 Task: Find connections with filter location Dhūlia with filter topic #indiawith filter profile language French with filter current company Mitchell Martin Inc. with filter school Gossner College with filter industry Glass Product Manufacturing with filter service category Editing with filter keywords title Scrum Master
Action: Mouse moved to (181, 269)
Screenshot: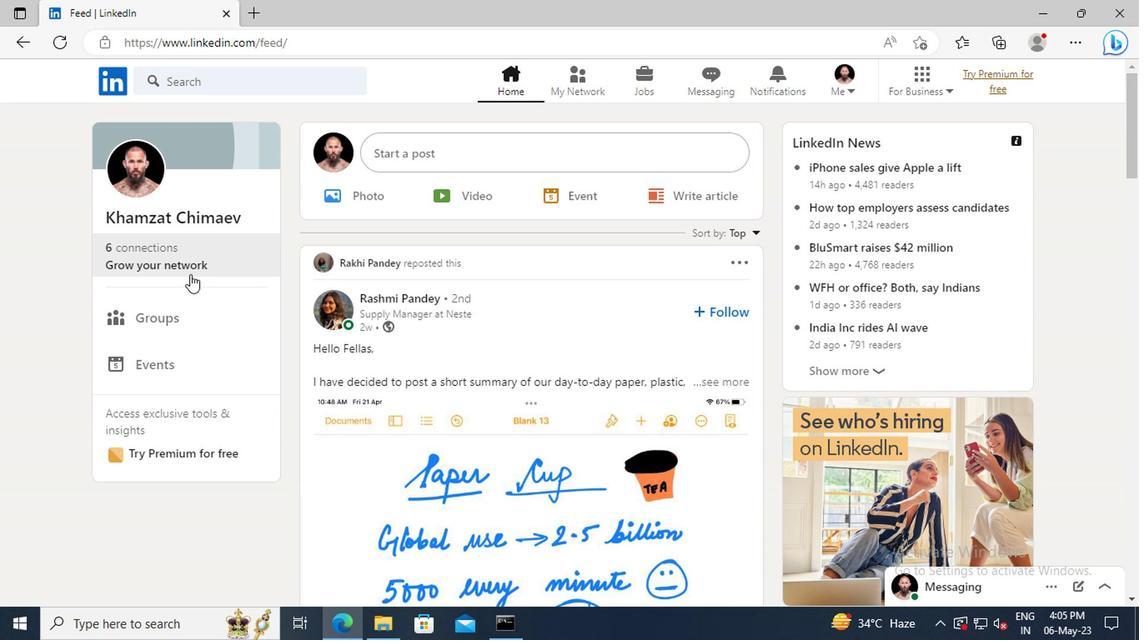 
Action: Mouse pressed left at (181, 269)
Screenshot: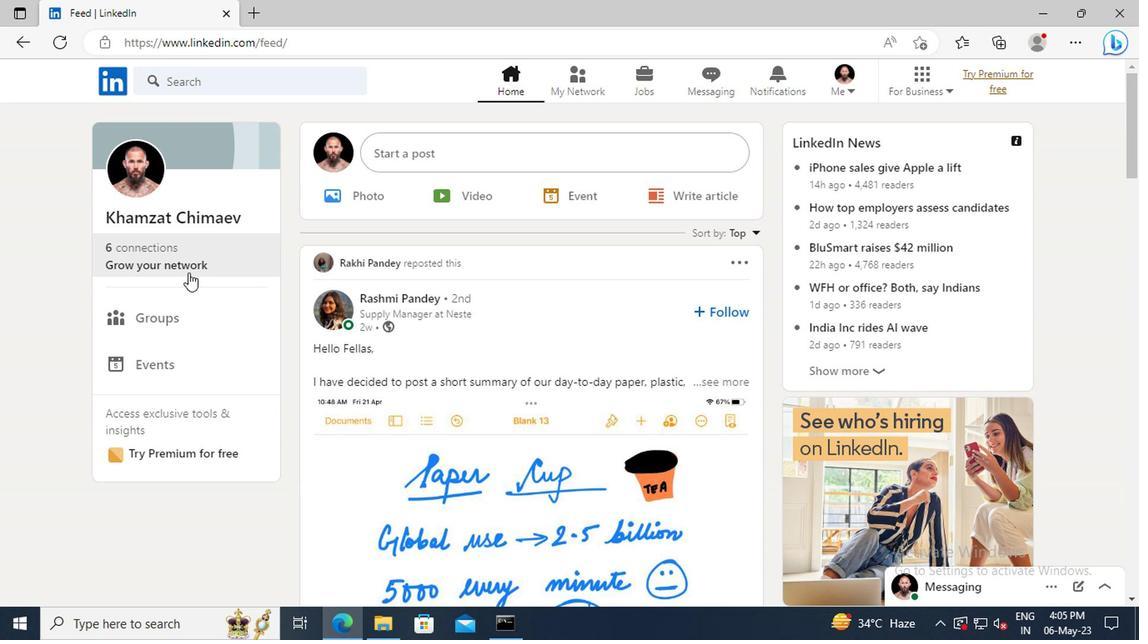 
Action: Mouse moved to (185, 180)
Screenshot: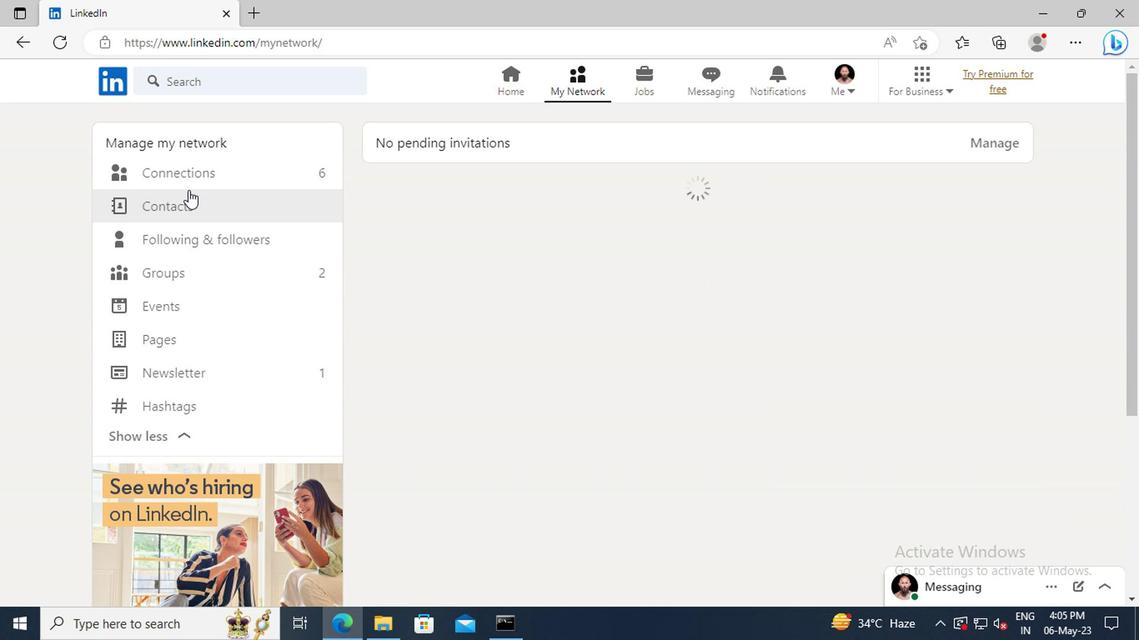 
Action: Mouse pressed left at (185, 180)
Screenshot: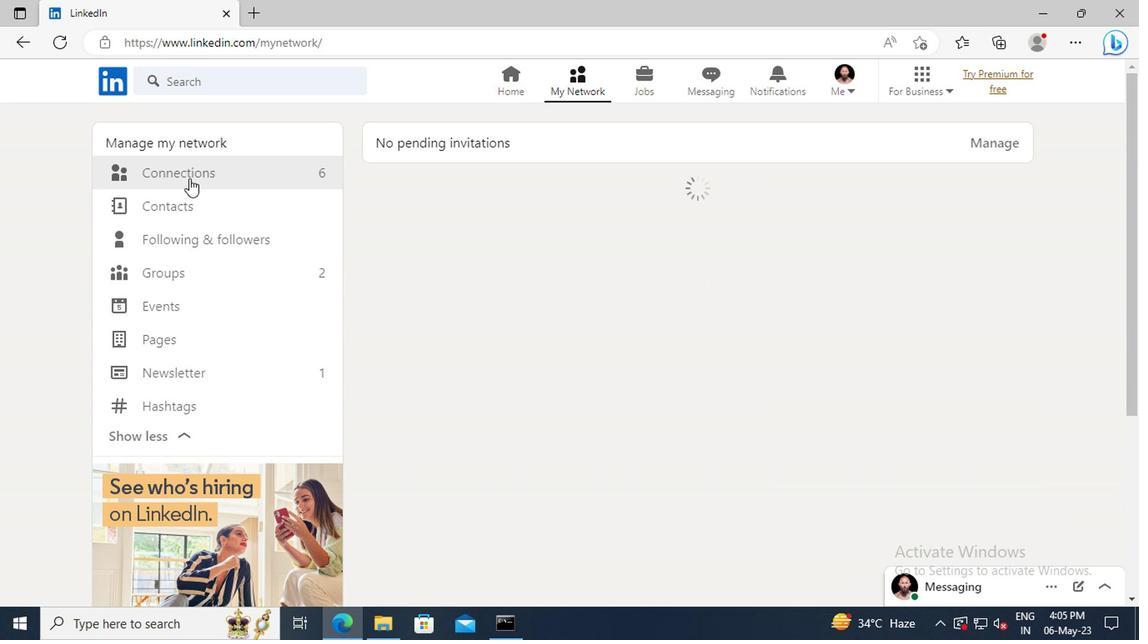 
Action: Mouse moved to (674, 180)
Screenshot: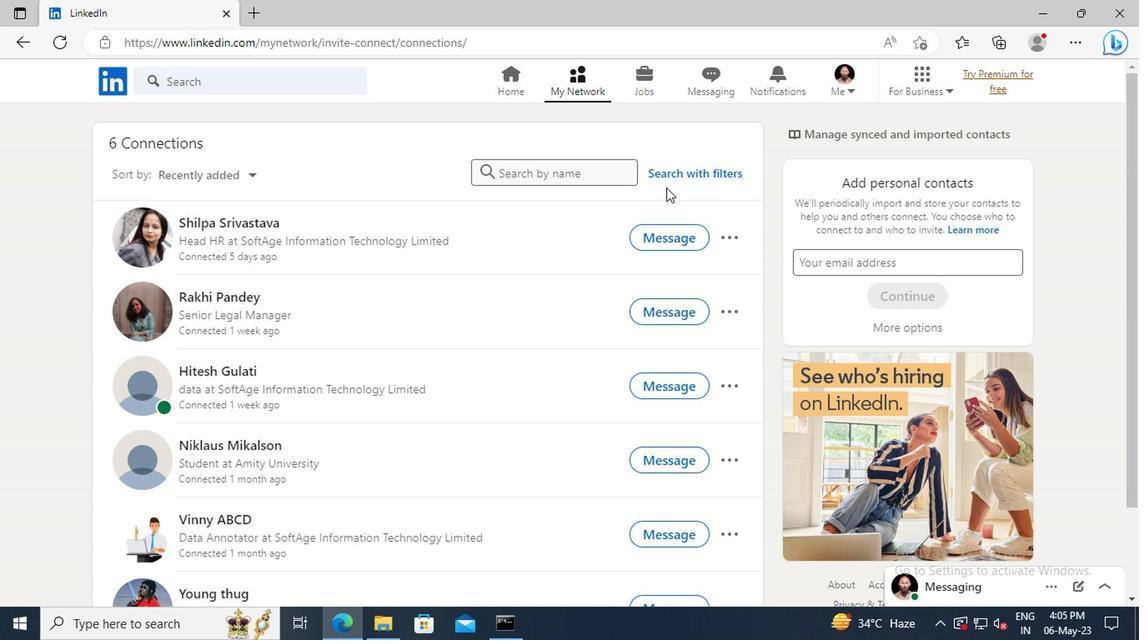 
Action: Mouse pressed left at (674, 180)
Screenshot: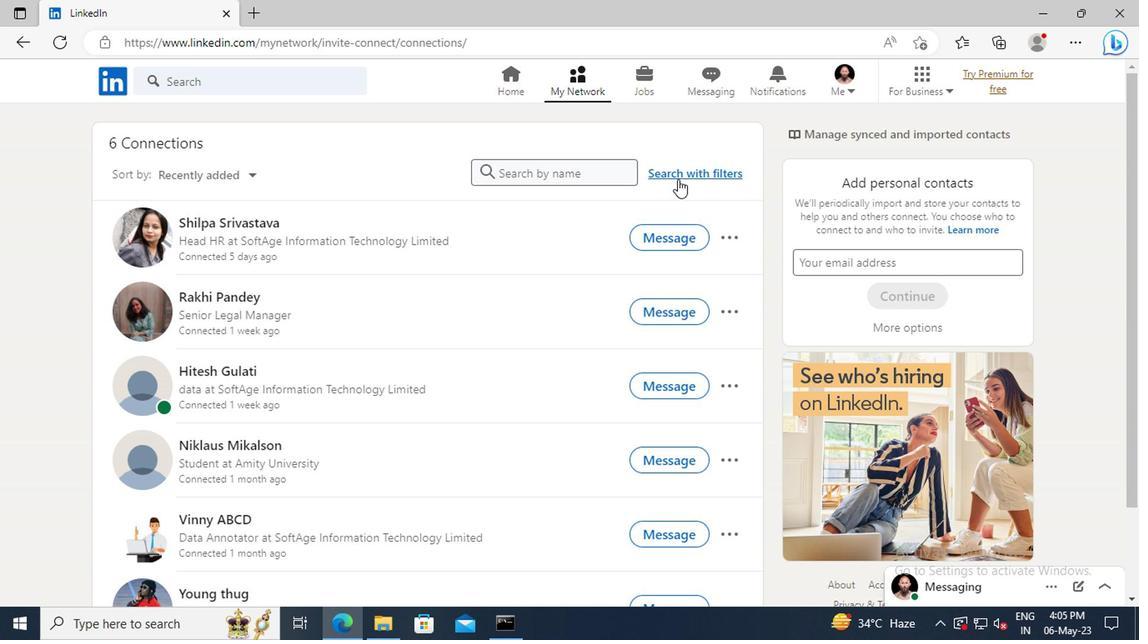 
Action: Mouse moved to (618, 131)
Screenshot: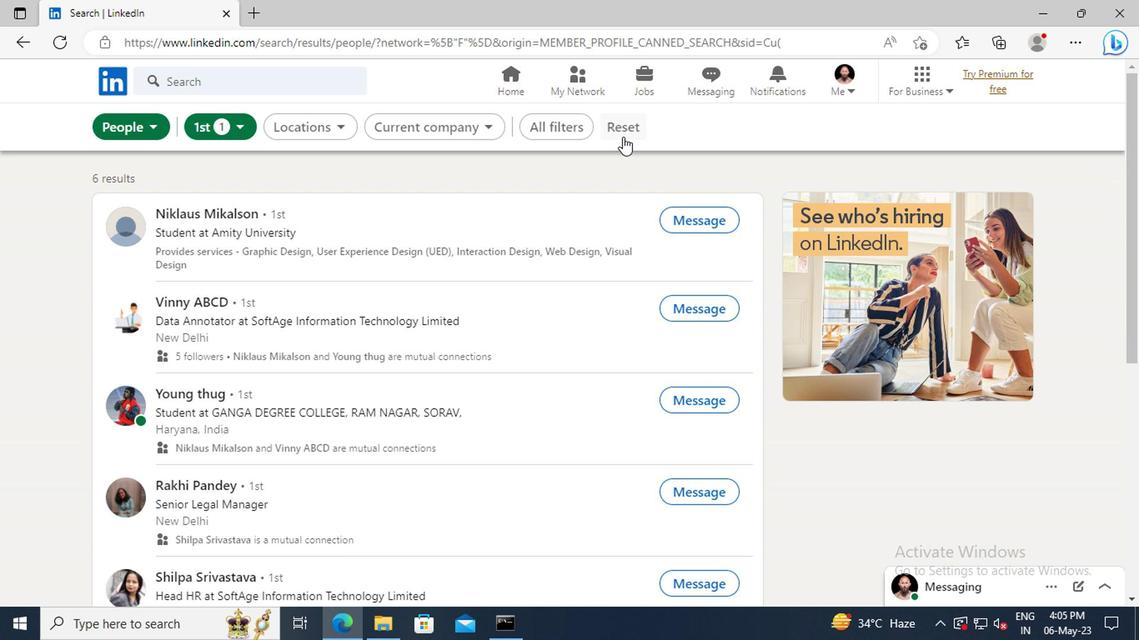 
Action: Mouse pressed left at (618, 131)
Screenshot: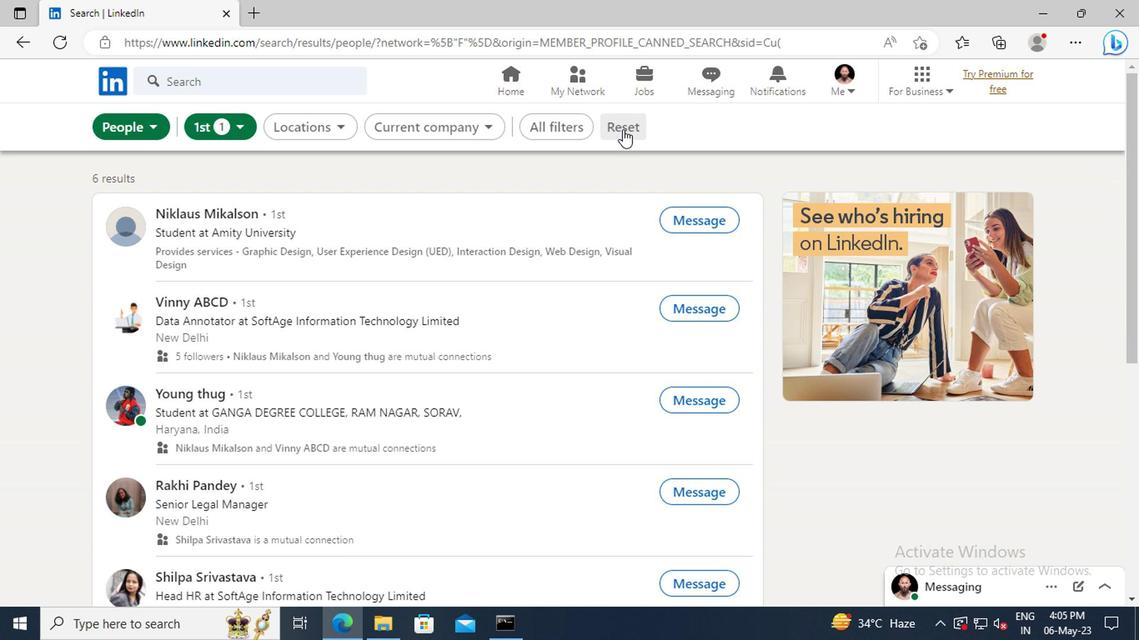
Action: Mouse moved to (599, 130)
Screenshot: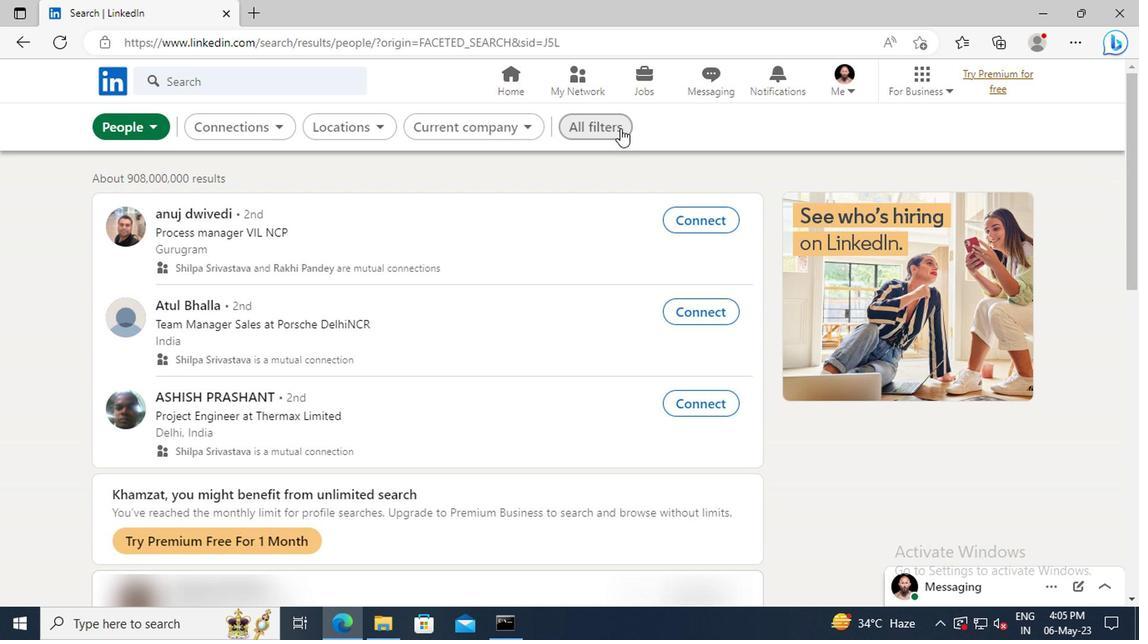 
Action: Mouse pressed left at (599, 130)
Screenshot: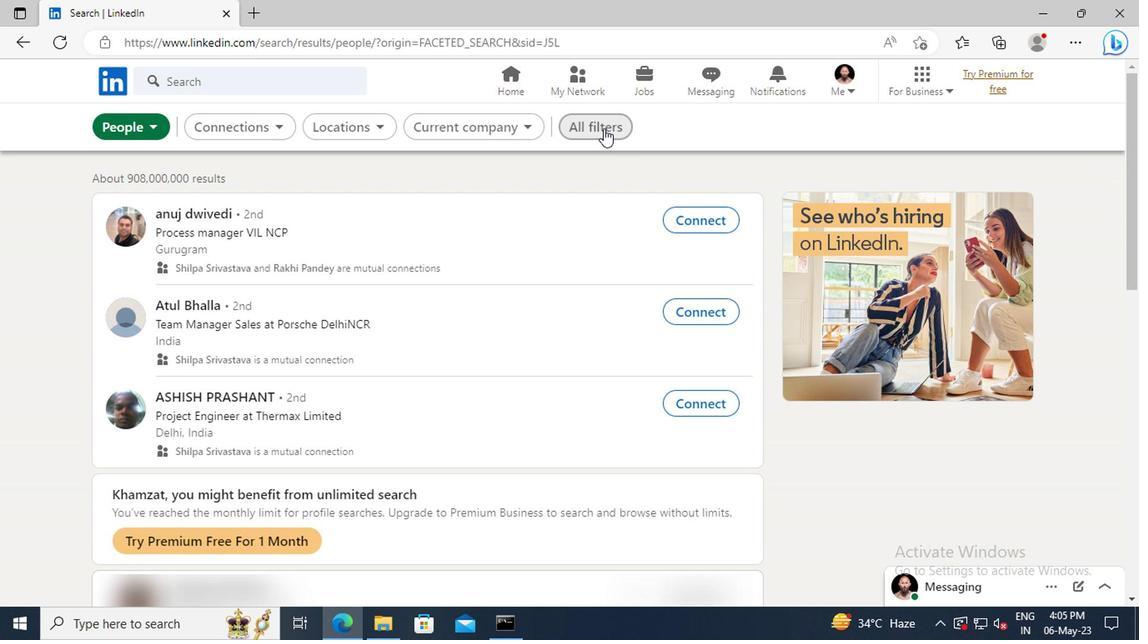 
Action: Mouse moved to (917, 331)
Screenshot: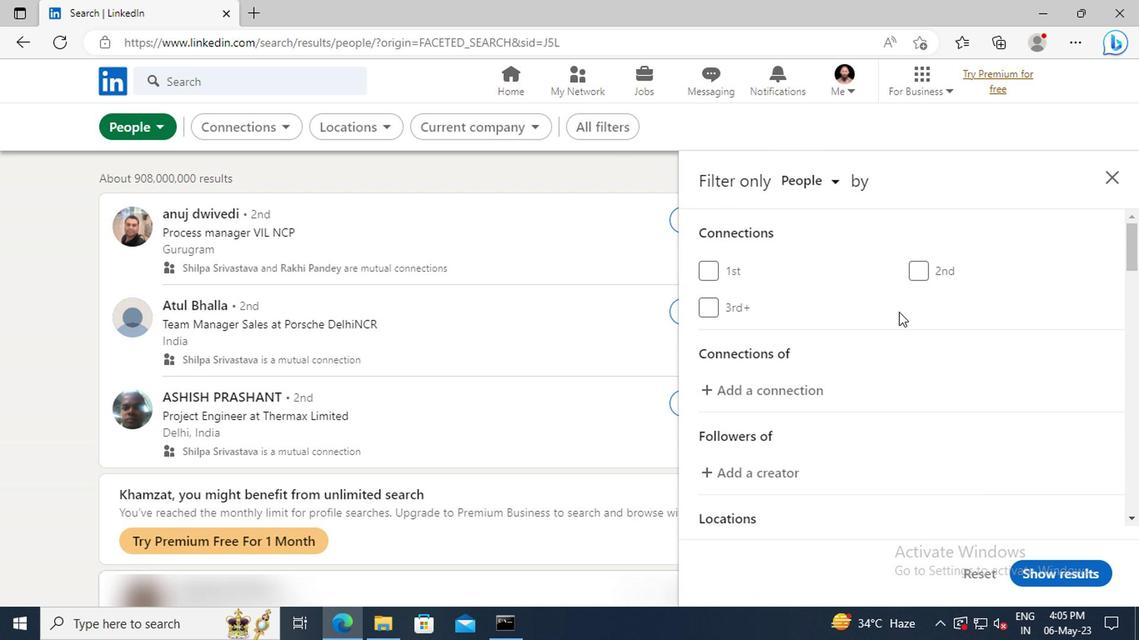 
Action: Mouse scrolled (917, 329) with delta (0, -1)
Screenshot: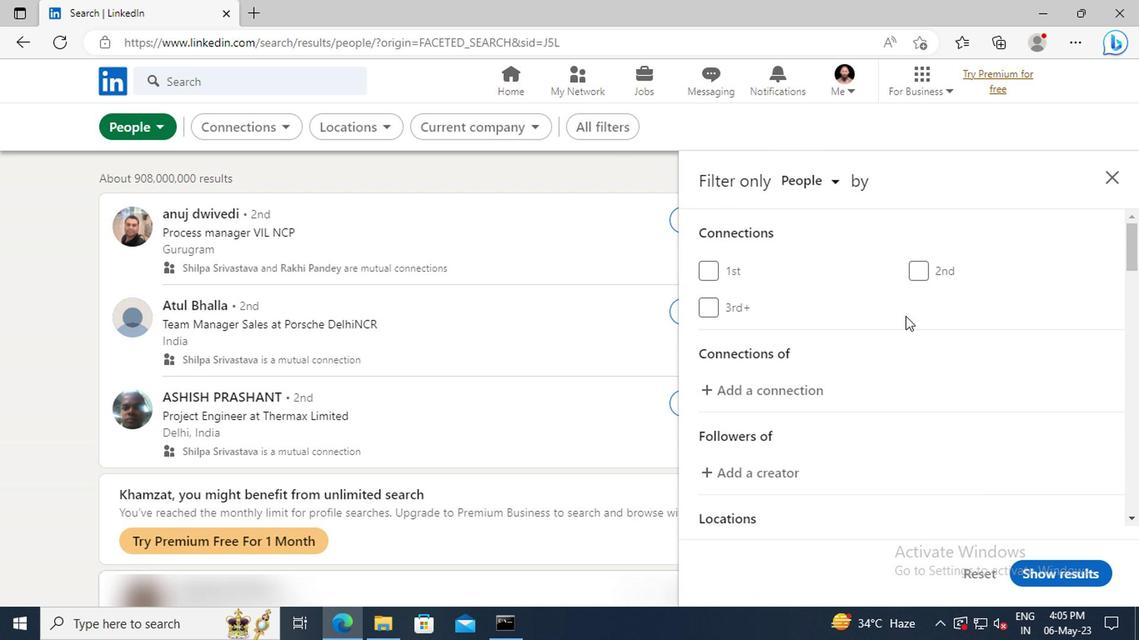 
Action: Mouse moved to (918, 331)
Screenshot: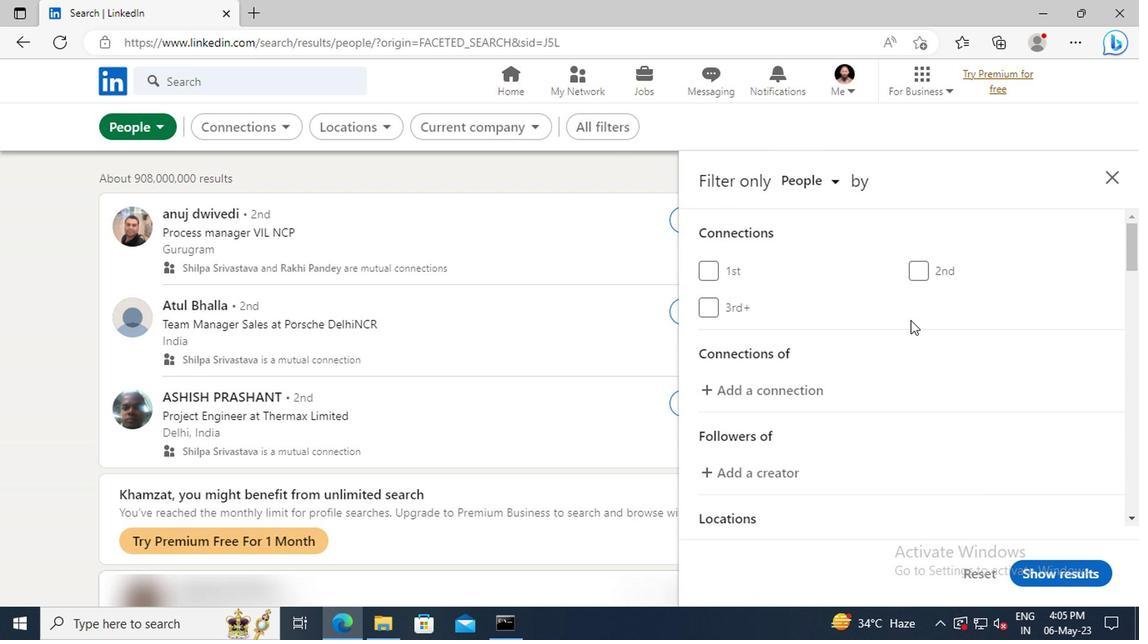 
Action: Mouse scrolled (918, 331) with delta (0, 0)
Screenshot: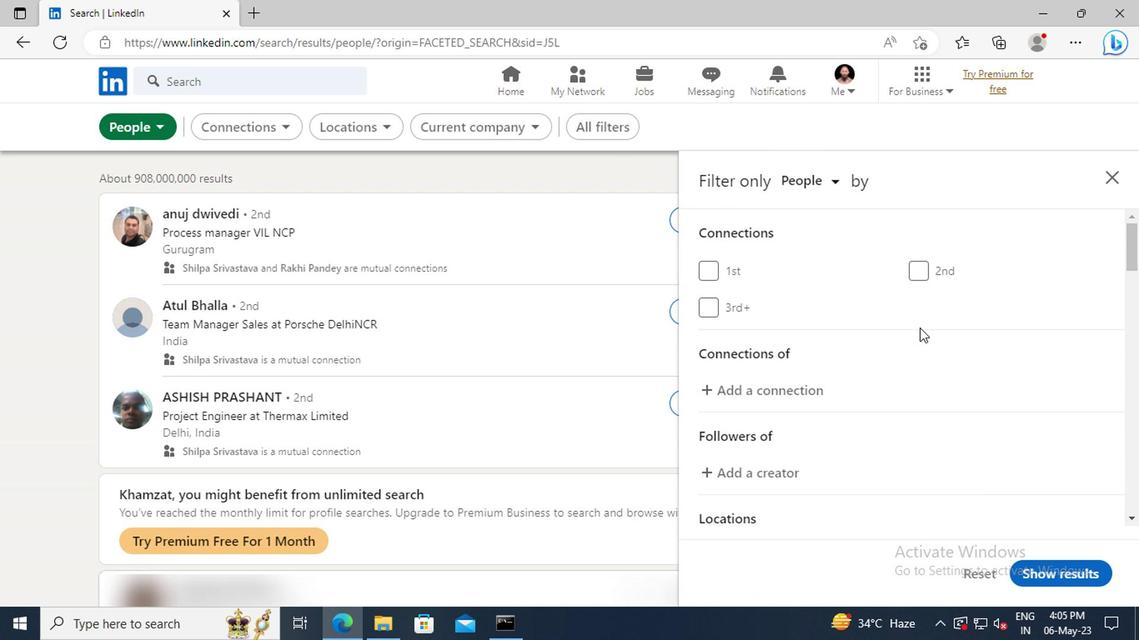 
Action: Mouse scrolled (918, 331) with delta (0, 0)
Screenshot: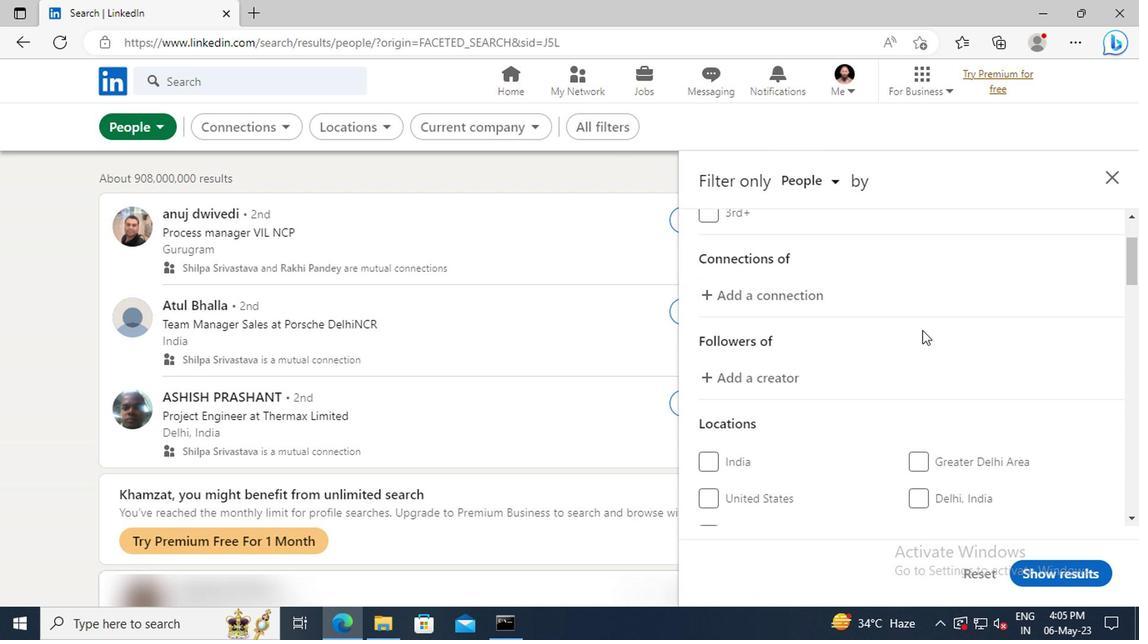 
Action: Mouse scrolled (918, 331) with delta (0, 0)
Screenshot: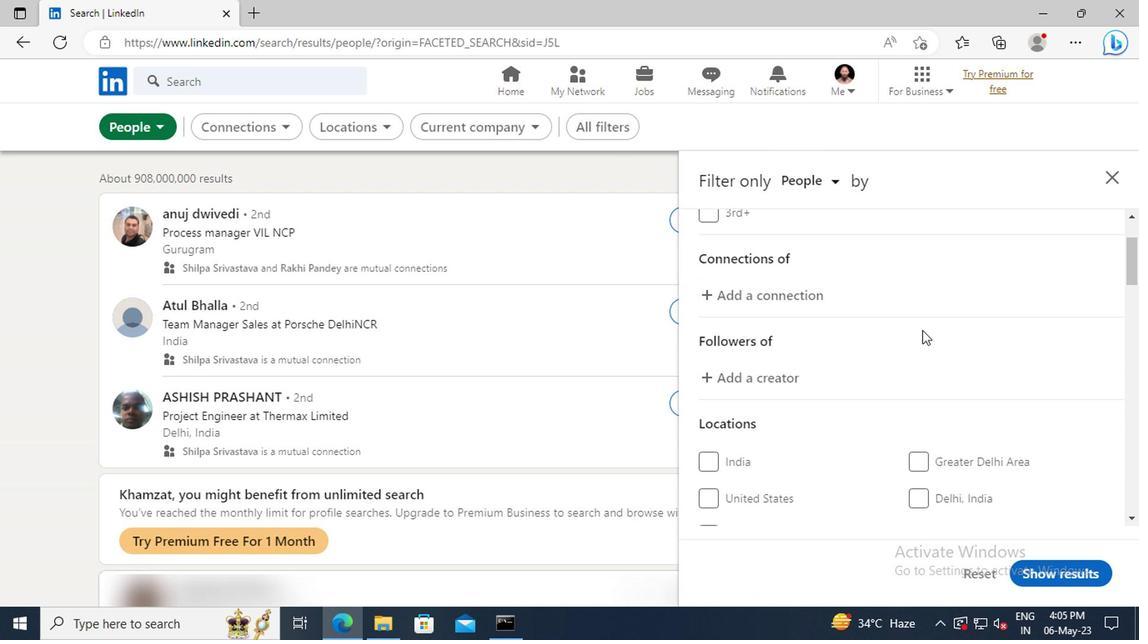 
Action: Mouse scrolled (918, 331) with delta (0, 0)
Screenshot: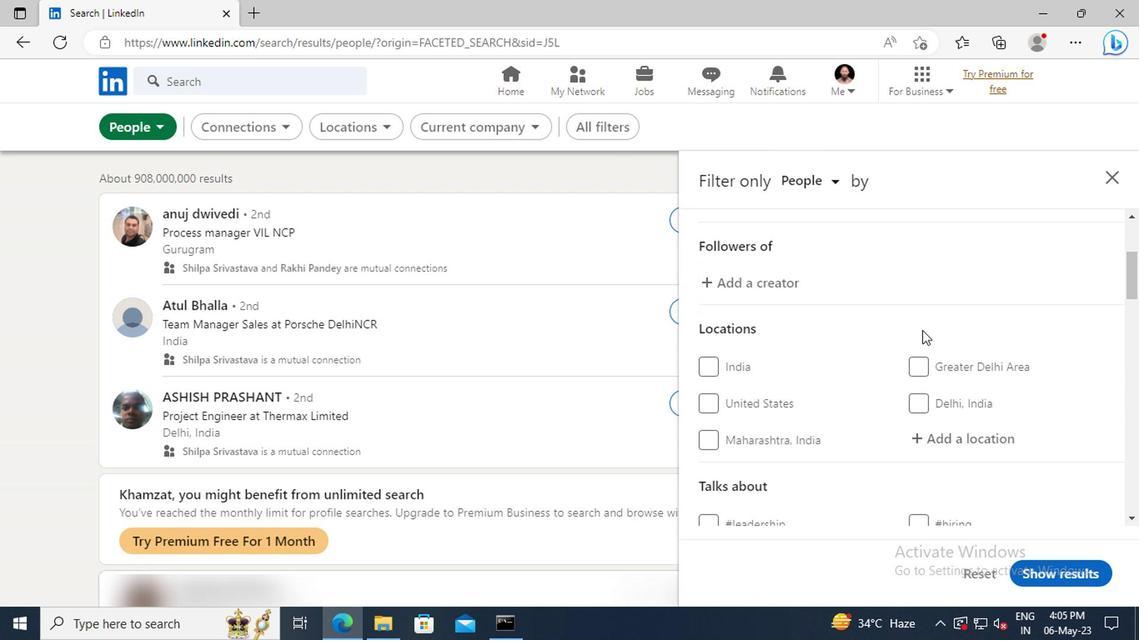 
Action: Mouse scrolled (918, 331) with delta (0, 0)
Screenshot: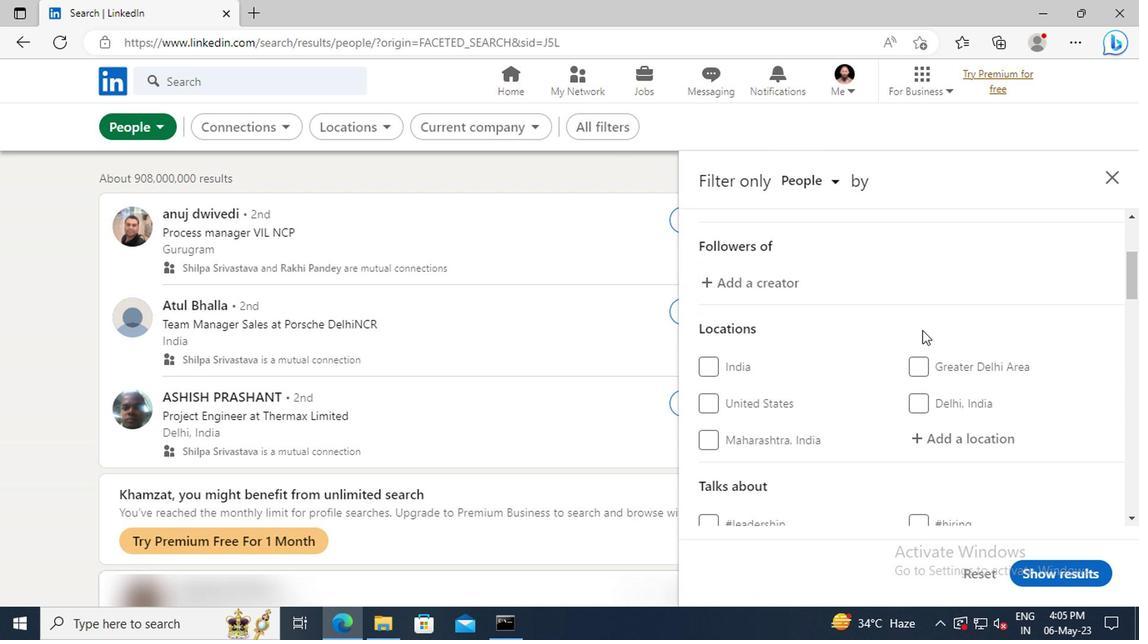 
Action: Mouse moved to (921, 348)
Screenshot: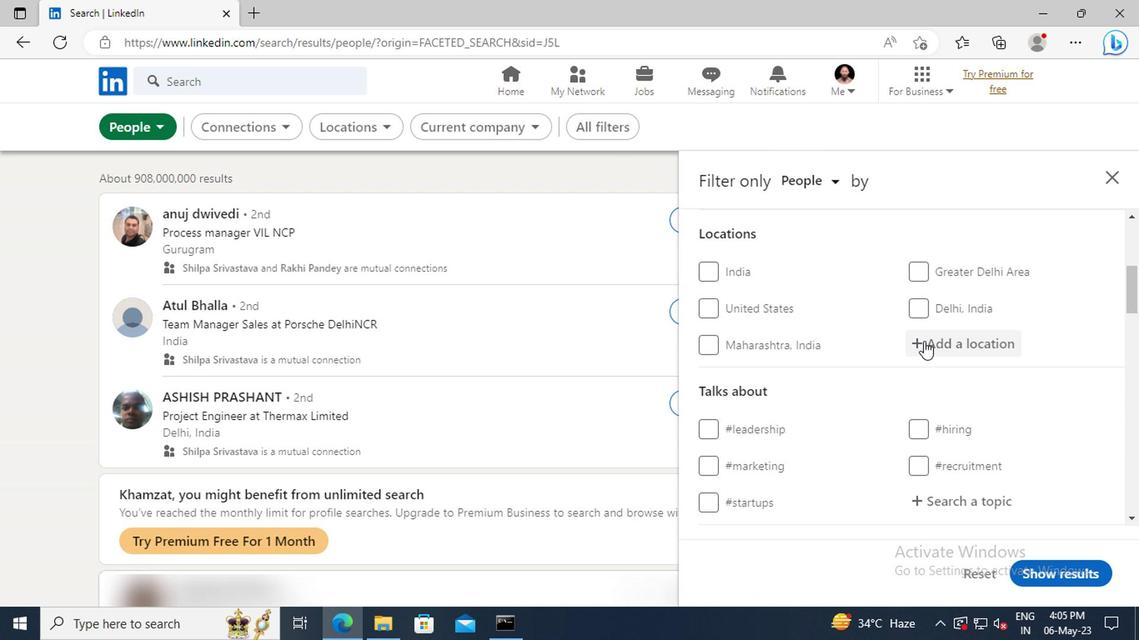 
Action: Mouse pressed left at (921, 348)
Screenshot: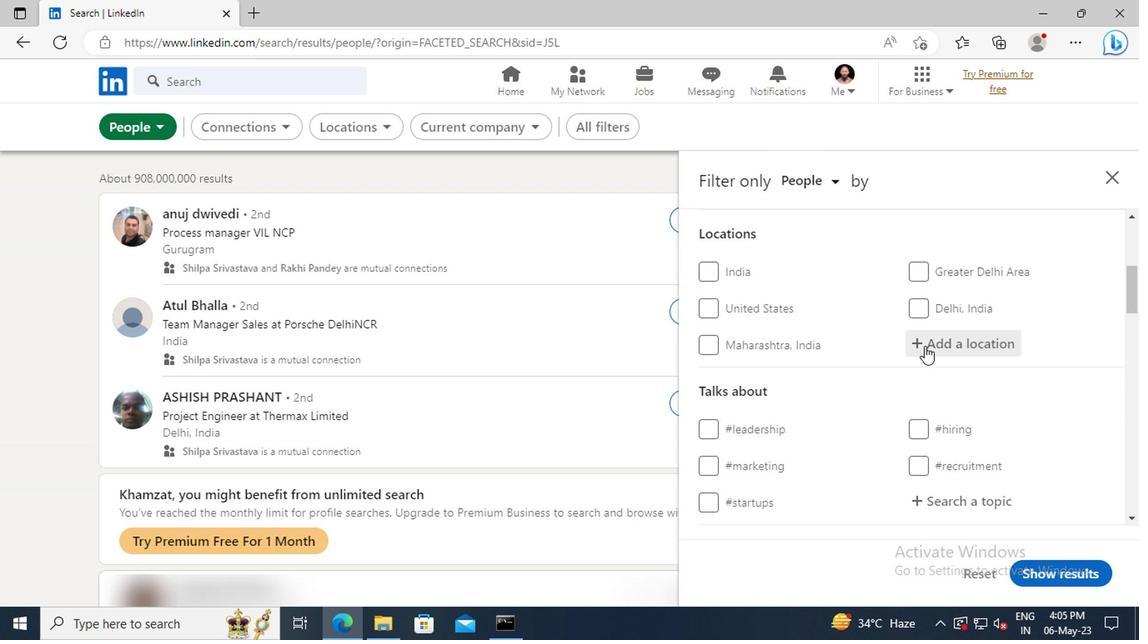 
Action: Key pressed <Key.shift>DHULIA<Key.enter>
Screenshot: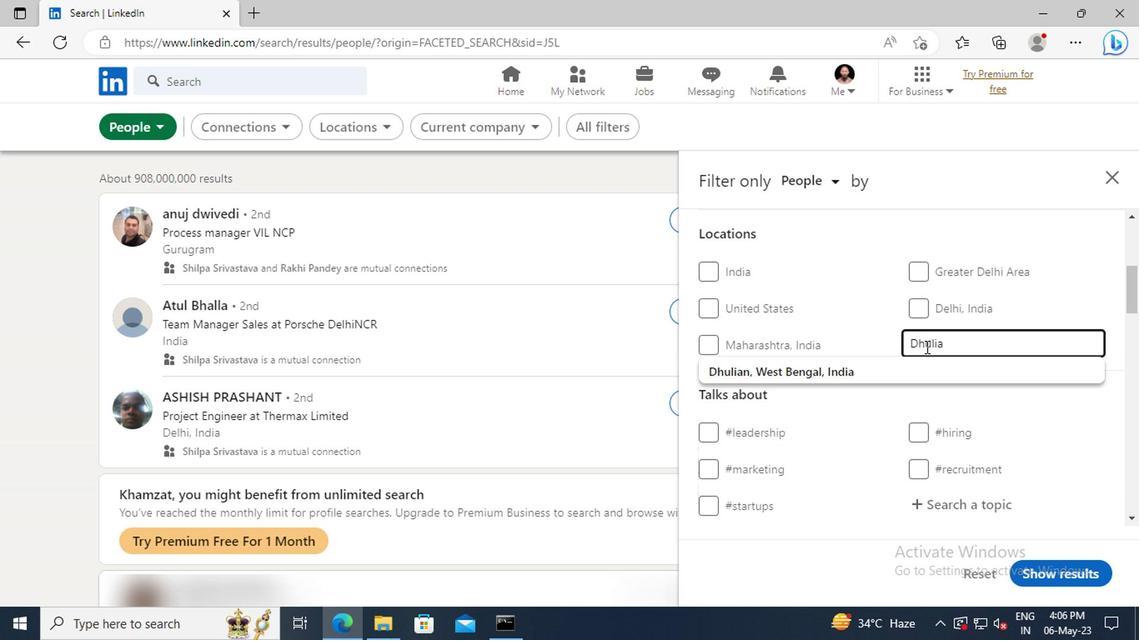 
Action: Mouse scrolled (921, 347) with delta (0, 0)
Screenshot: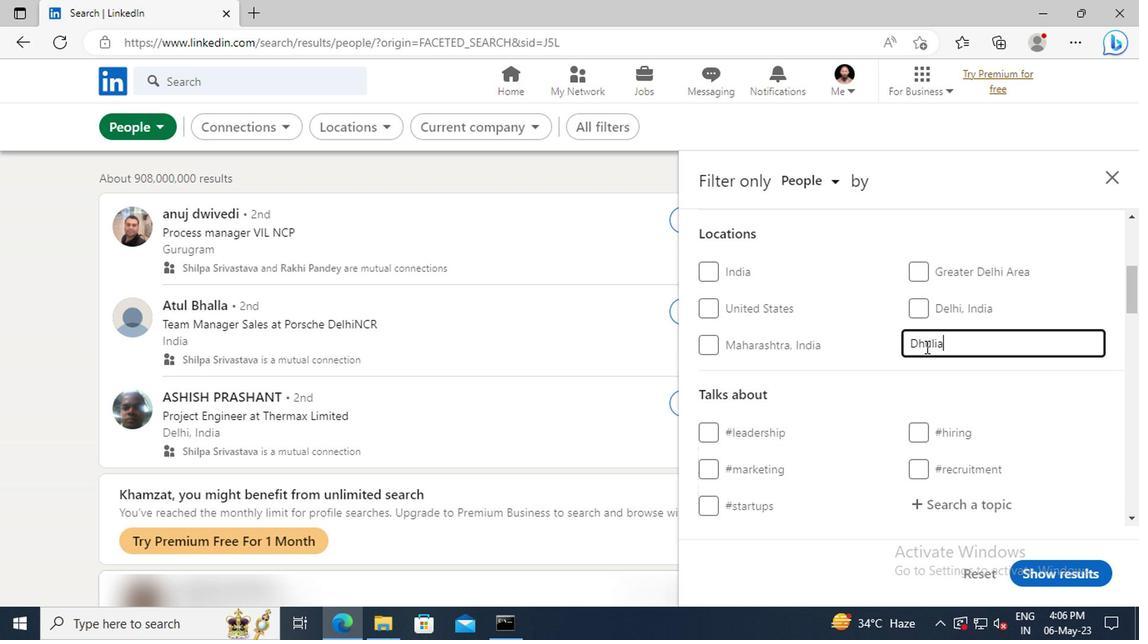 
Action: Mouse scrolled (921, 347) with delta (0, 0)
Screenshot: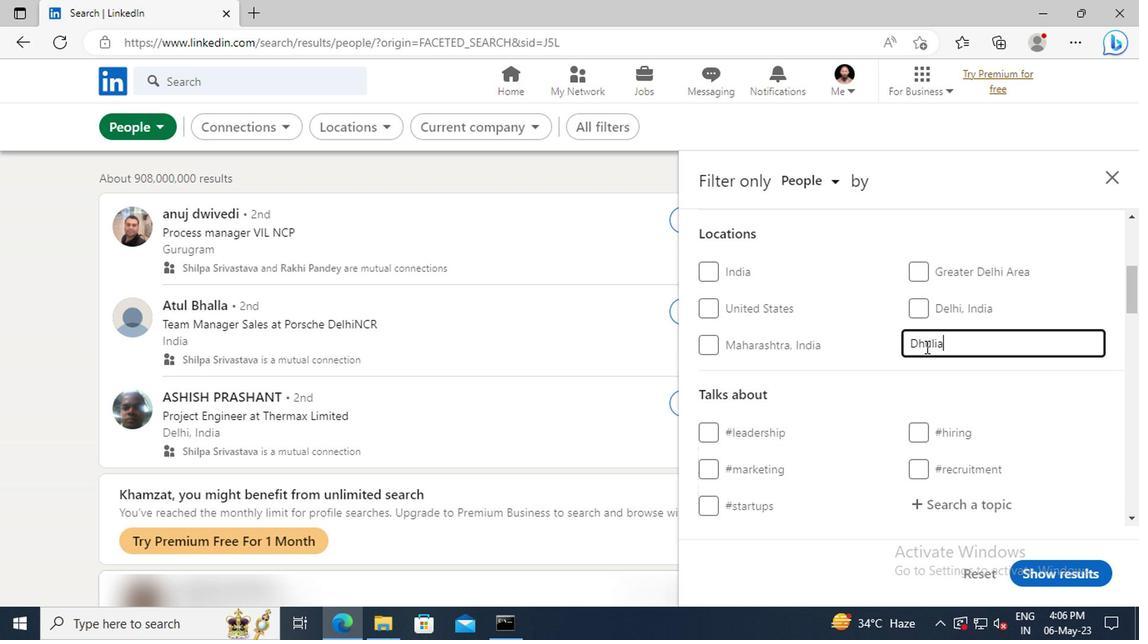 
Action: Mouse scrolled (921, 347) with delta (0, 0)
Screenshot: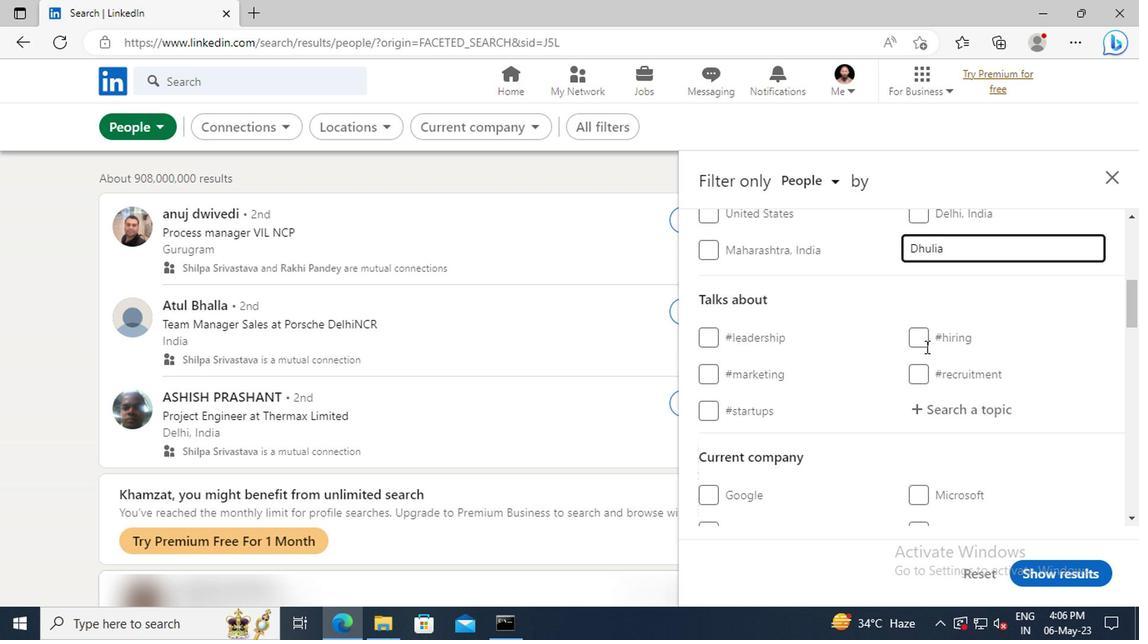 
Action: Mouse moved to (926, 360)
Screenshot: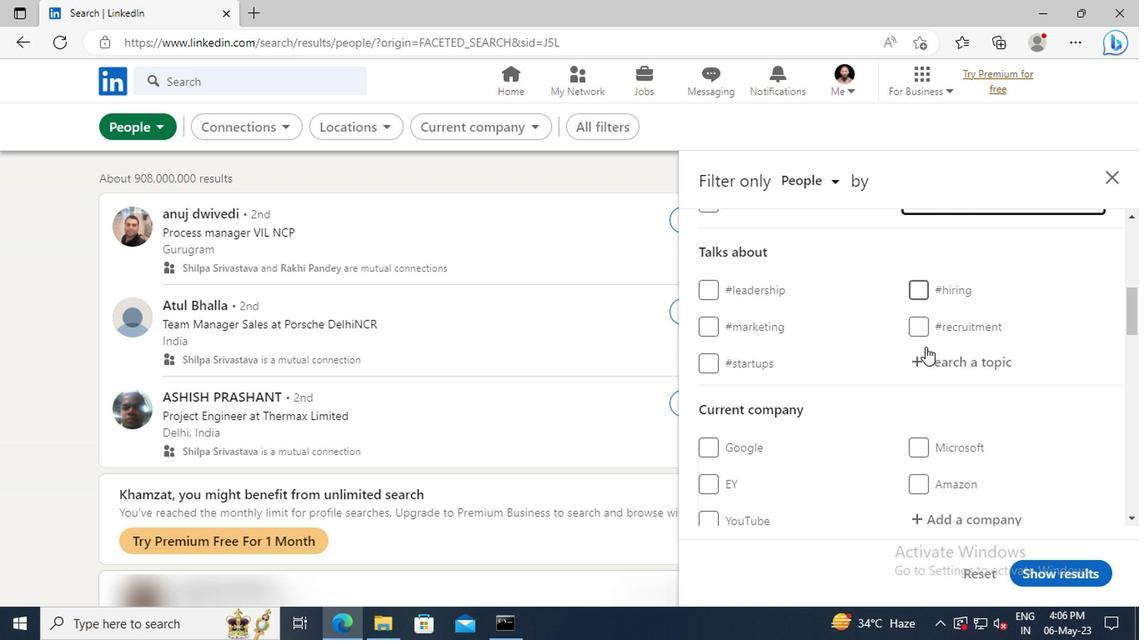 
Action: Mouse pressed left at (926, 360)
Screenshot: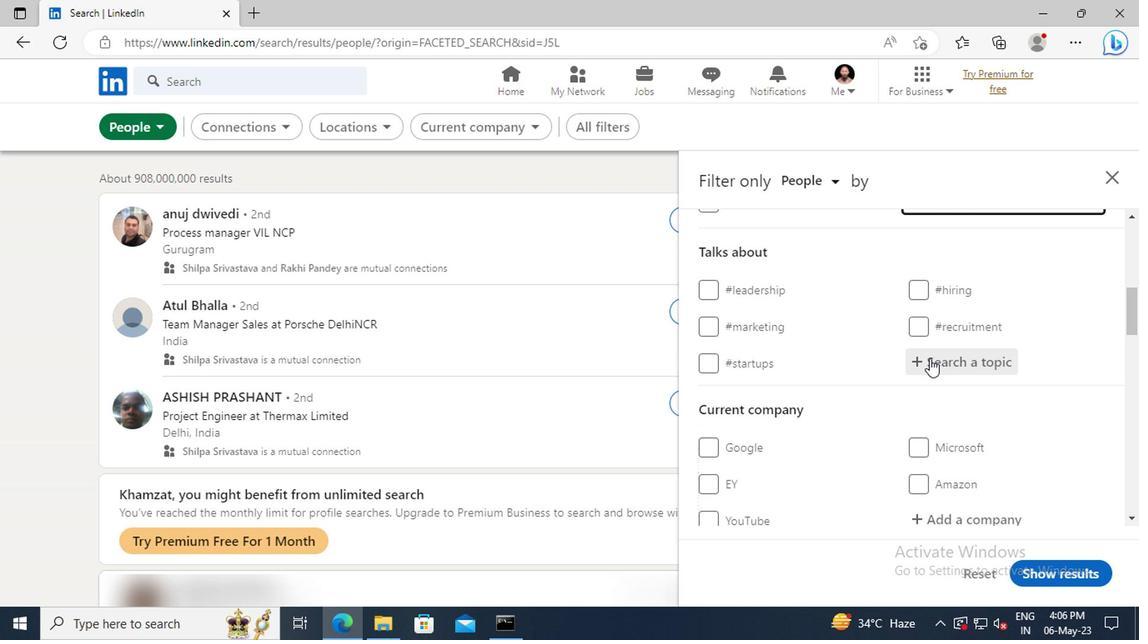 
Action: Mouse moved to (926, 361)
Screenshot: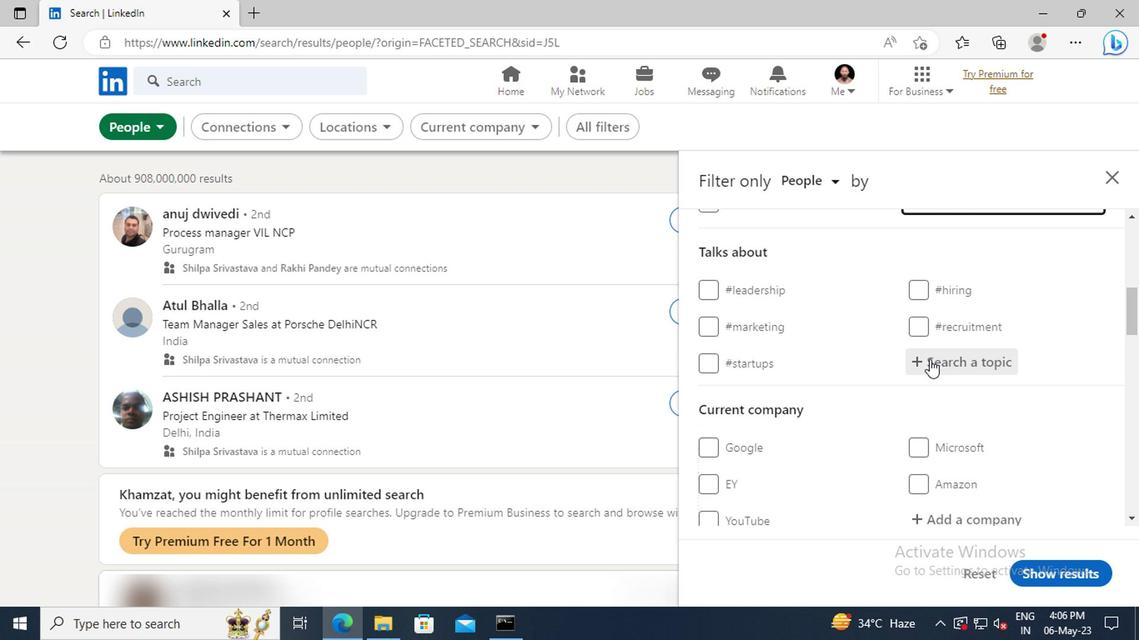 
Action: Key pressed INDIA
Screenshot: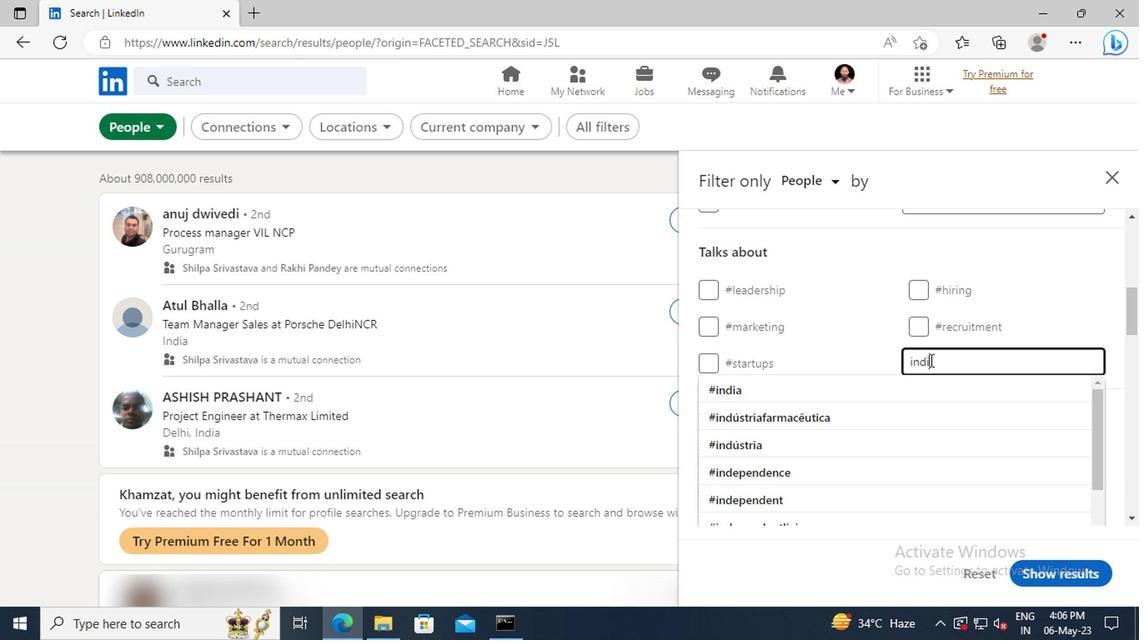 
Action: Mouse moved to (936, 382)
Screenshot: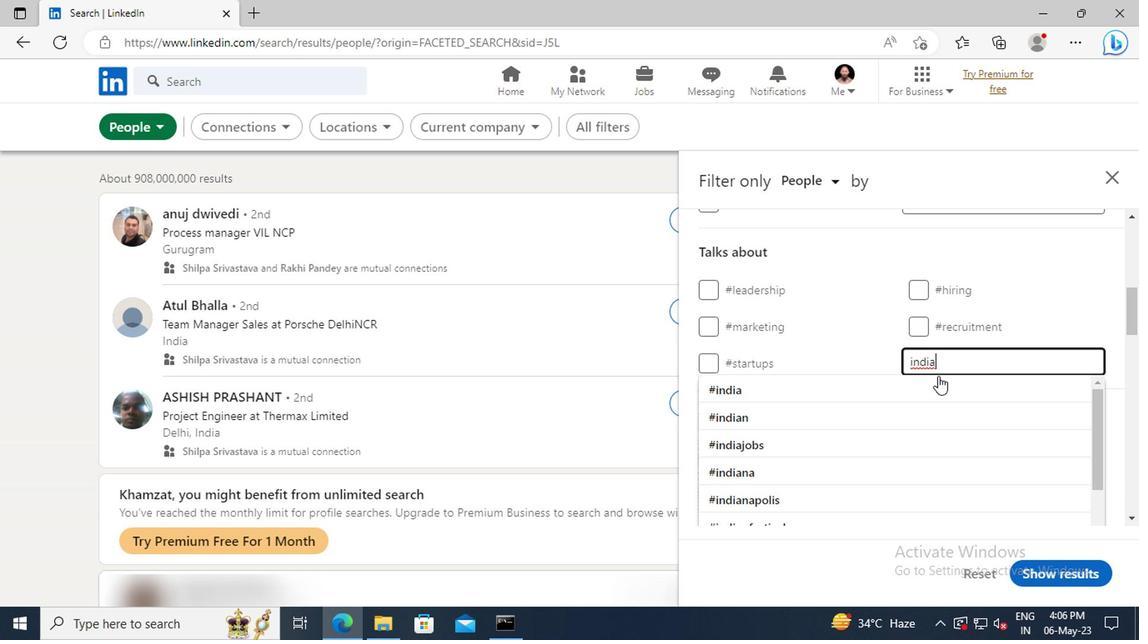 
Action: Mouse pressed left at (936, 382)
Screenshot: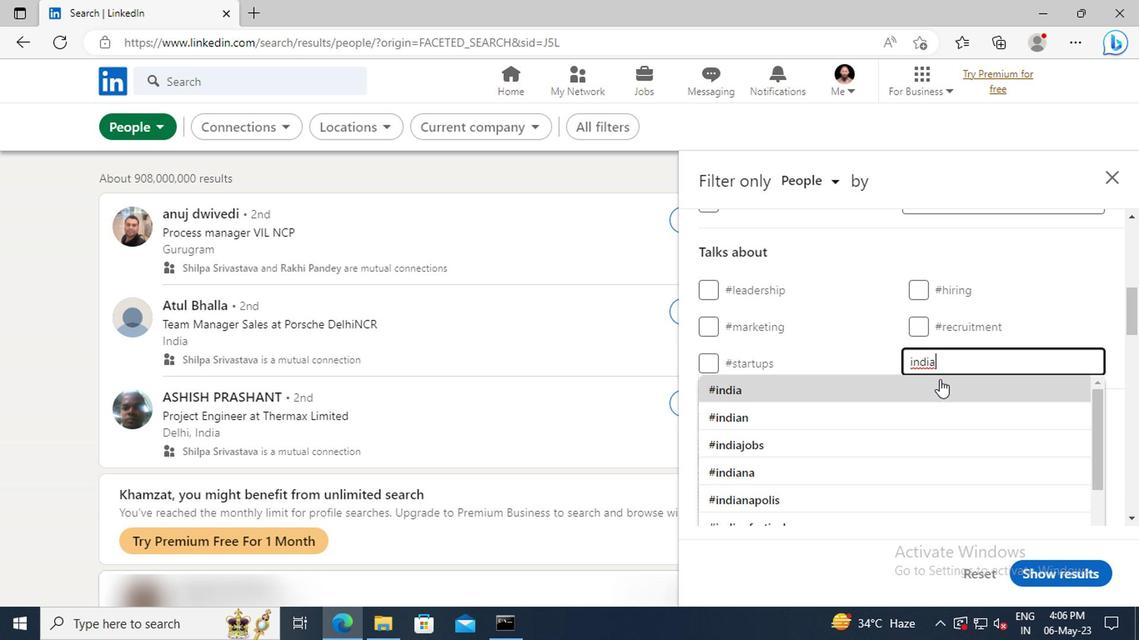 
Action: Mouse scrolled (936, 381) with delta (0, -1)
Screenshot: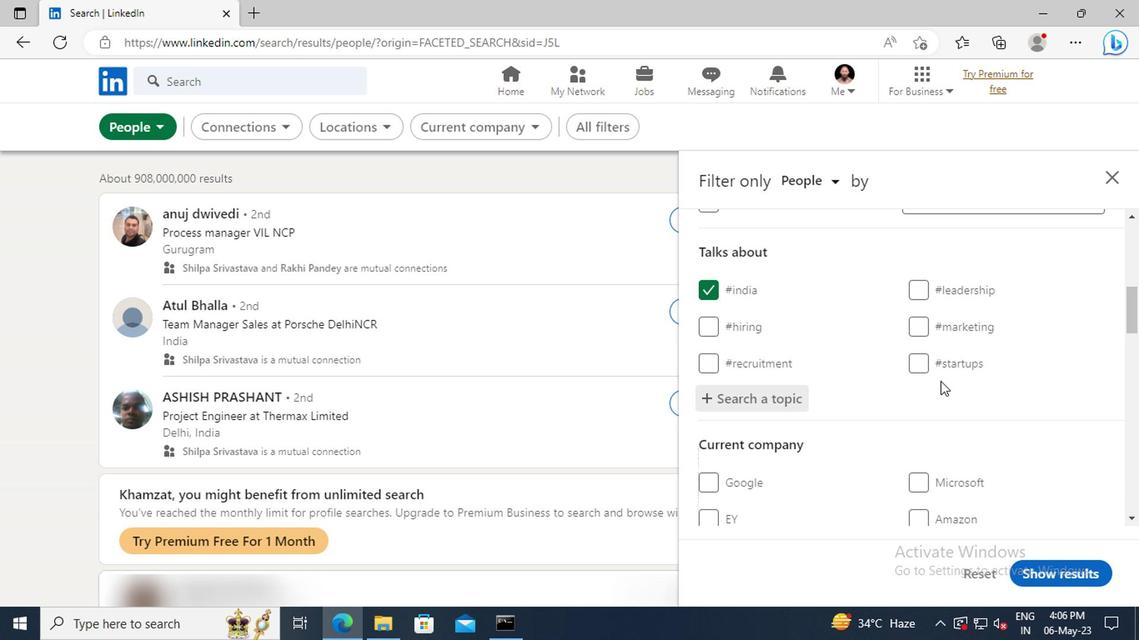 
Action: Mouse scrolled (936, 381) with delta (0, -1)
Screenshot: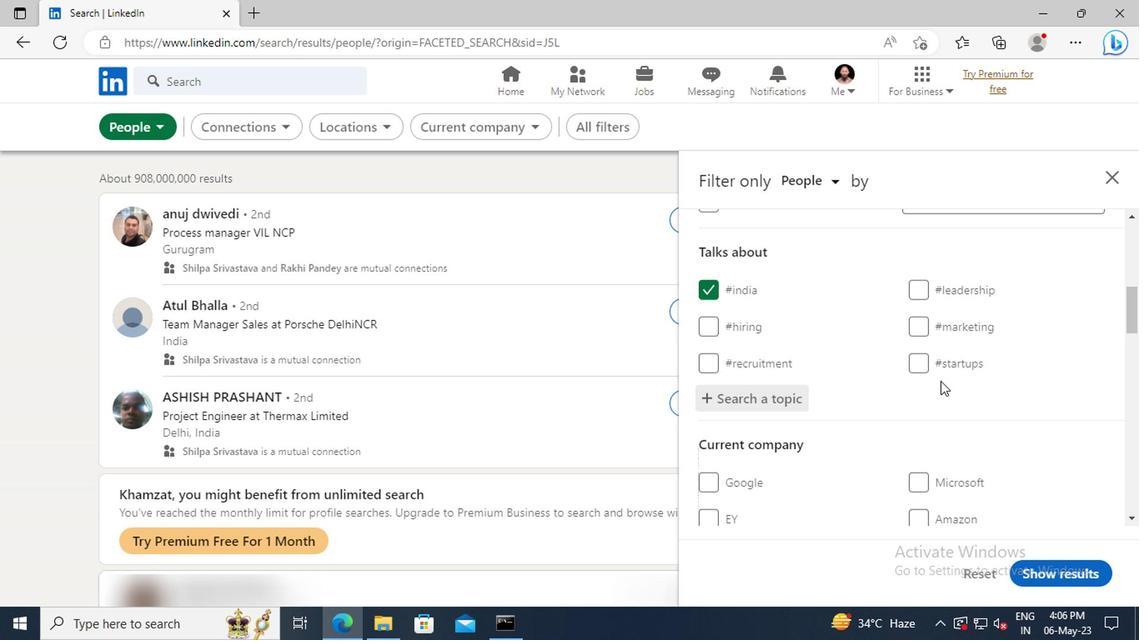 
Action: Mouse scrolled (936, 381) with delta (0, -1)
Screenshot: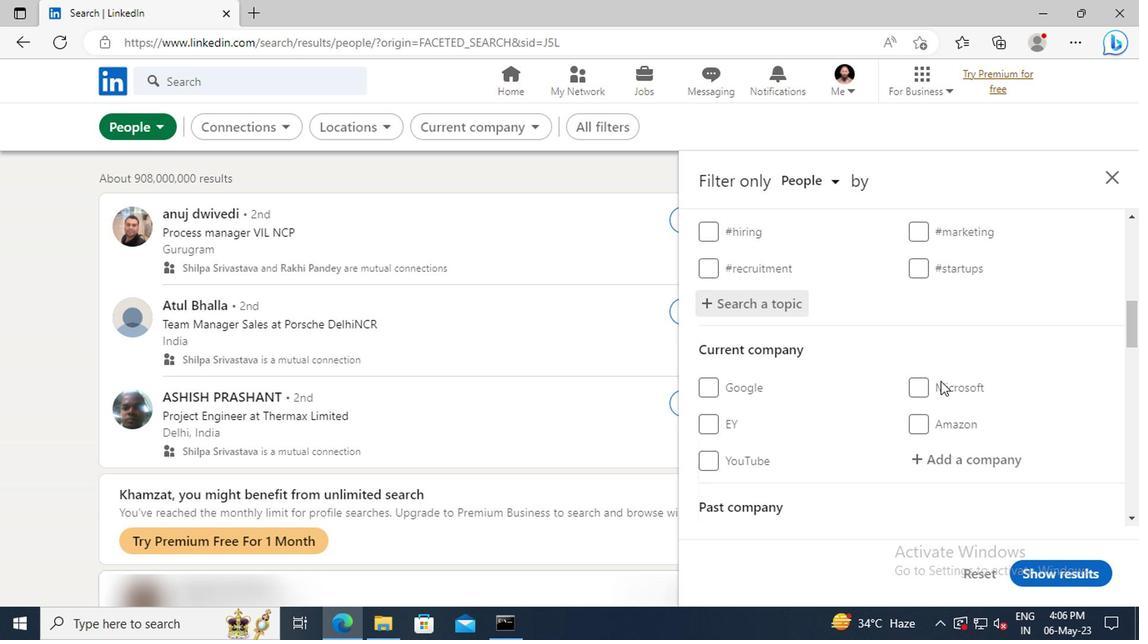 
Action: Mouse scrolled (936, 381) with delta (0, -1)
Screenshot: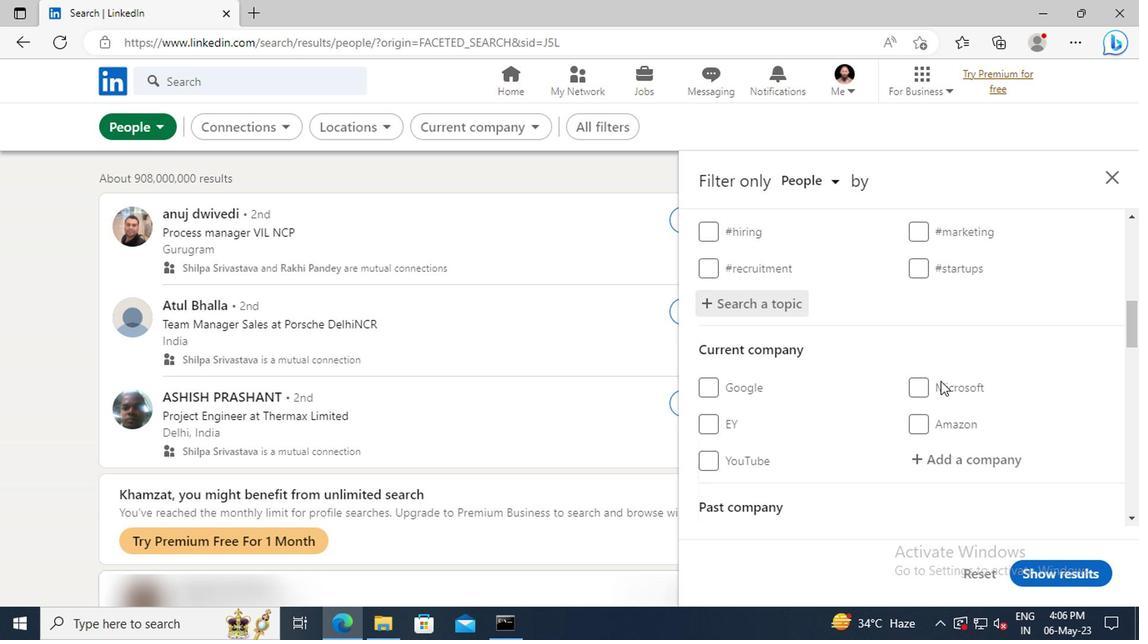 
Action: Mouse scrolled (936, 381) with delta (0, -1)
Screenshot: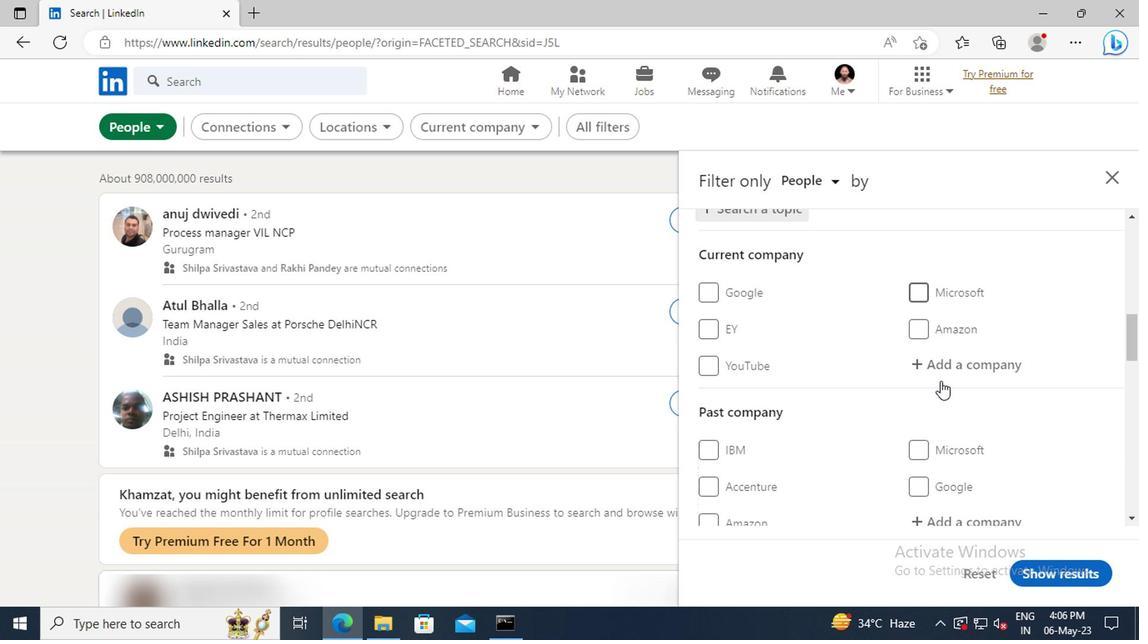 
Action: Mouse scrolled (936, 381) with delta (0, -1)
Screenshot: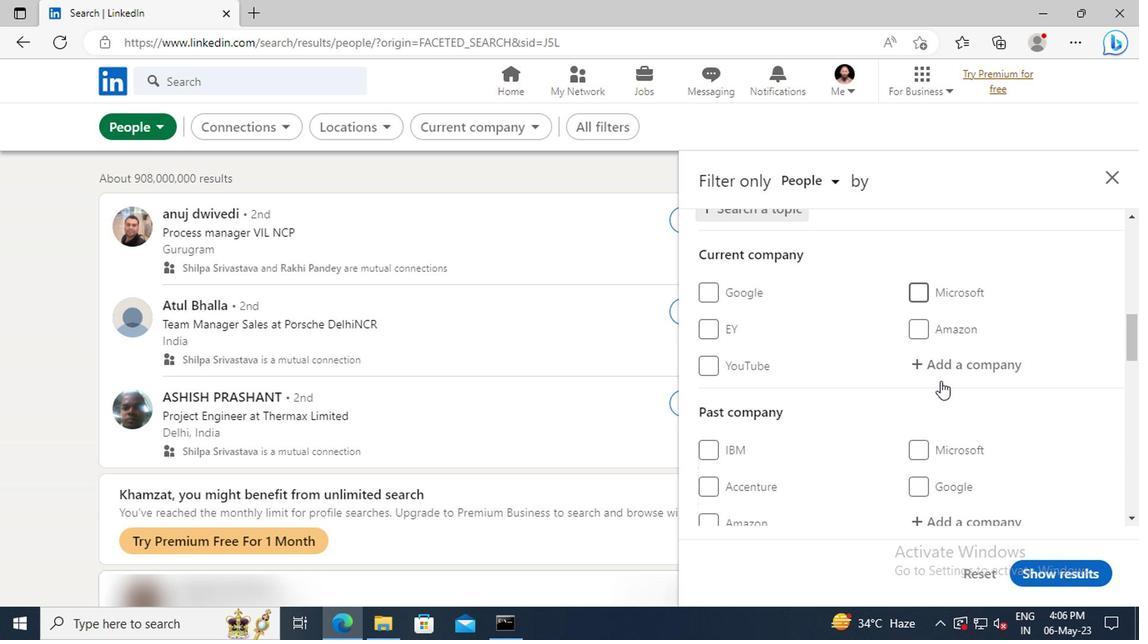 
Action: Mouse scrolled (936, 381) with delta (0, -1)
Screenshot: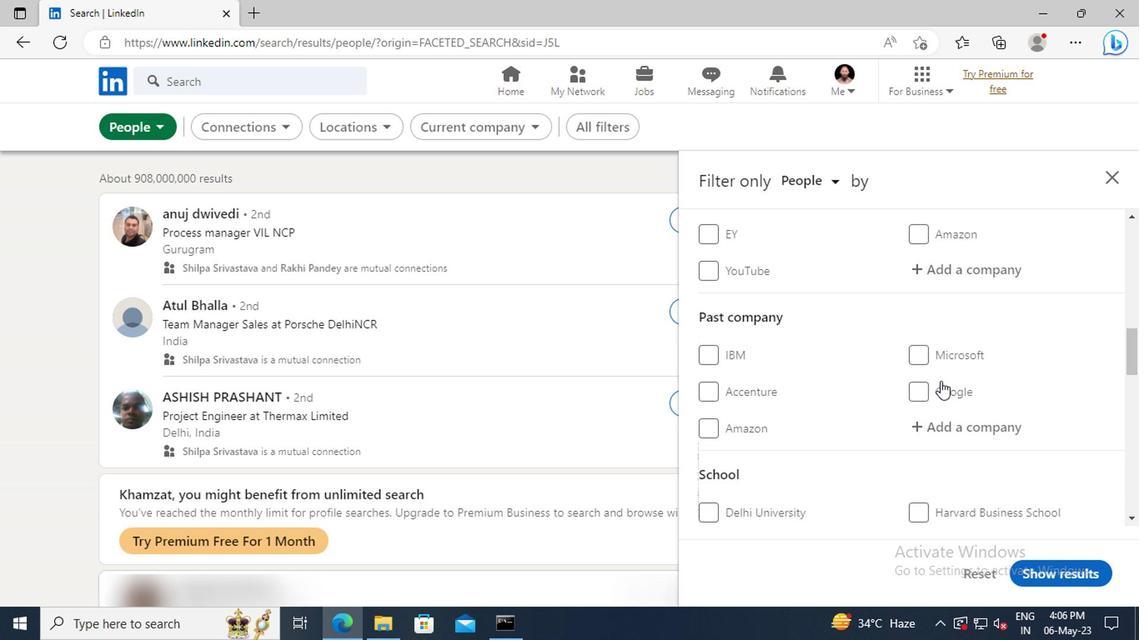 
Action: Mouse scrolled (936, 381) with delta (0, -1)
Screenshot: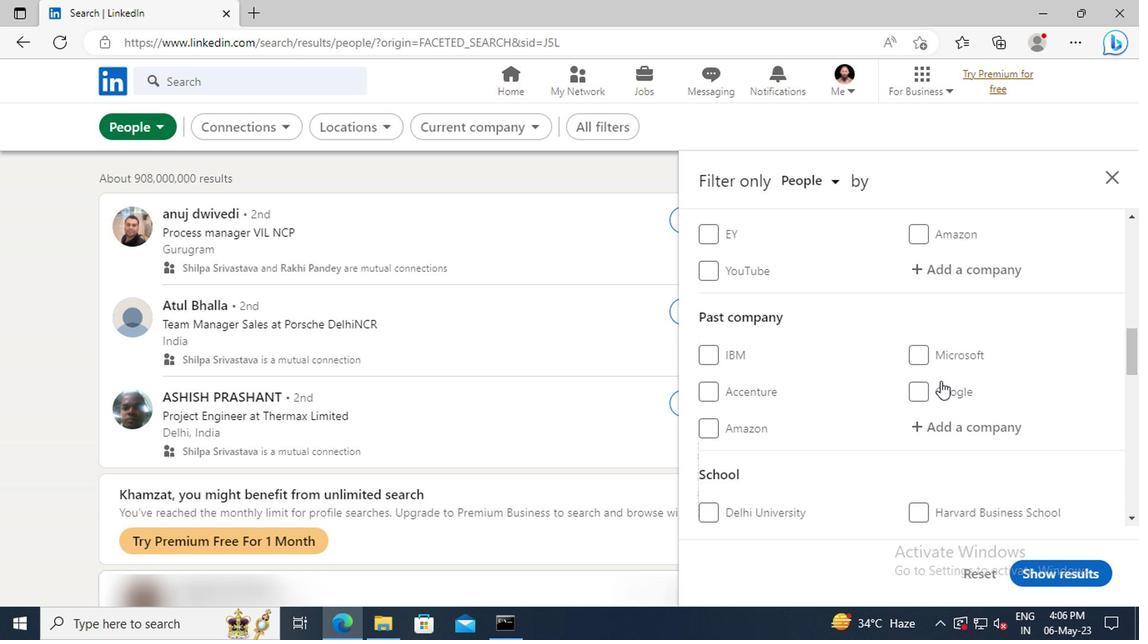 
Action: Mouse scrolled (936, 381) with delta (0, -1)
Screenshot: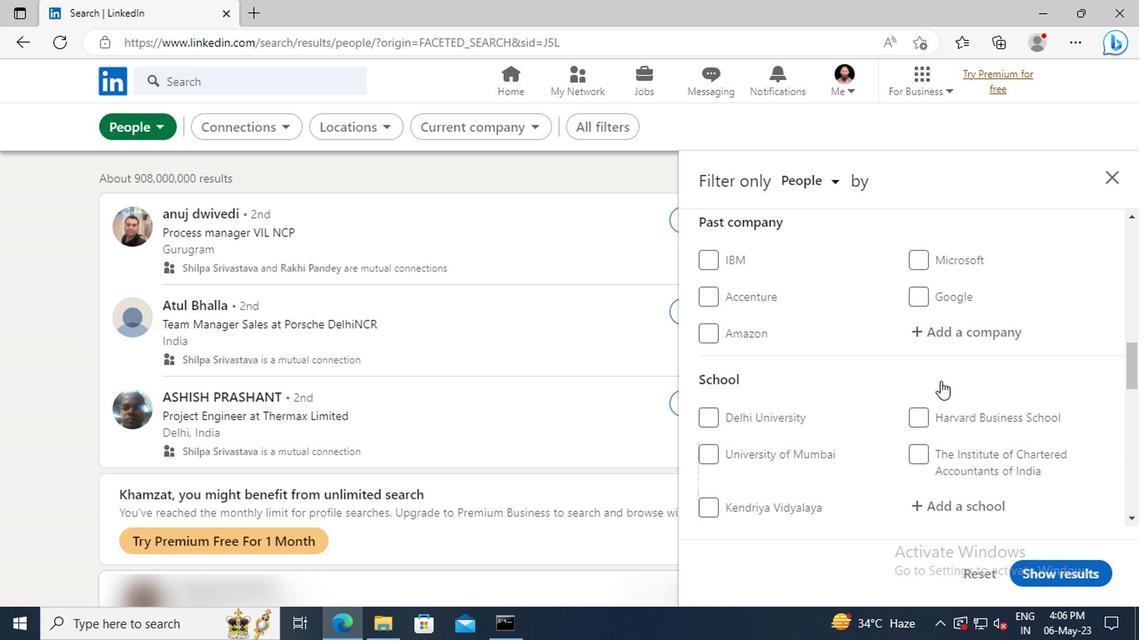 
Action: Mouse scrolled (936, 381) with delta (0, -1)
Screenshot: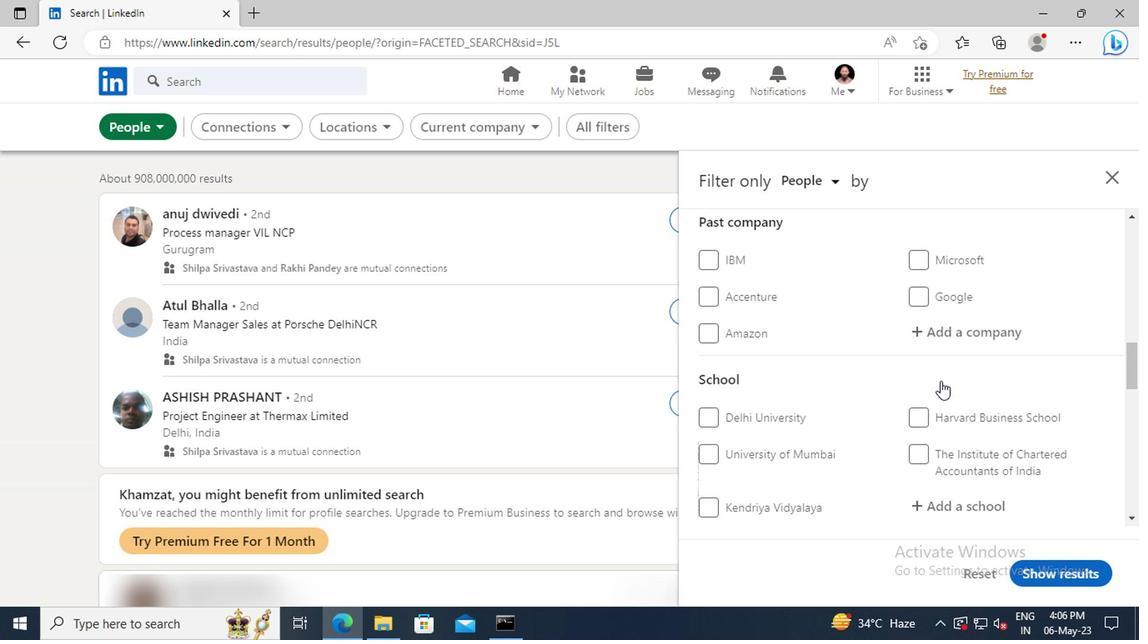 
Action: Mouse scrolled (936, 381) with delta (0, -1)
Screenshot: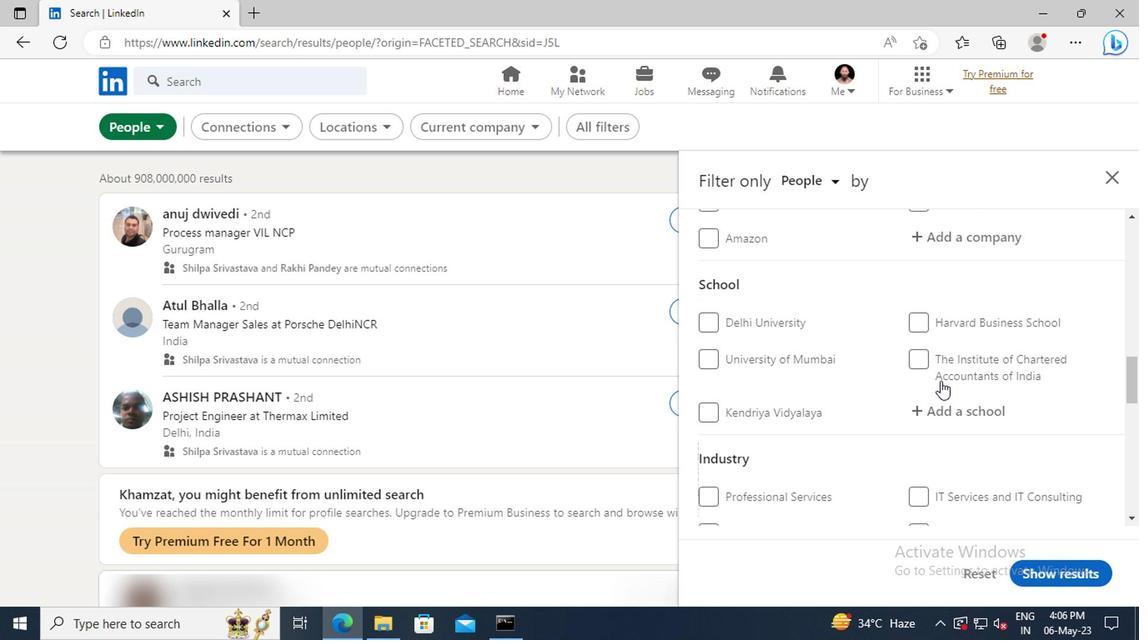 
Action: Mouse scrolled (936, 381) with delta (0, -1)
Screenshot: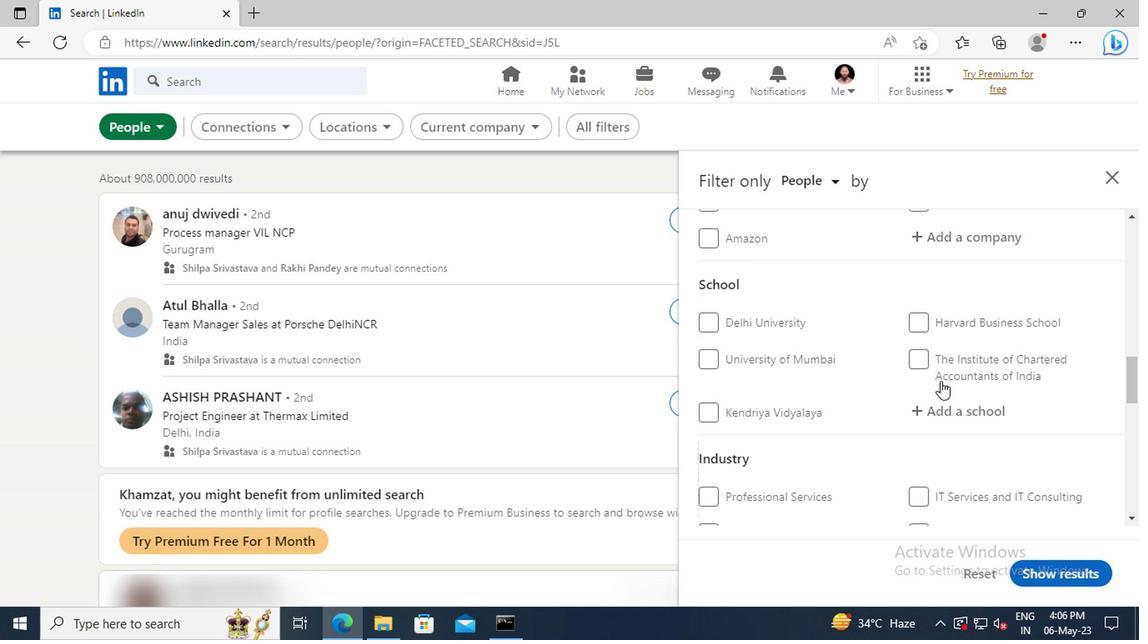 
Action: Mouse scrolled (936, 381) with delta (0, -1)
Screenshot: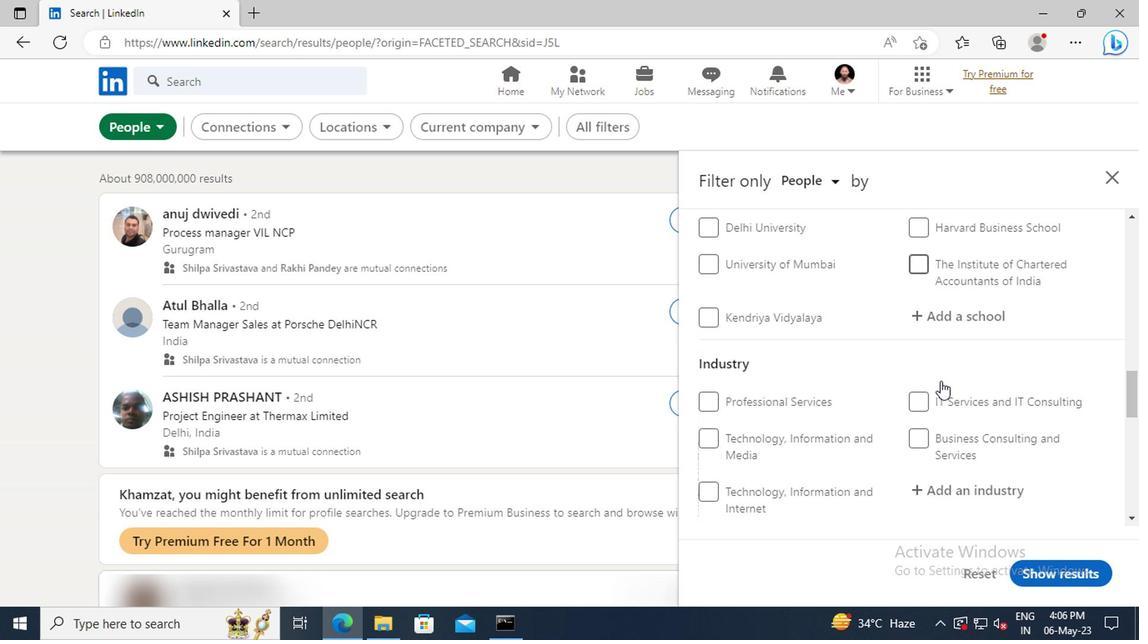 
Action: Mouse scrolled (936, 381) with delta (0, -1)
Screenshot: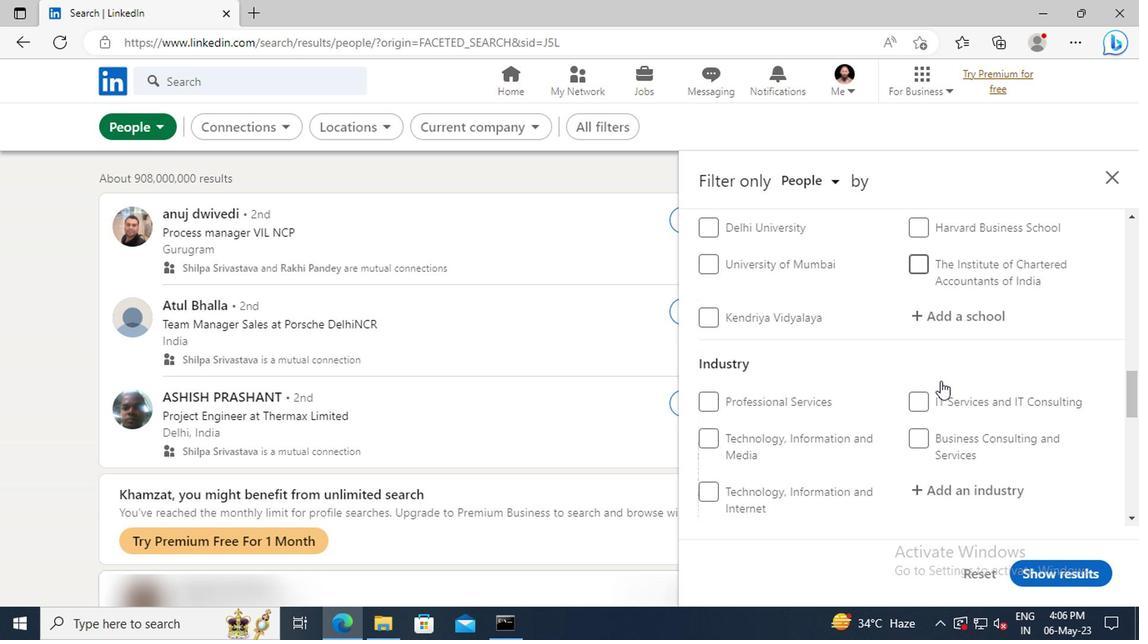 
Action: Mouse scrolled (936, 381) with delta (0, -1)
Screenshot: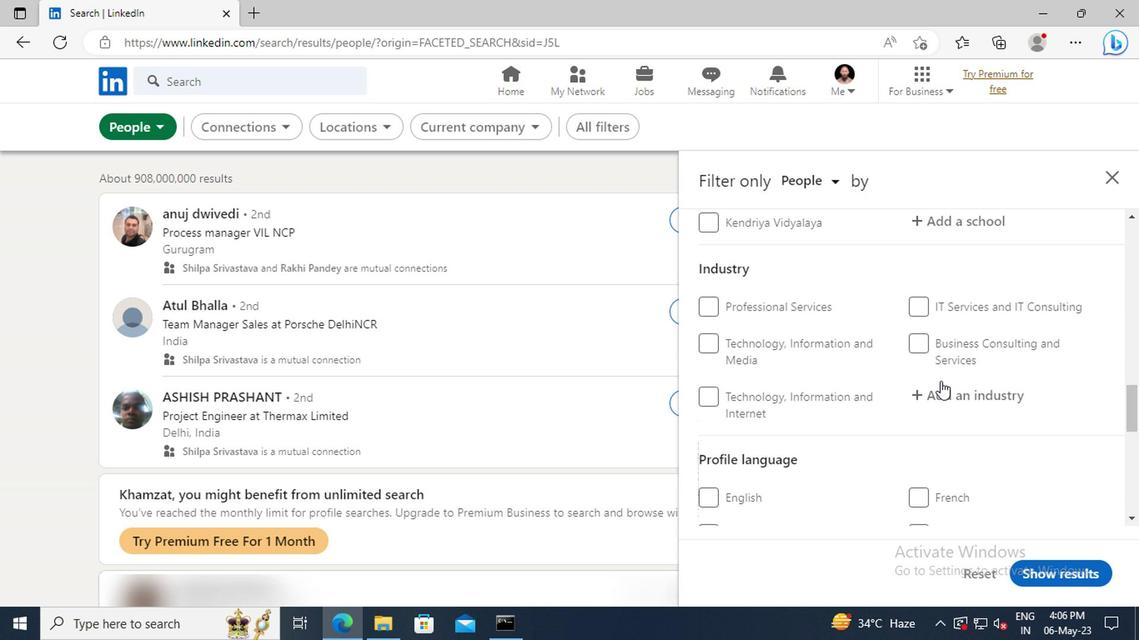 
Action: Mouse scrolled (936, 381) with delta (0, -1)
Screenshot: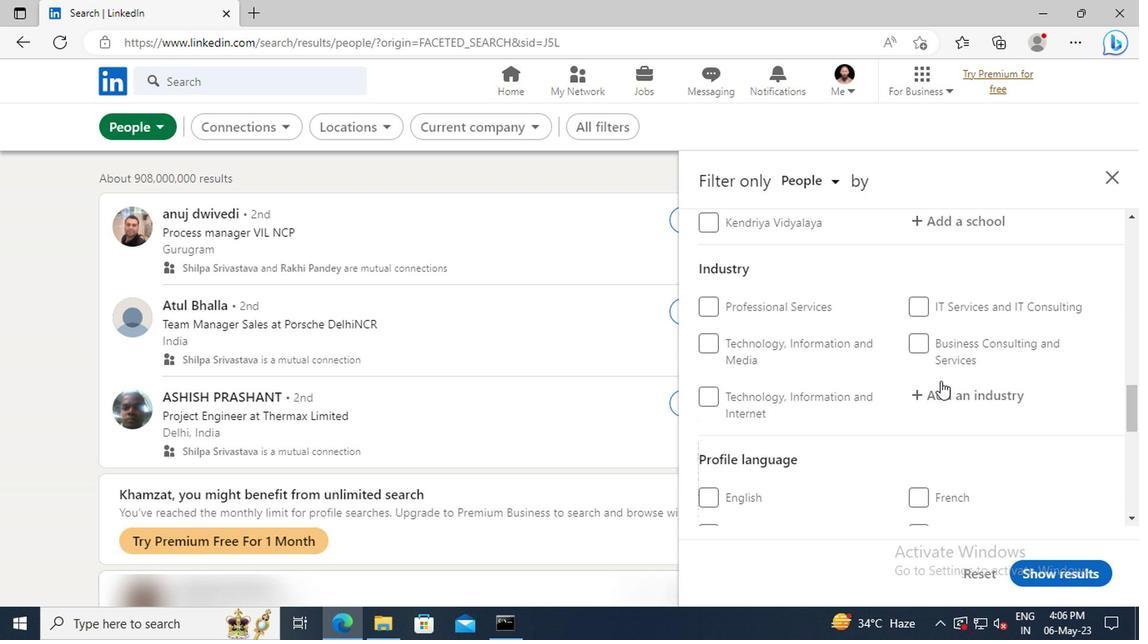 
Action: Mouse moved to (922, 407)
Screenshot: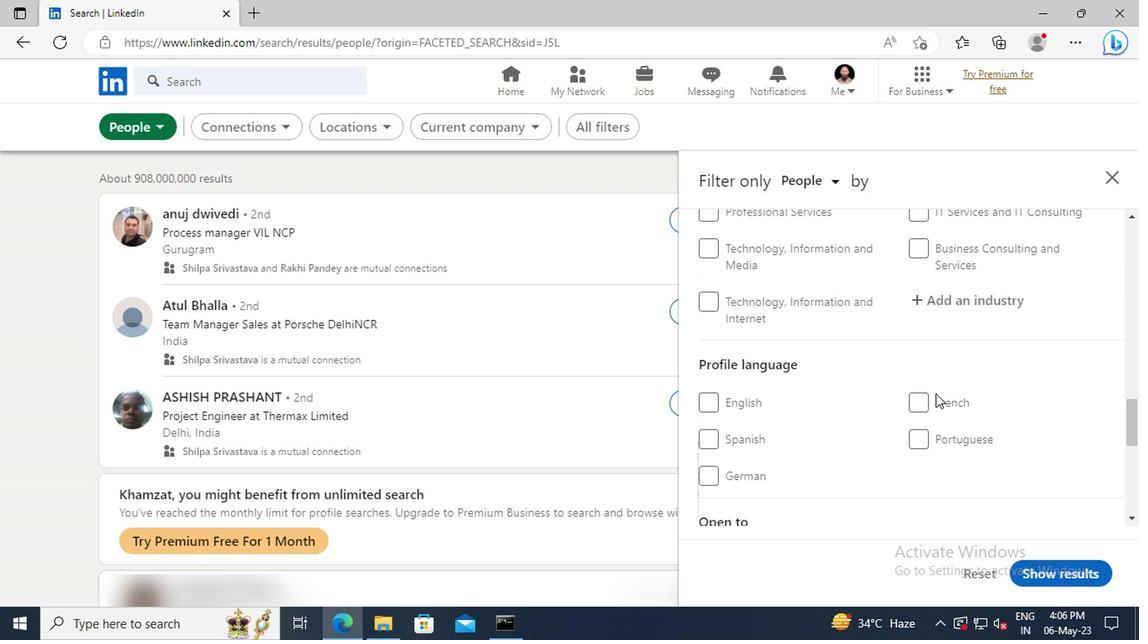 
Action: Mouse pressed left at (922, 407)
Screenshot: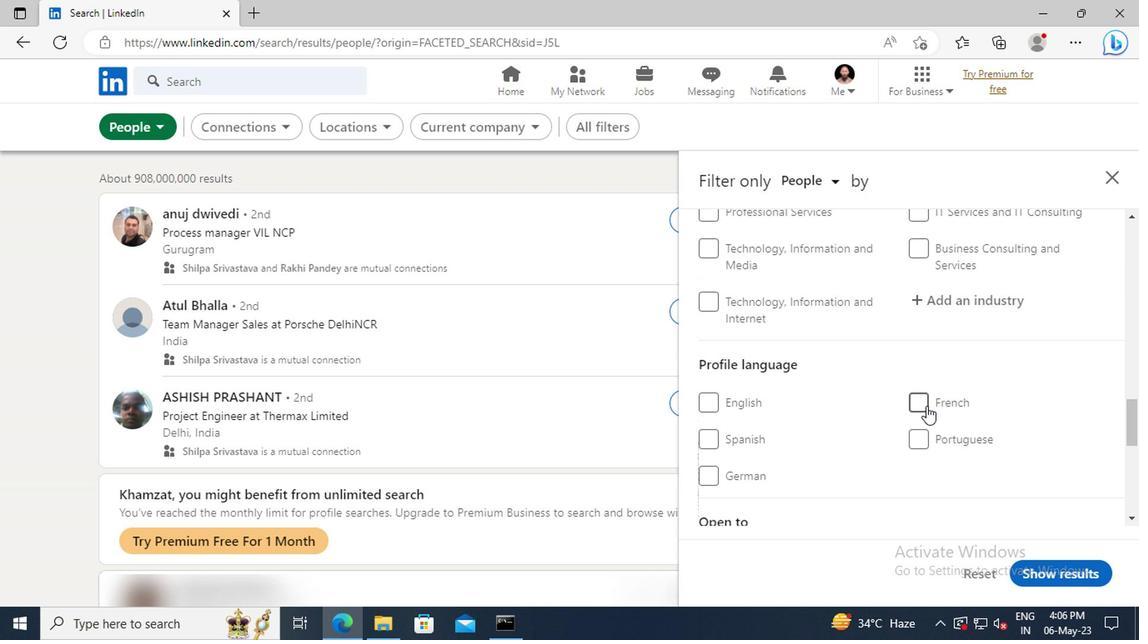 
Action: Mouse moved to (934, 393)
Screenshot: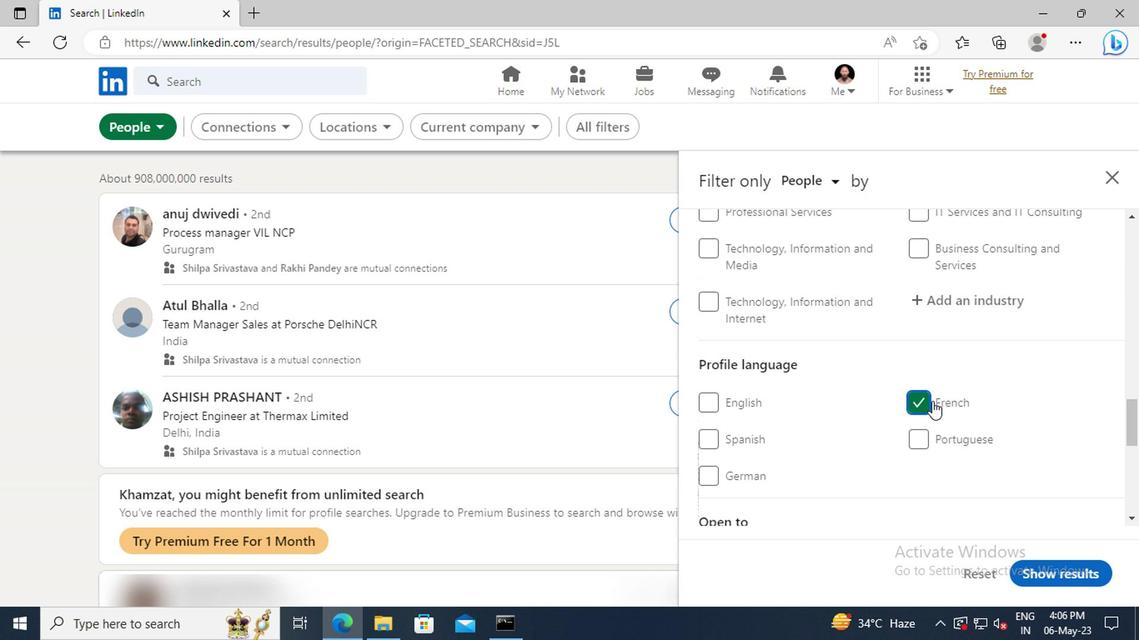 
Action: Mouse scrolled (934, 393) with delta (0, 0)
Screenshot: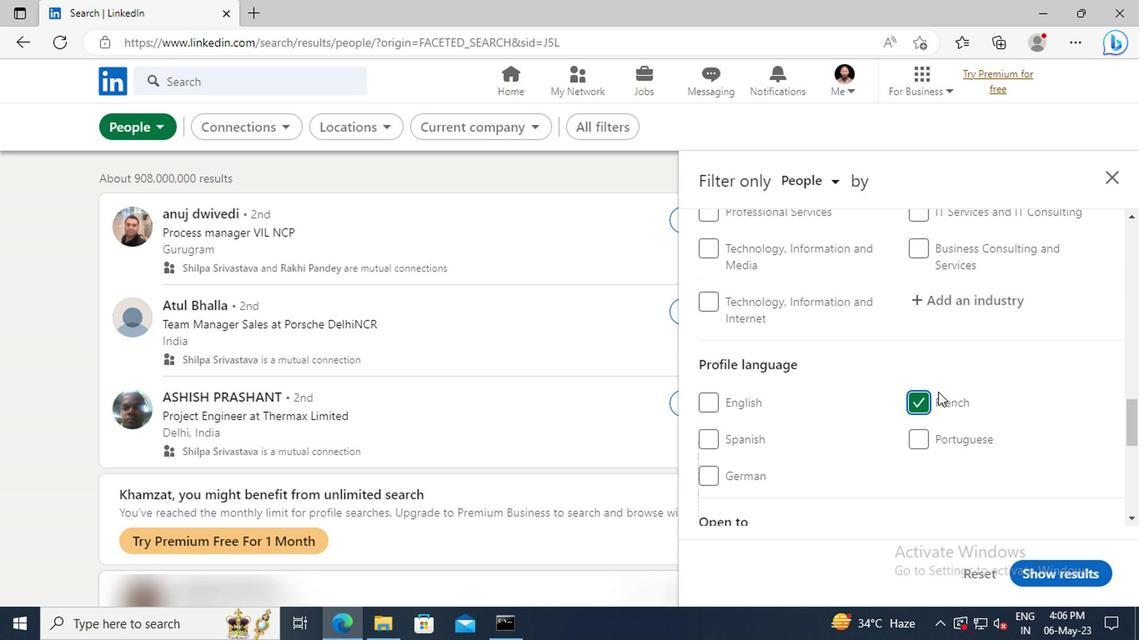 
Action: Mouse scrolled (934, 393) with delta (0, 0)
Screenshot: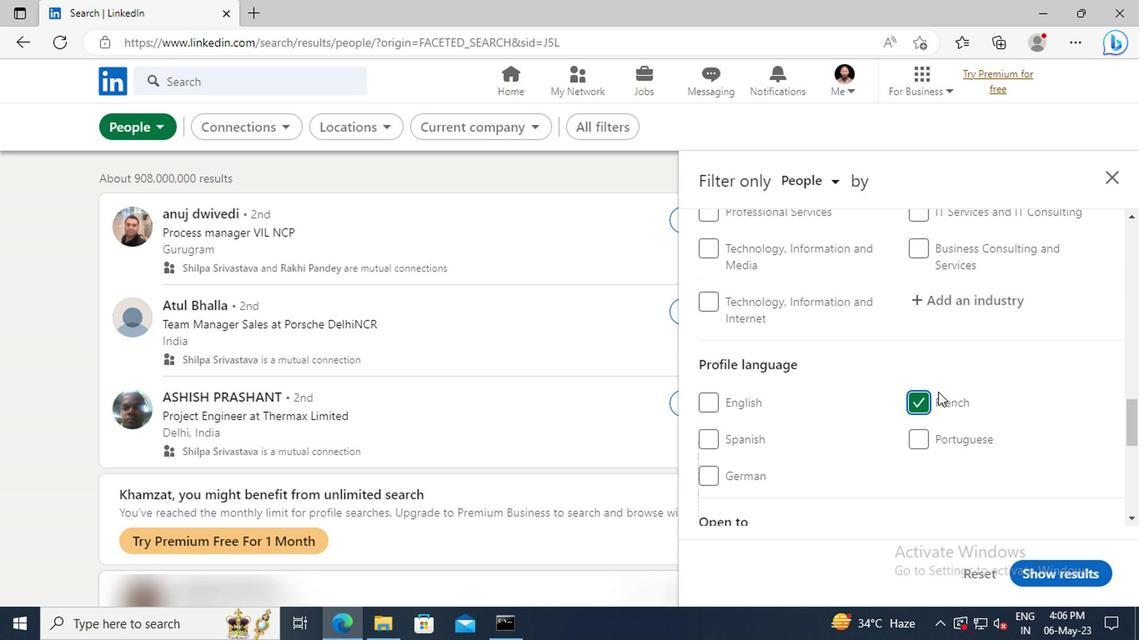 
Action: Mouse scrolled (934, 393) with delta (0, 0)
Screenshot: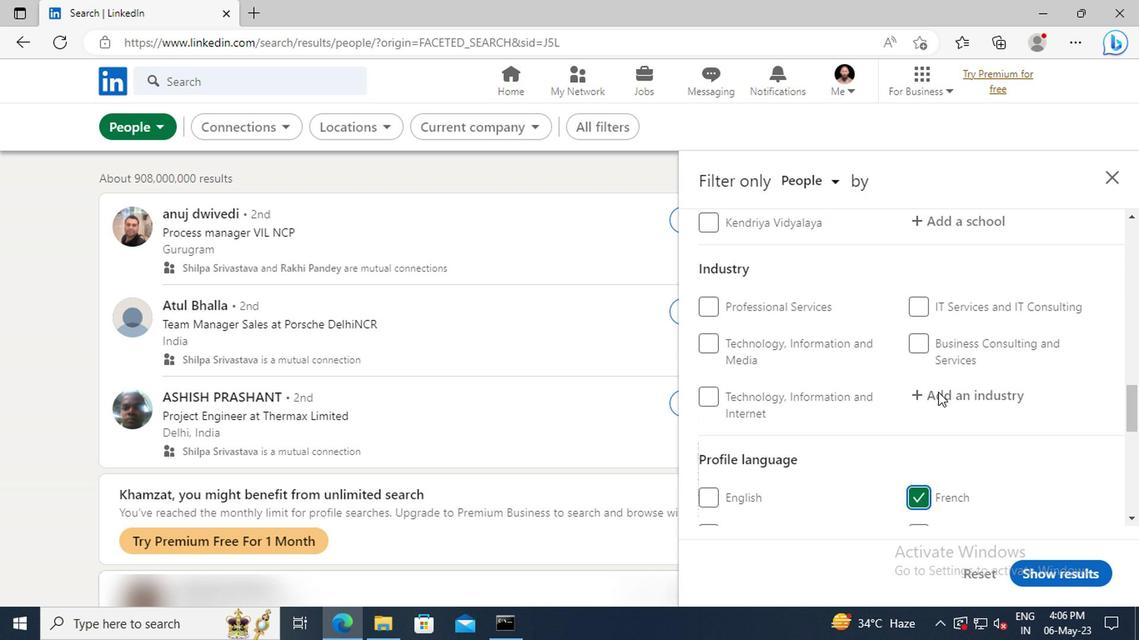 
Action: Mouse scrolled (934, 393) with delta (0, 0)
Screenshot: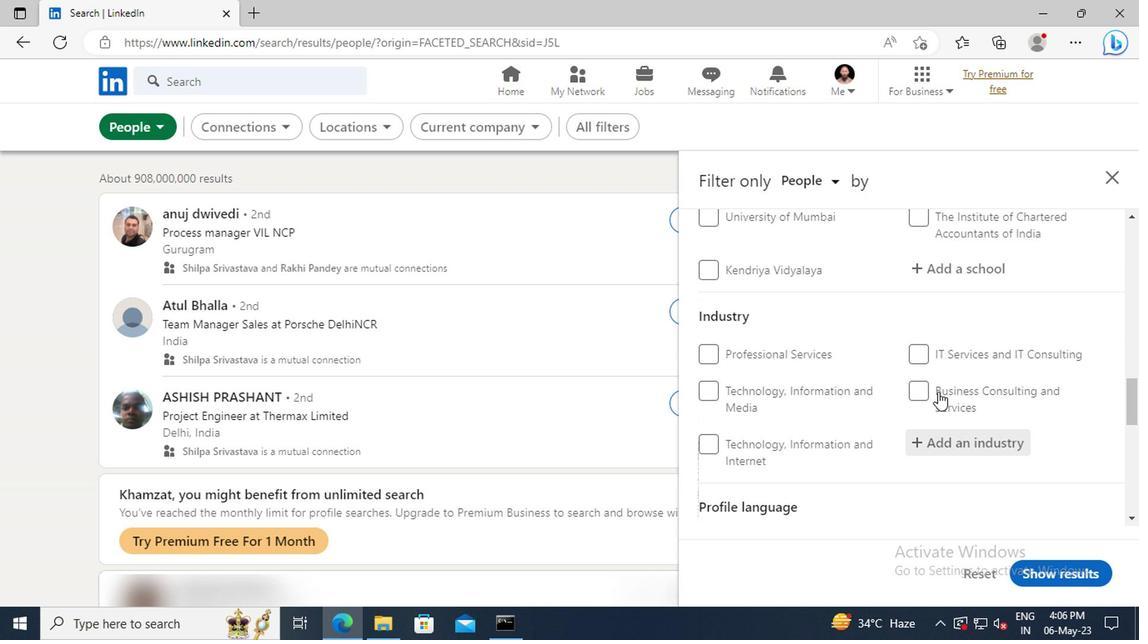 
Action: Mouse scrolled (934, 393) with delta (0, 0)
Screenshot: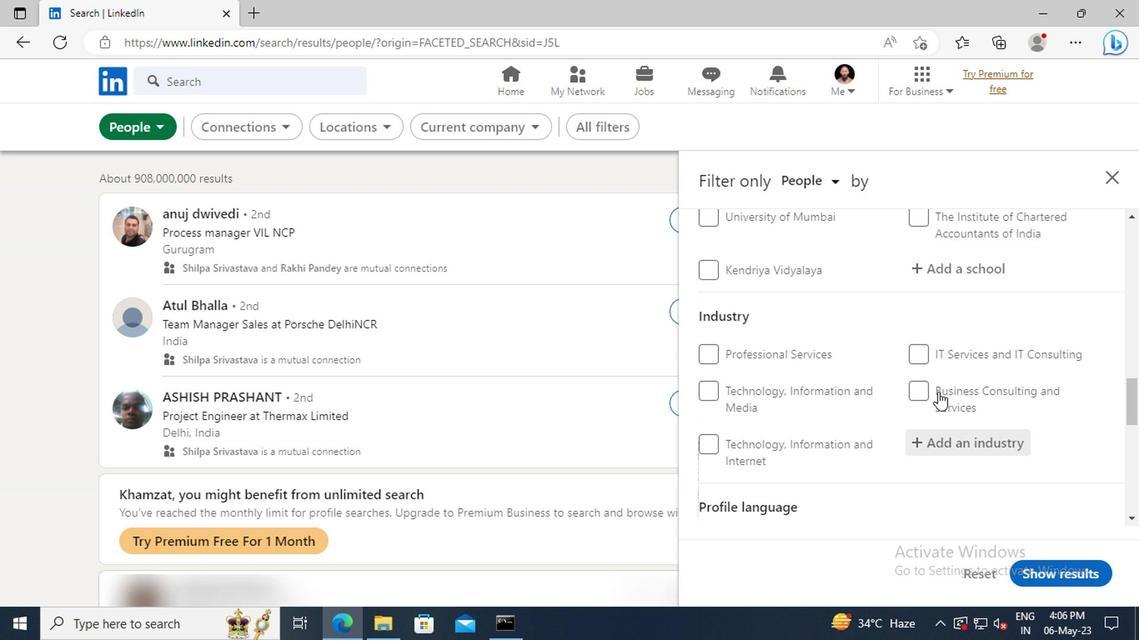 
Action: Mouse scrolled (934, 393) with delta (0, 0)
Screenshot: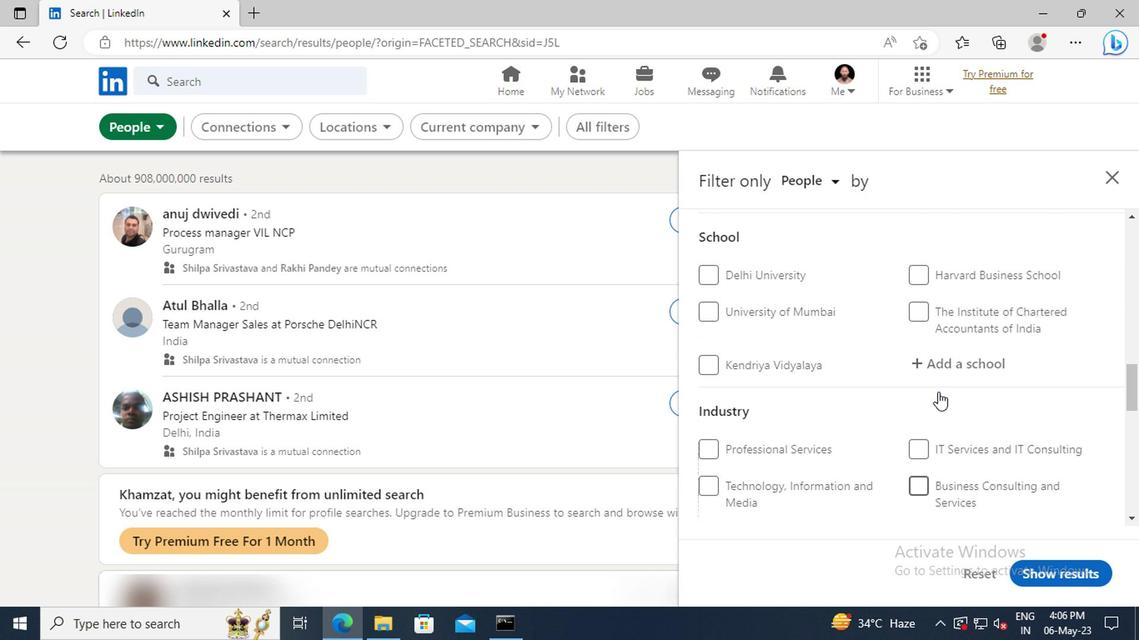 
Action: Mouse scrolled (934, 393) with delta (0, 0)
Screenshot: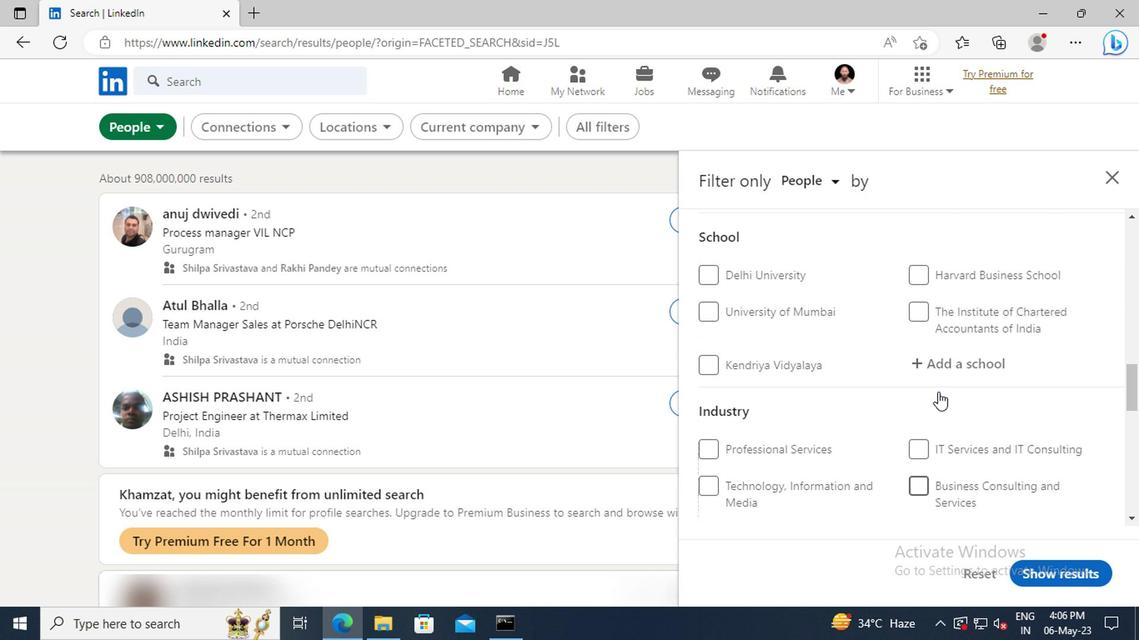 
Action: Mouse scrolled (934, 393) with delta (0, 0)
Screenshot: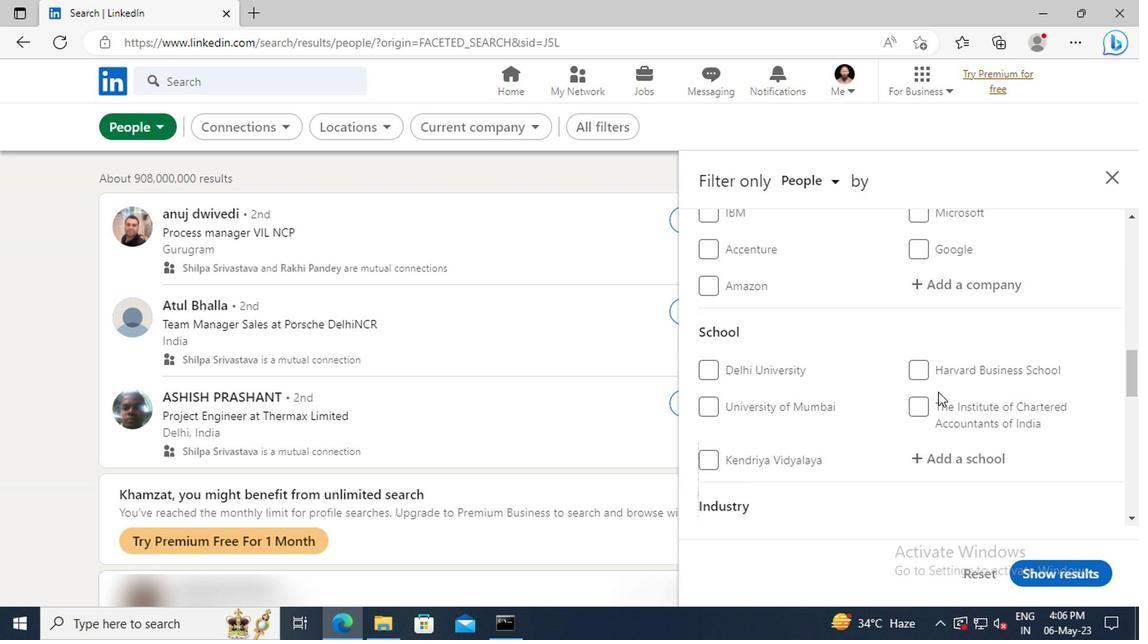 
Action: Mouse scrolled (934, 393) with delta (0, 0)
Screenshot: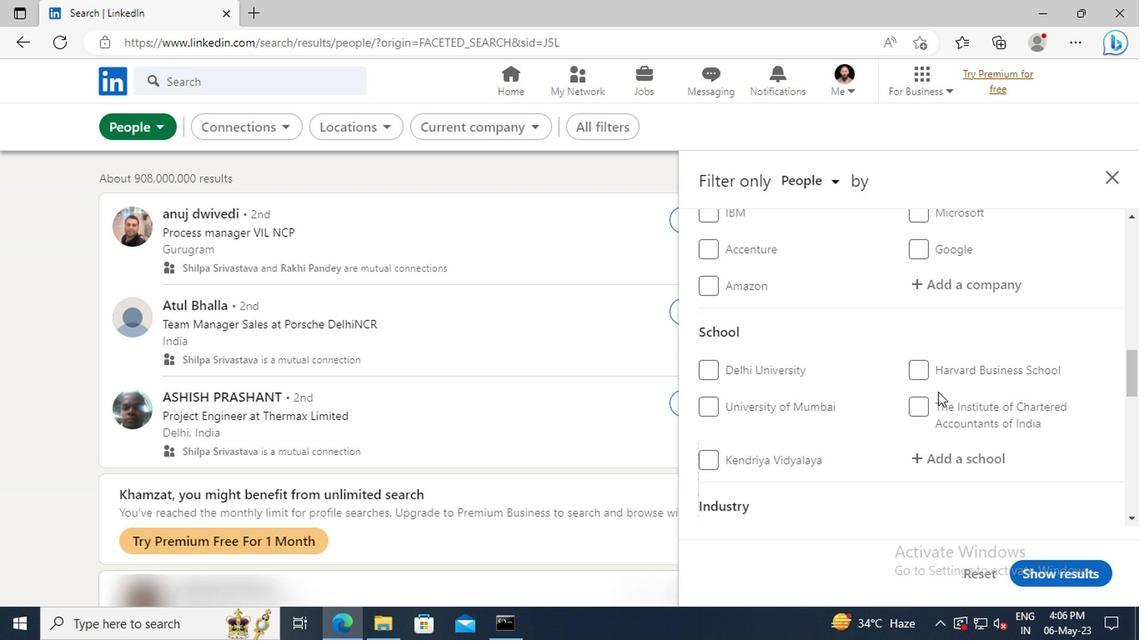 
Action: Mouse scrolled (934, 393) with delta (0, 0)
Screenshot: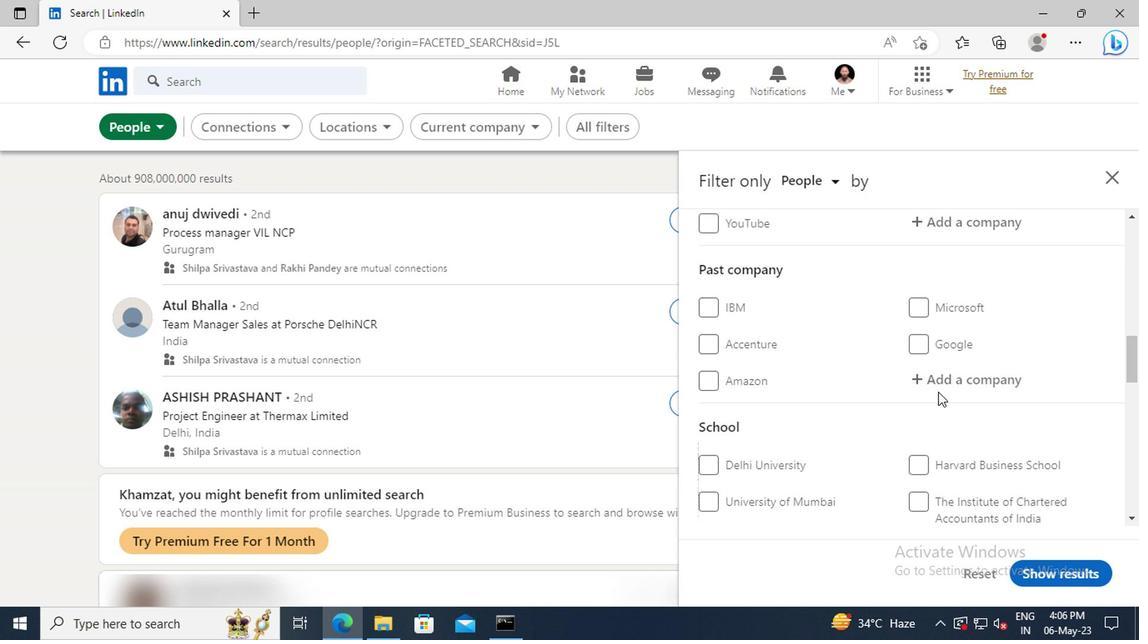 
Action: Mouse scrolled (934, 393) with delta (0, 0)
Screenshot: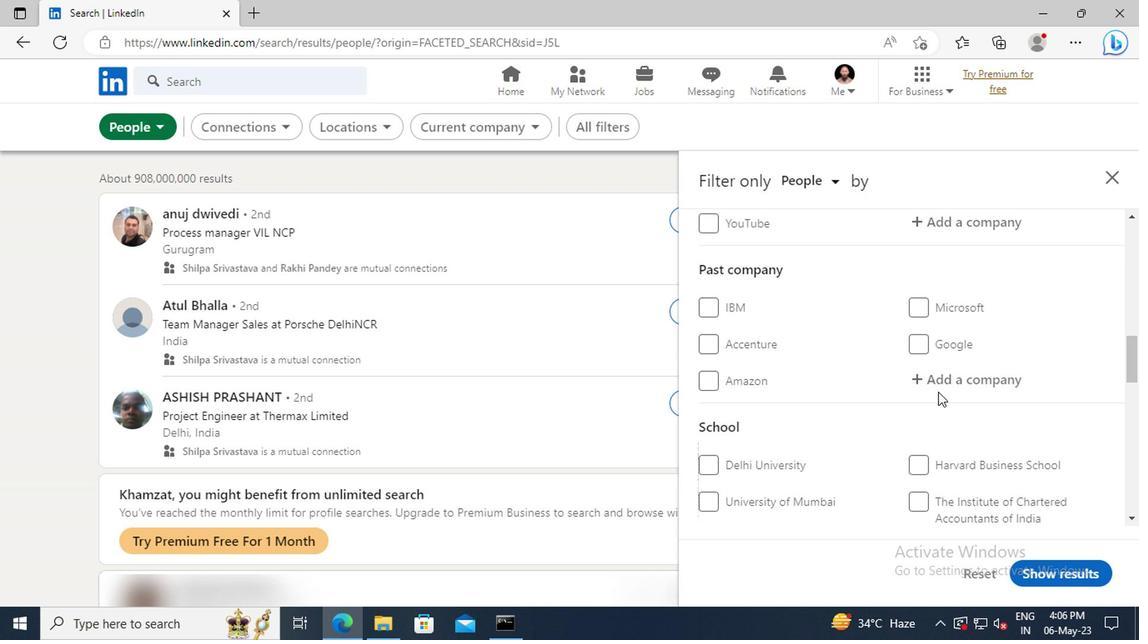 
Action: Mouse scrolled (934, 393) with delta (0, 0)
Screenshot: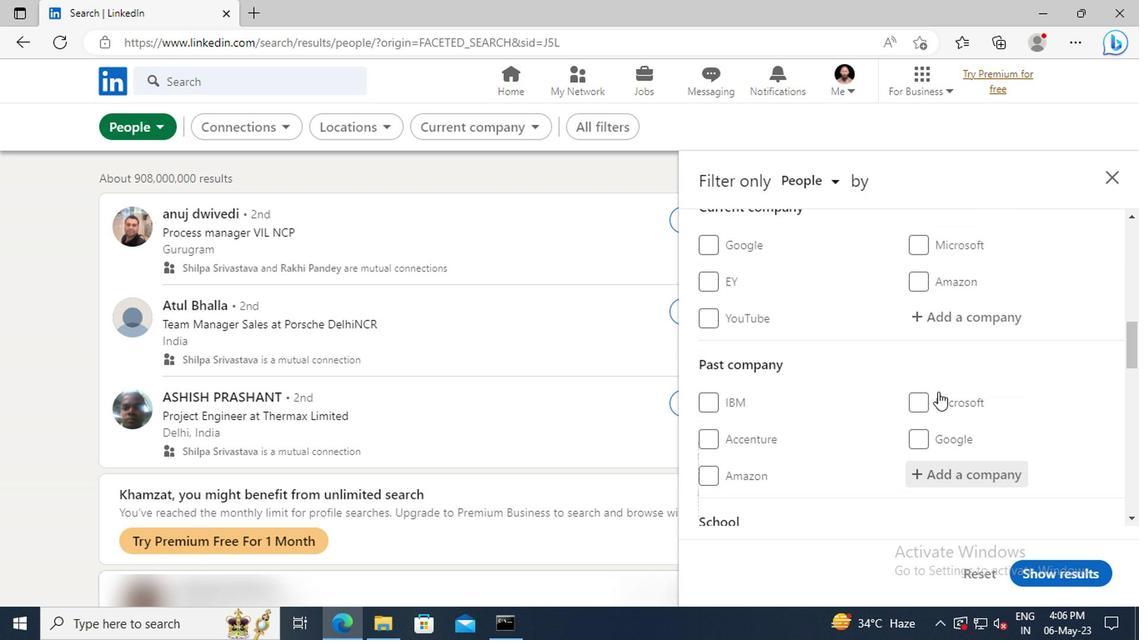 
Action: Mouse moved to (934, 369)
Screenshot: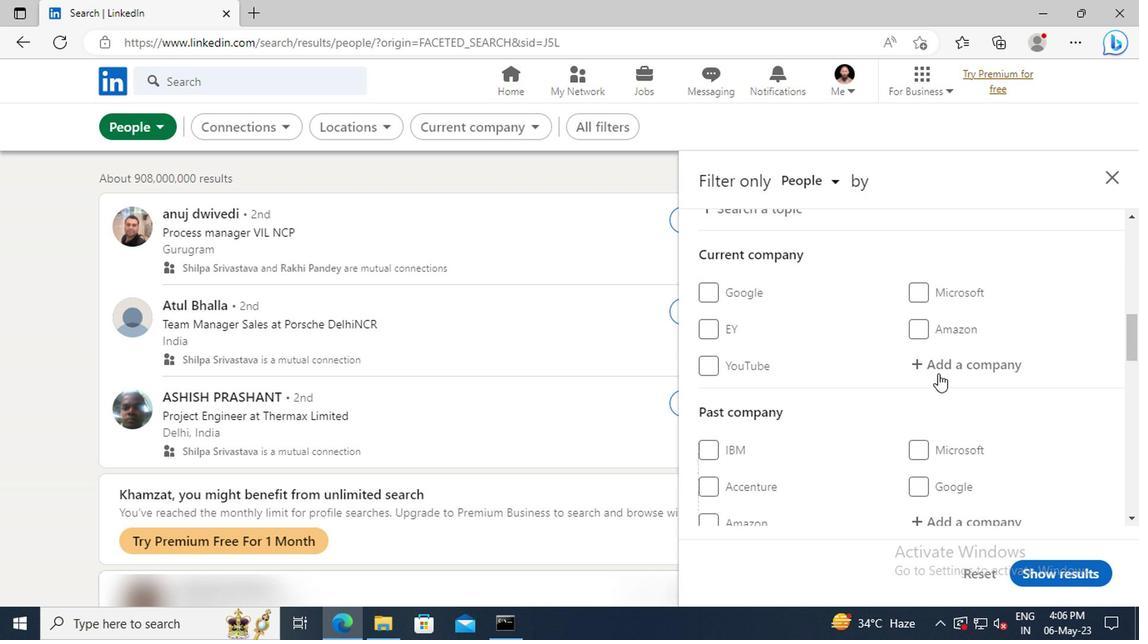 
Action: Mouse pressed left at (934, 369)
Screenshot: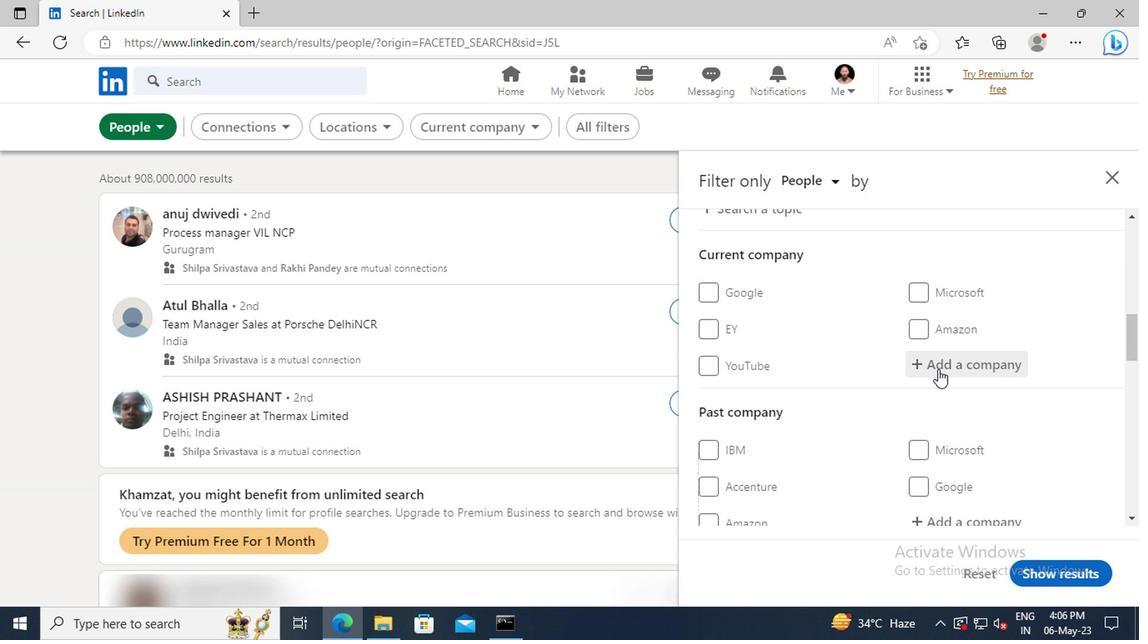 
Action: Key pressed <Key.shift>MITCHELL<Key.space><Key.shift>MAR
Screenshot: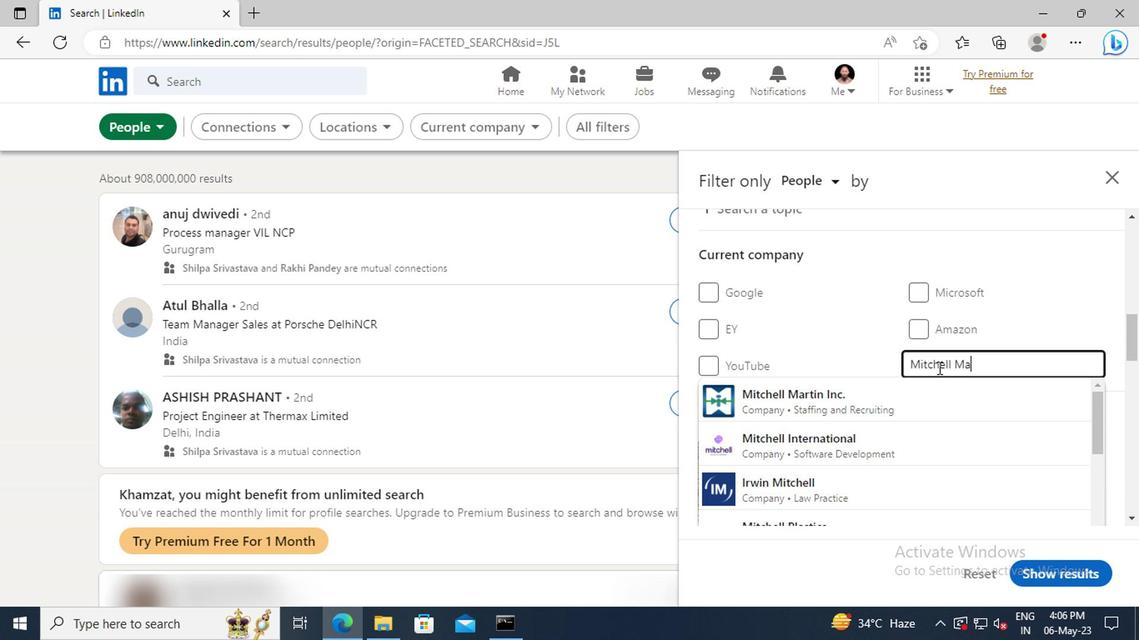 
Action: Mouse moved to (941, 393)
Screenshot: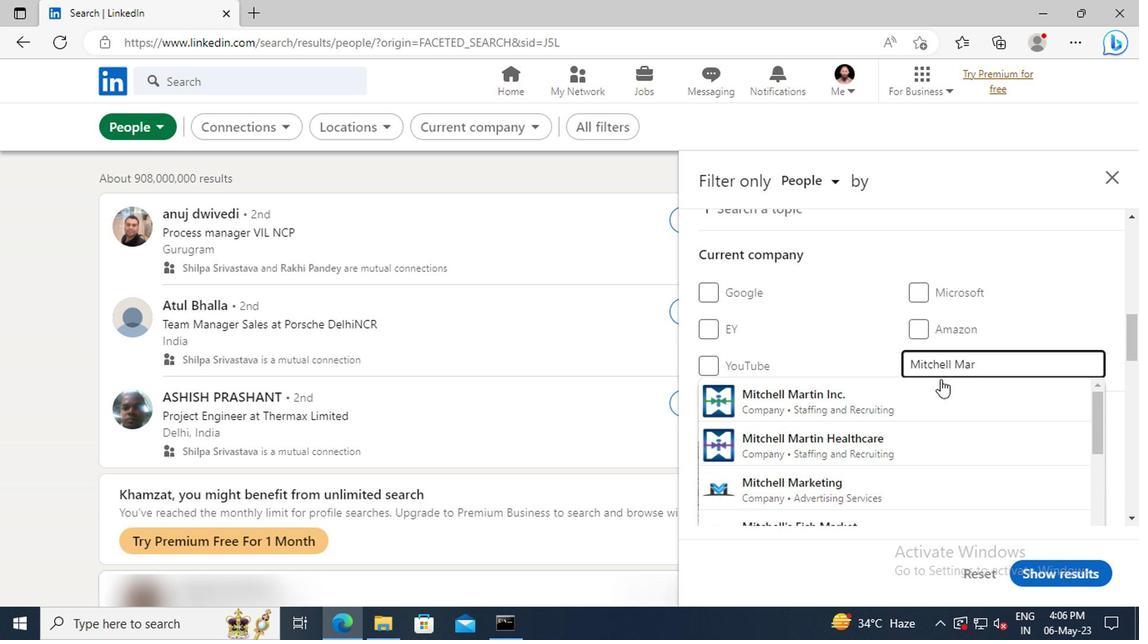 
Action: Mouse pressed left at (941, 393)
Screenshot: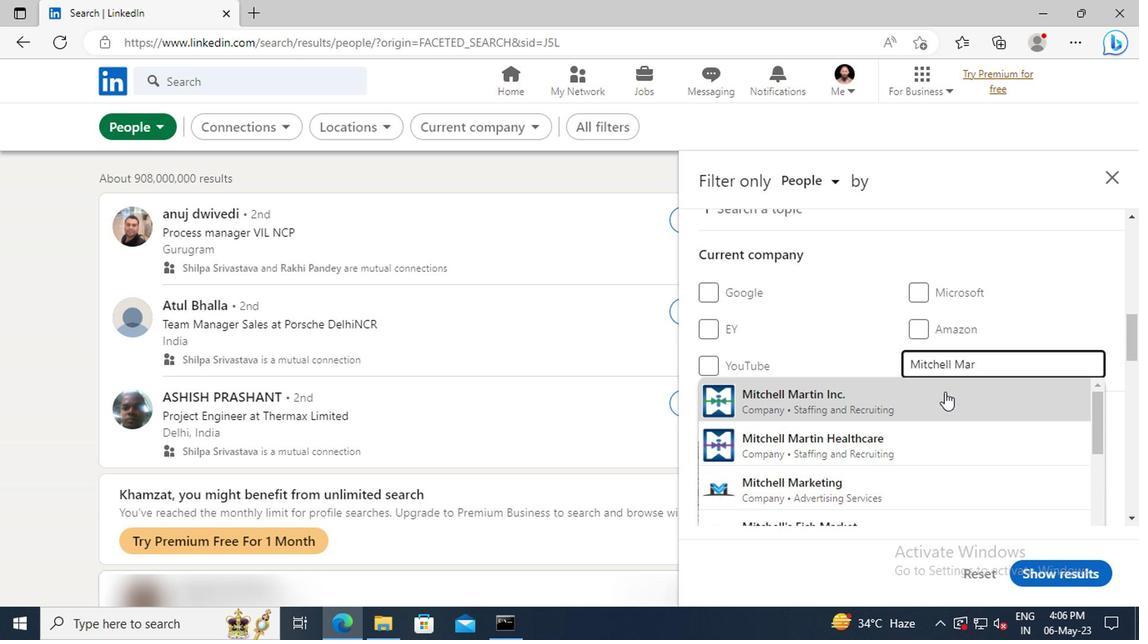 
Action: Mouse scrolled (941, 393) with delta (0, 0)
Screenshot: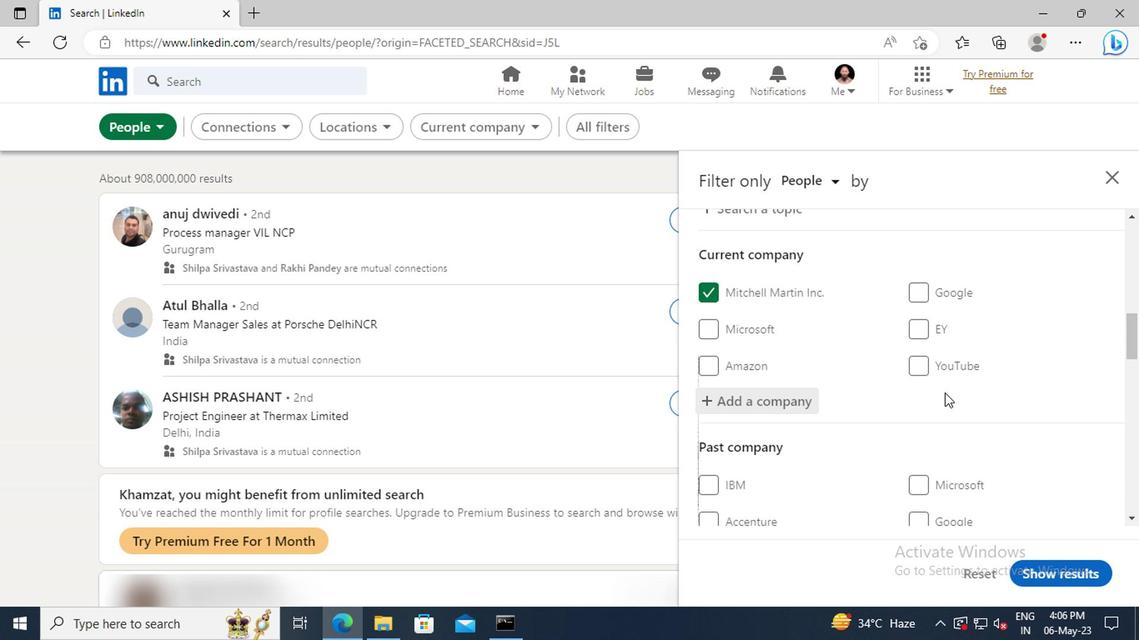 
Action: Mouse scrolled (941, 393) with delta (0, 0)
Screenshot: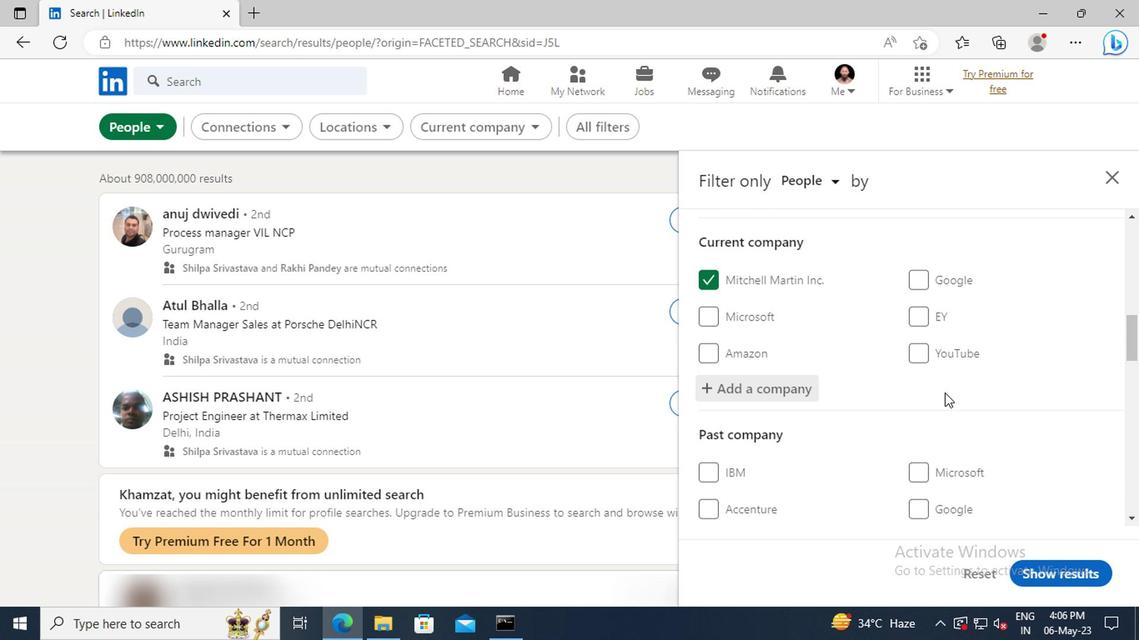 
Action: Mouse moved to (941, 395)
Screenshot: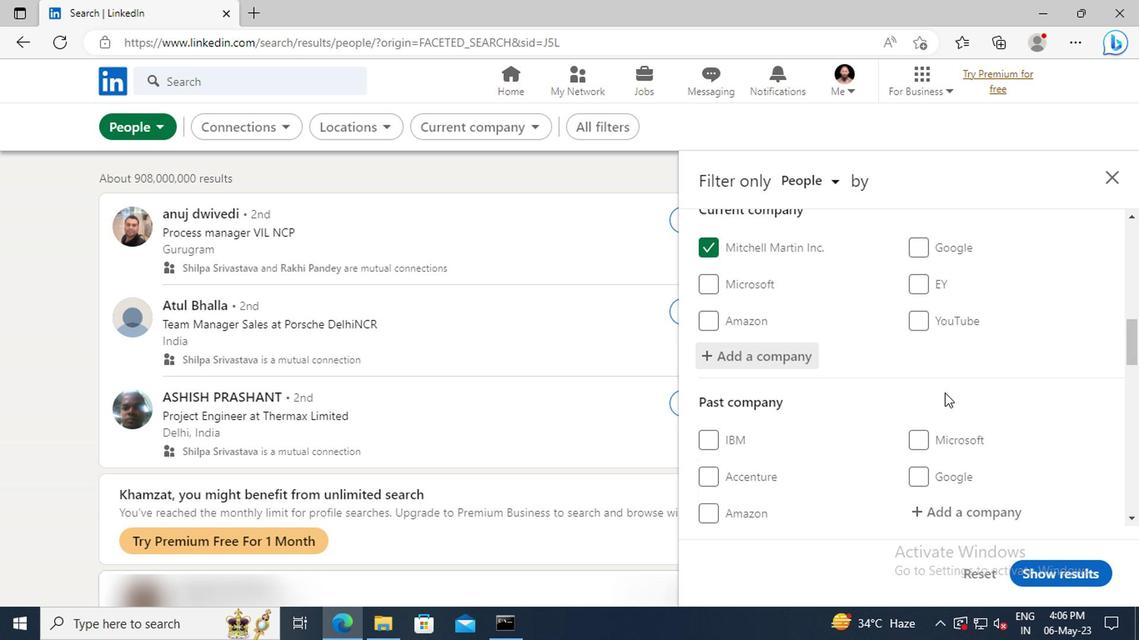 
Action: Mouse scrolled (941, 393) with delta (0, -1)
Screenshot: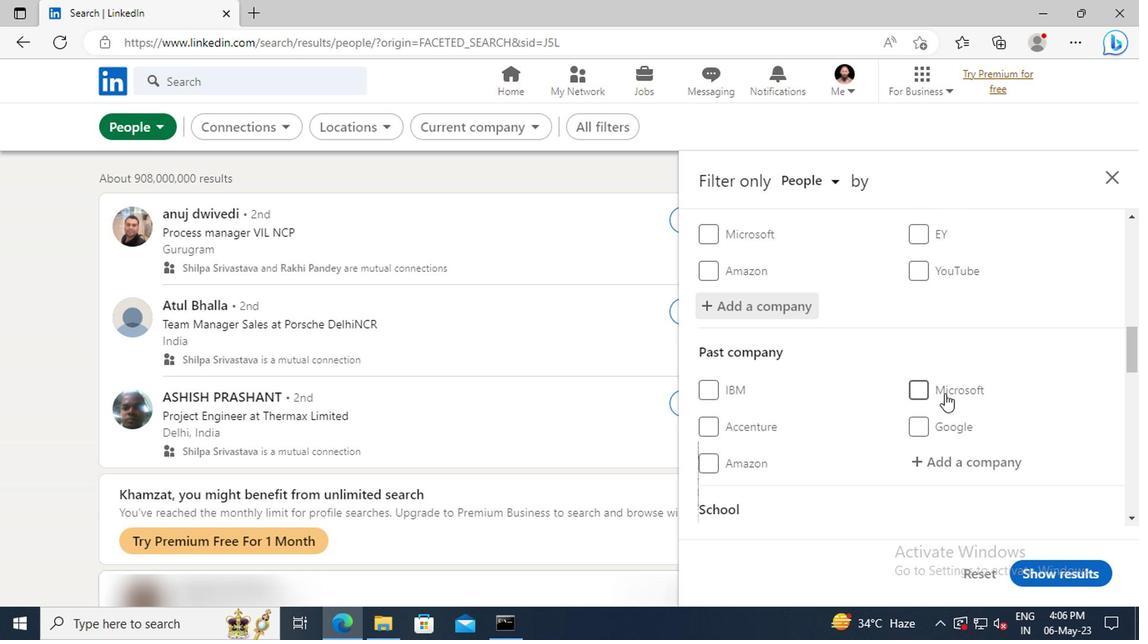 
Action: Mouse scrolled (941, 393) with delta (0, -1)
Screenshot: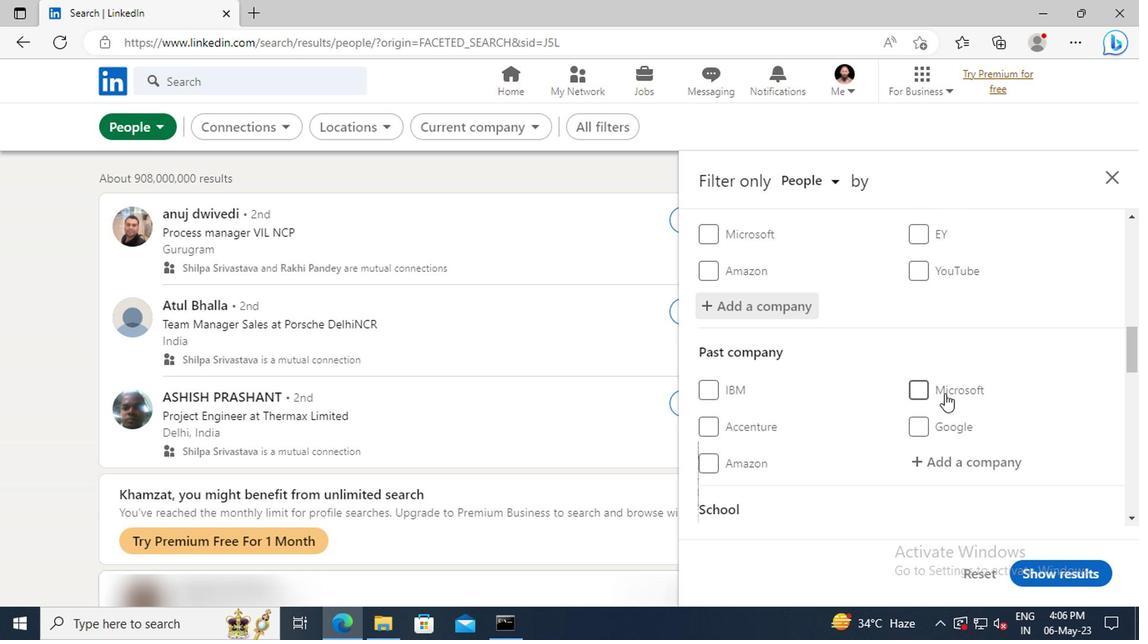 
Action: Mouse scrolled (941, 393) with delta (0, -1)
Screenshot: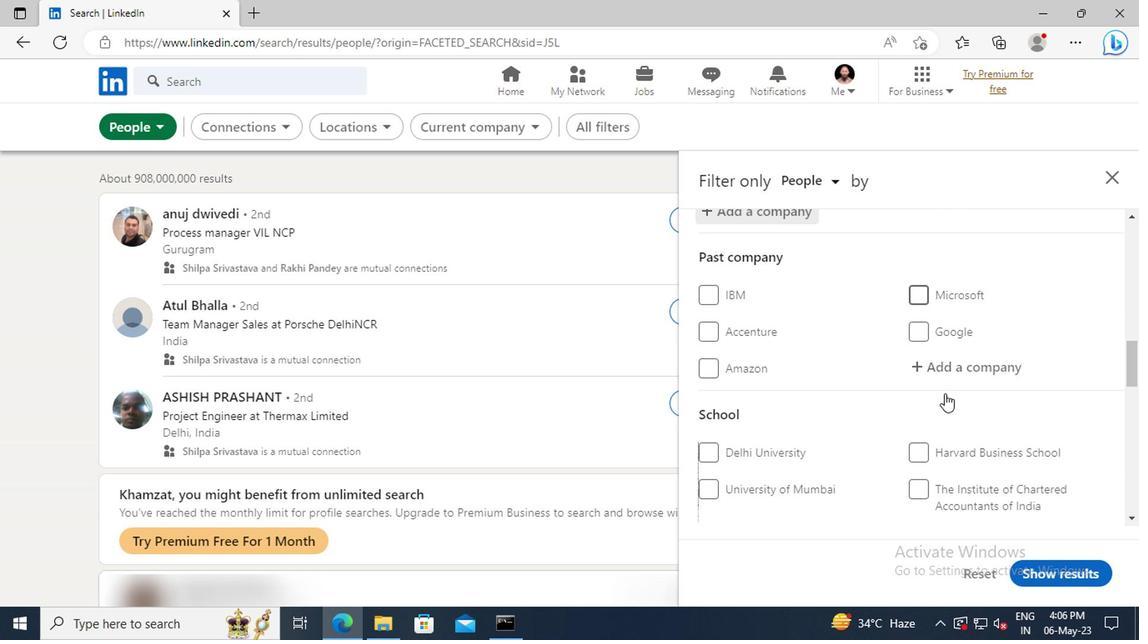 
Action: Mouse scrolled (941, 393) with delta (0, -1)
Screenshot: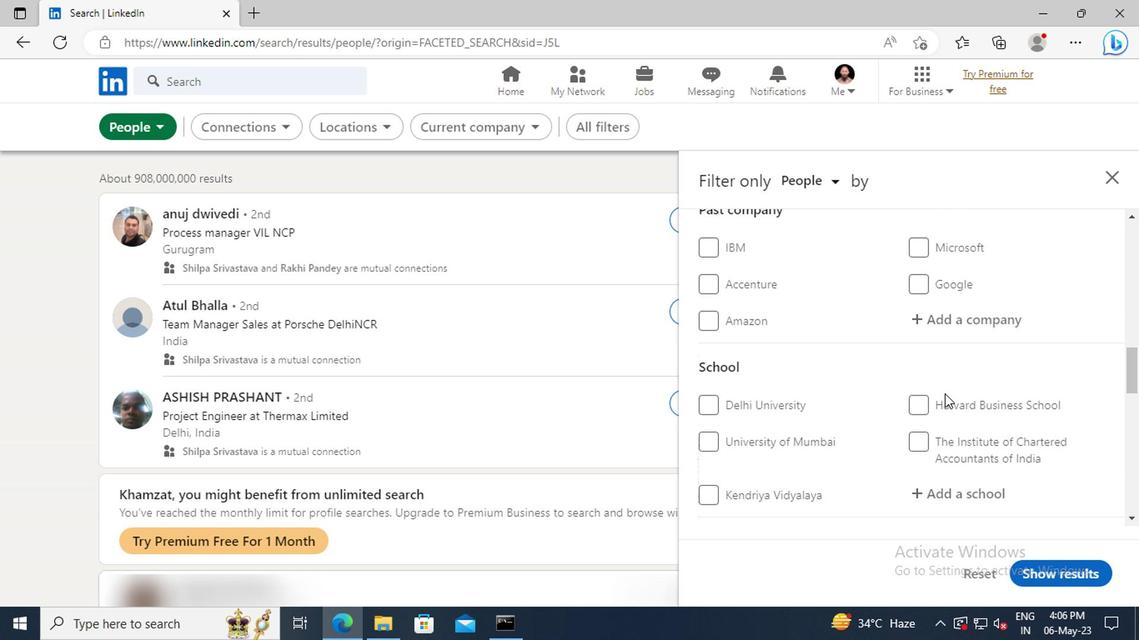 
Action: Mouse scrolled (941, 393) with delta (0, -1)
Screenshot: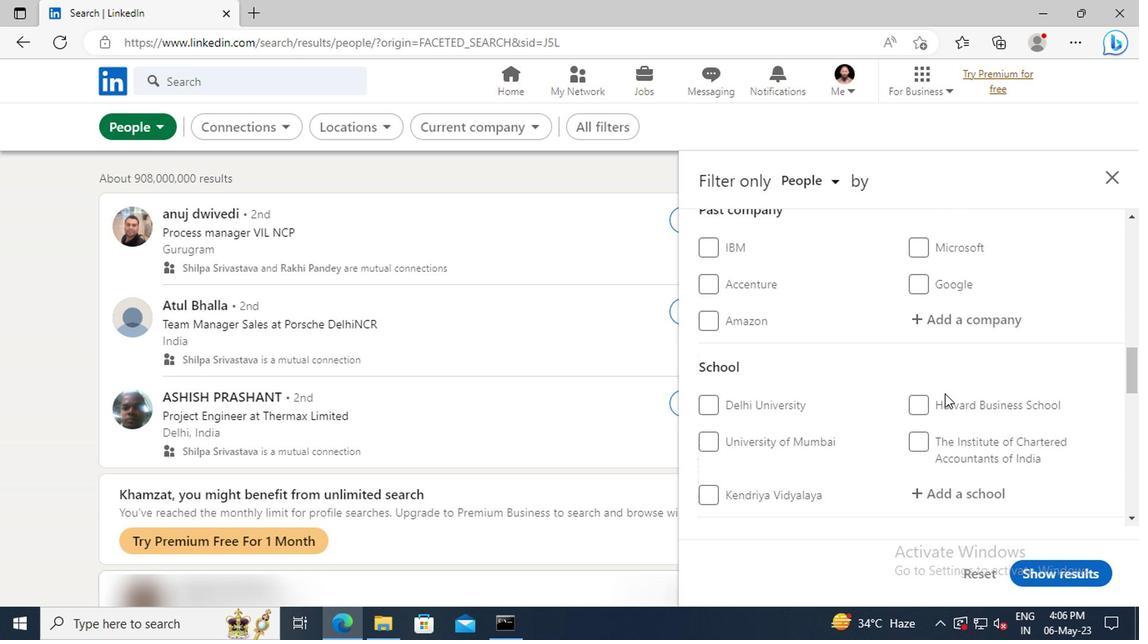 
Action: Mouse moved to (934, 399)
Screenshot: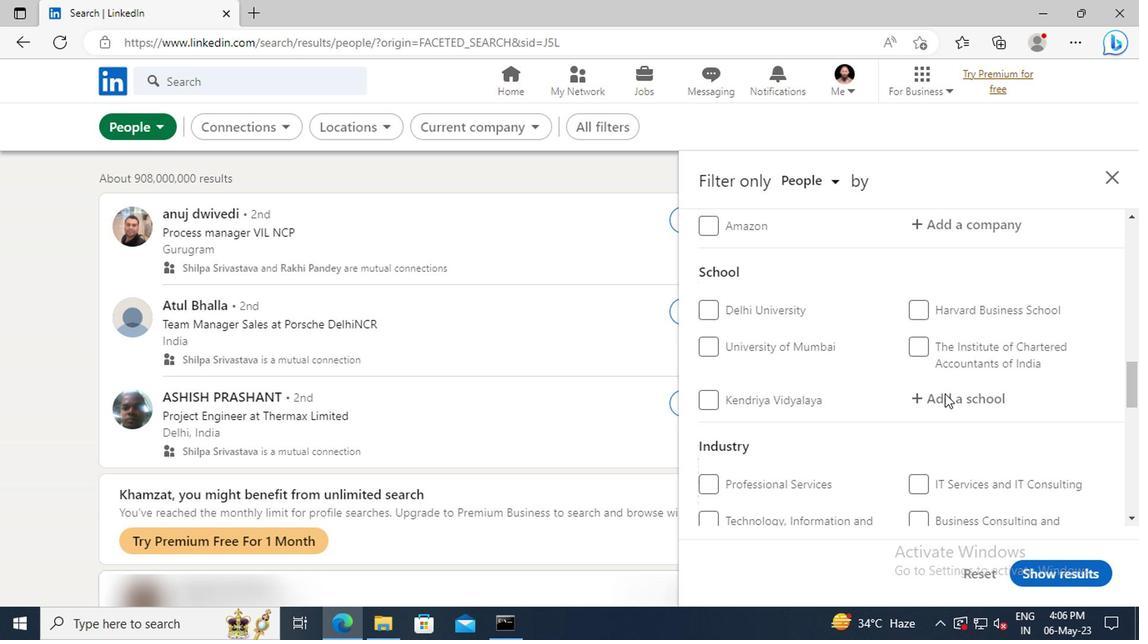 
Action: Mouse pressed left at (934, 399)
Screenshot: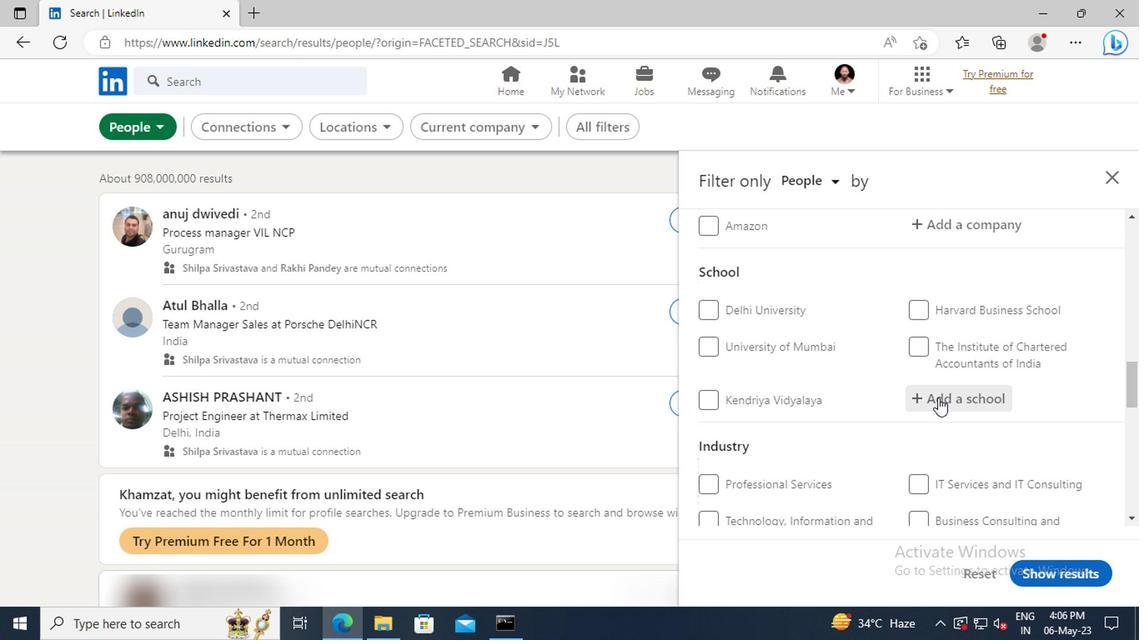 
Action: Mouse moved to (936, 399)
Screenshot: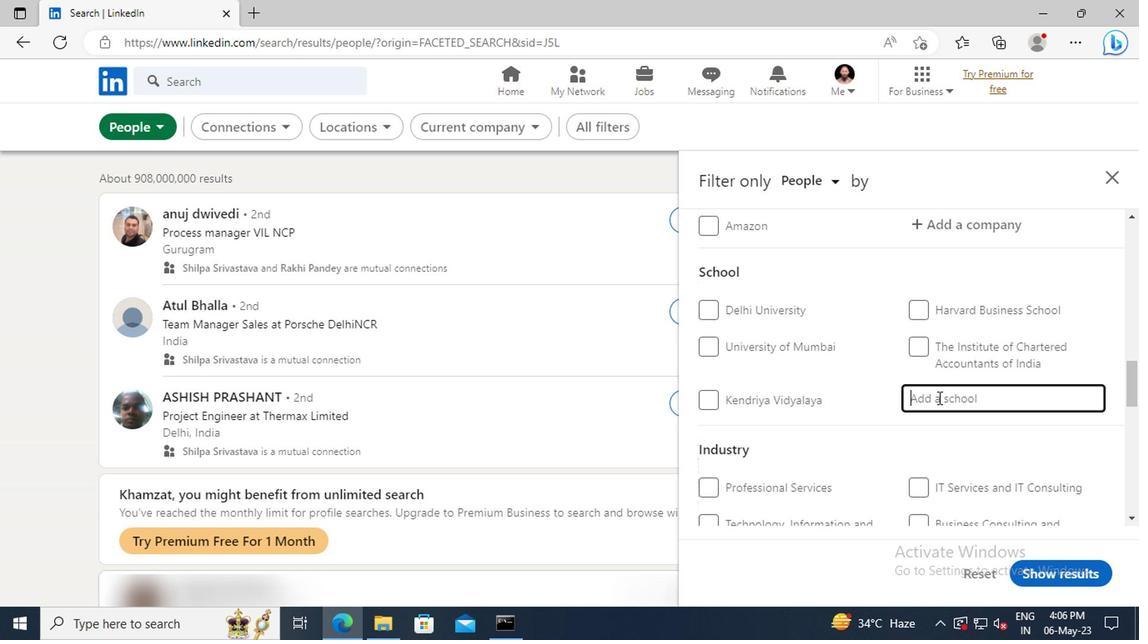 
Action: Key pressed <Key.shift><Key.shift><Key.shift><Key.shift>GOSSNER
Screenshot: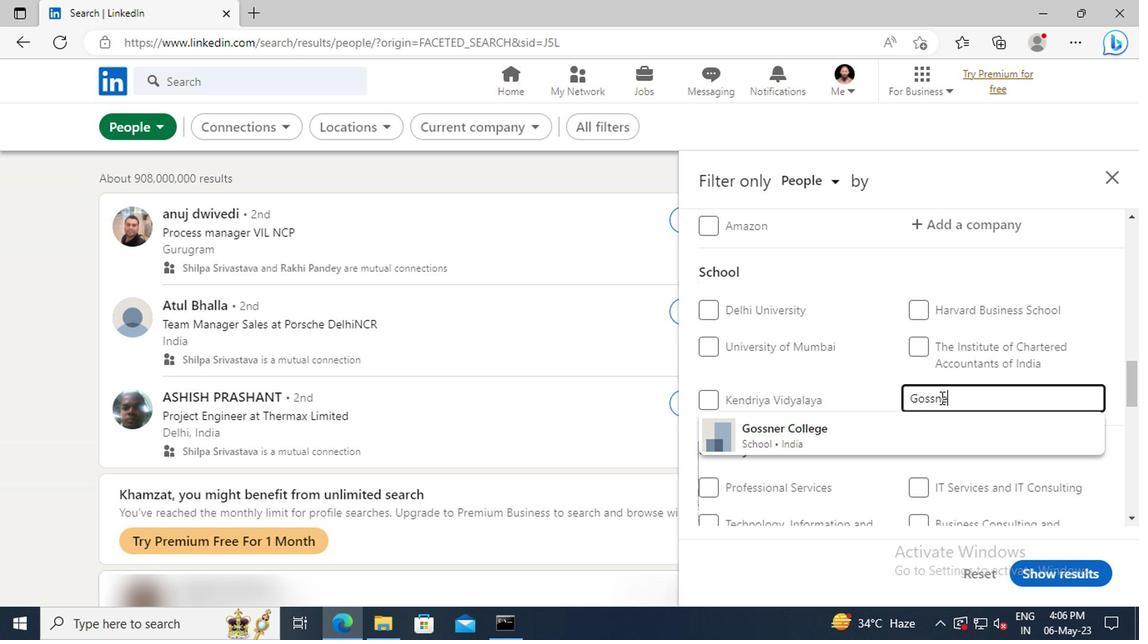 
Action: Mouse moved to (943, 424)
Screenshot: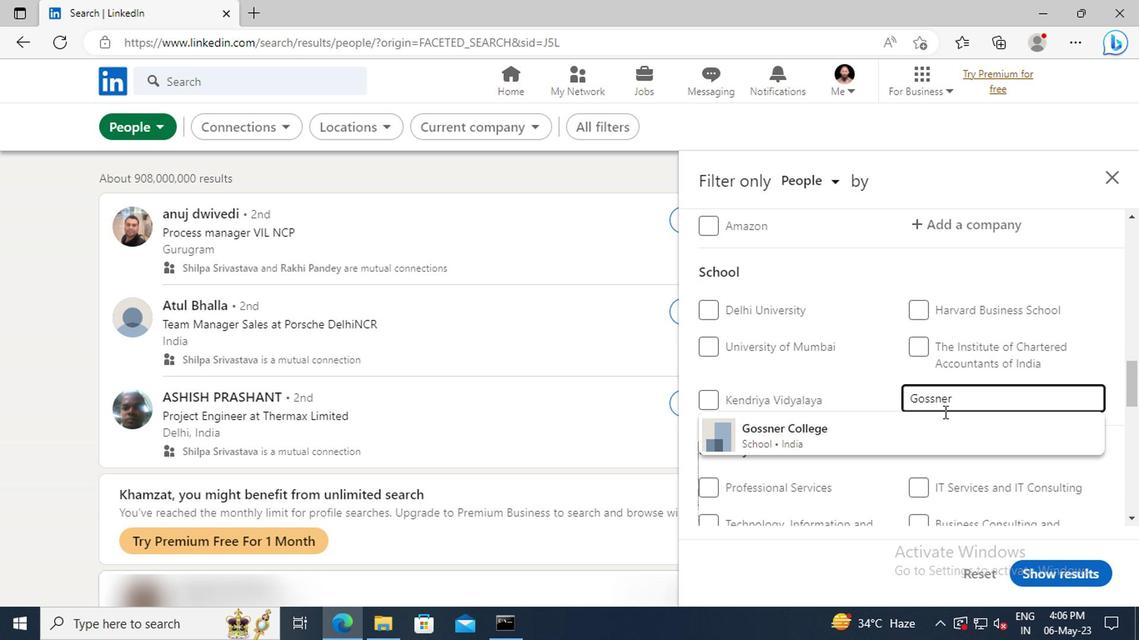 
Action: Mouse pressed left at (943, 424)
Screenshot: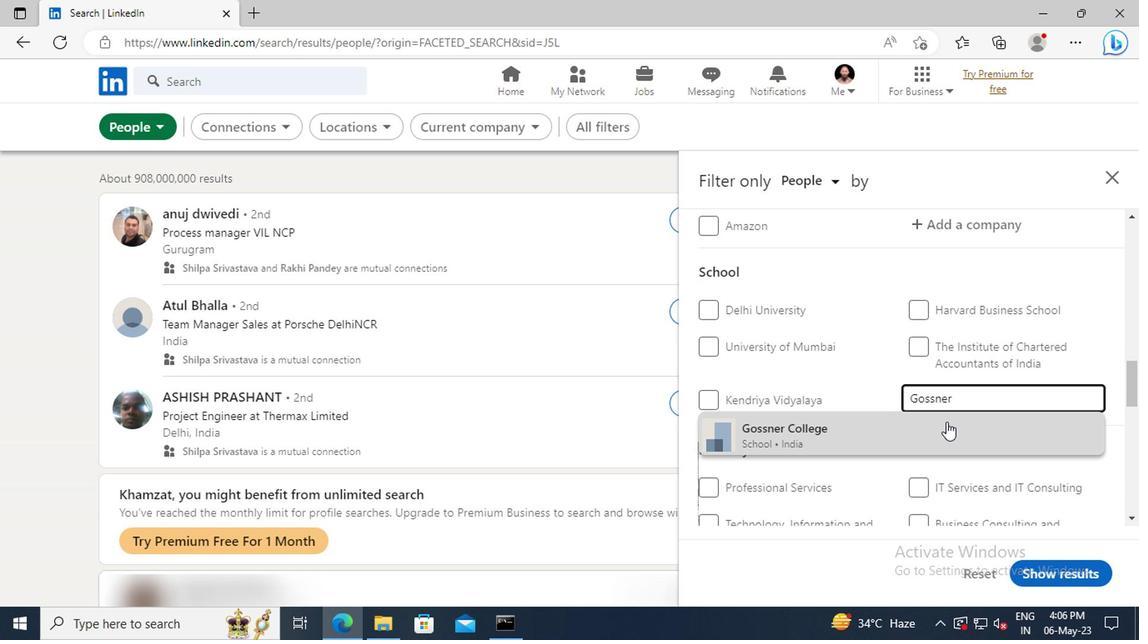 
Action: Mouse scrolled (943, 424) with delta (0, 0)
Screenshot: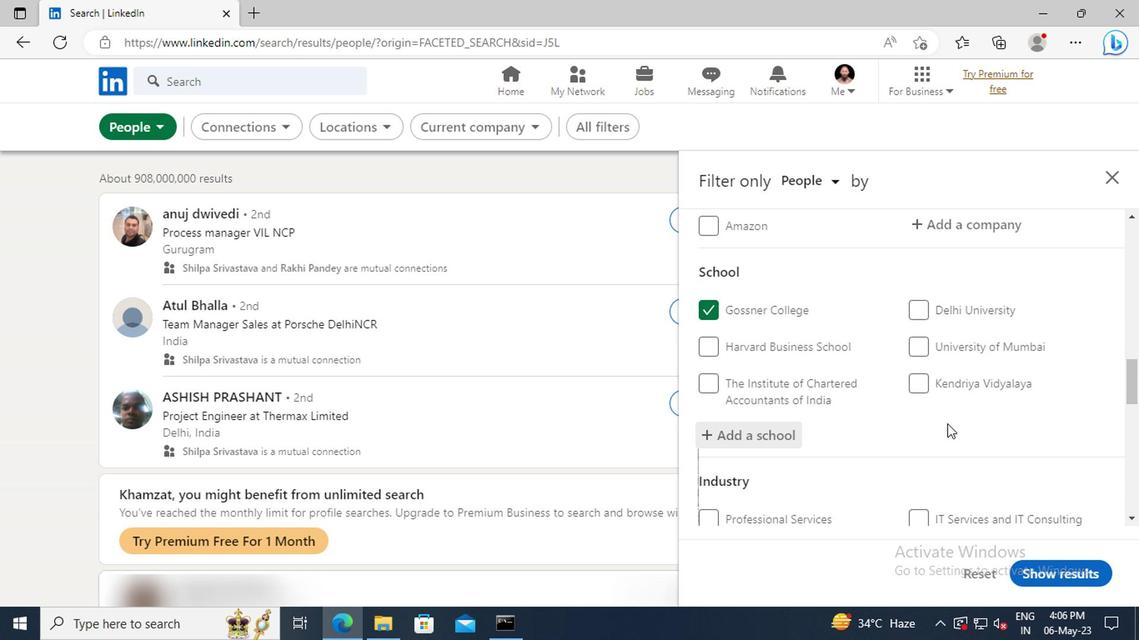 
Action: Mouse scrolled (943, 424) with delta (0, 0)
Screenshot: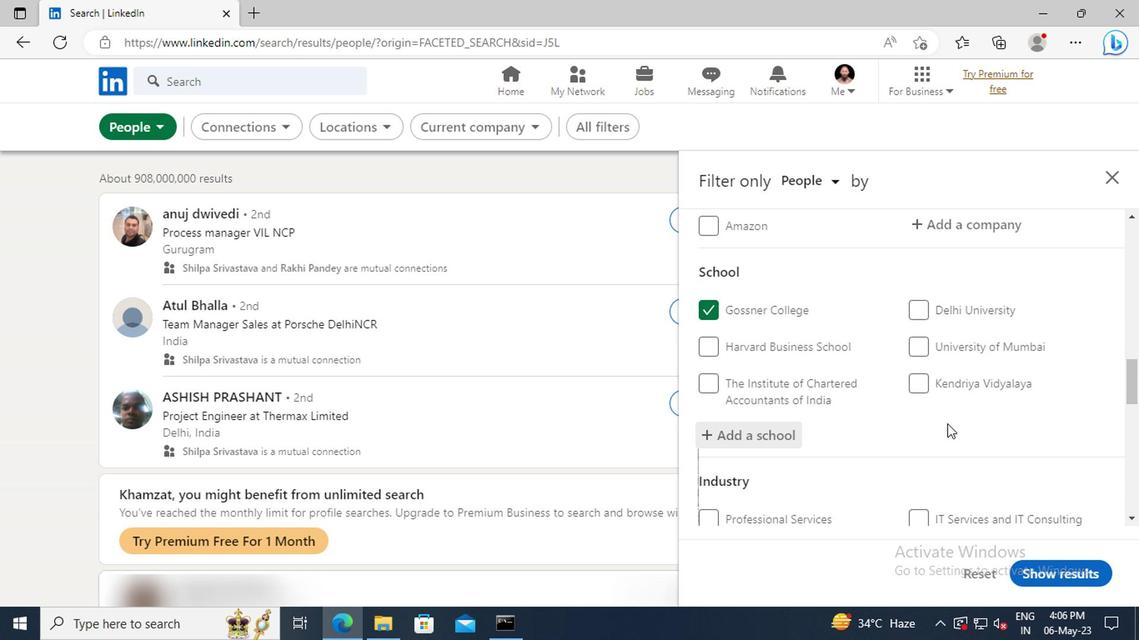 
Action: Mouse scrolled (943, 424) with delta (0, 0)
Screenshot: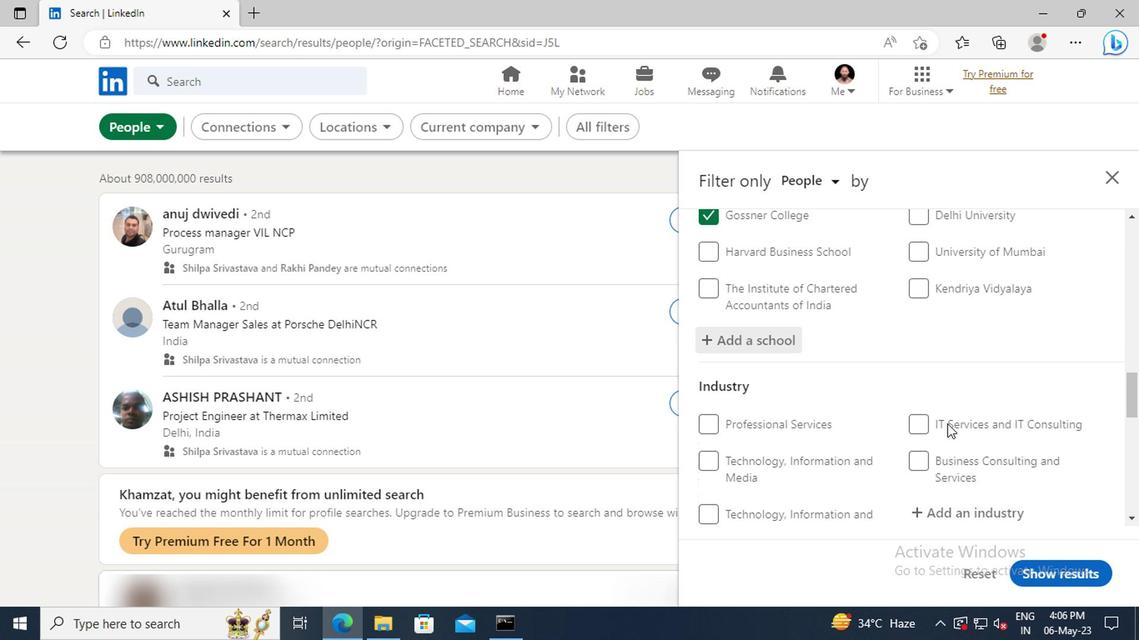 
Action: Mouse scrolled (943, 424) with delta (0, 0)
Screenshot: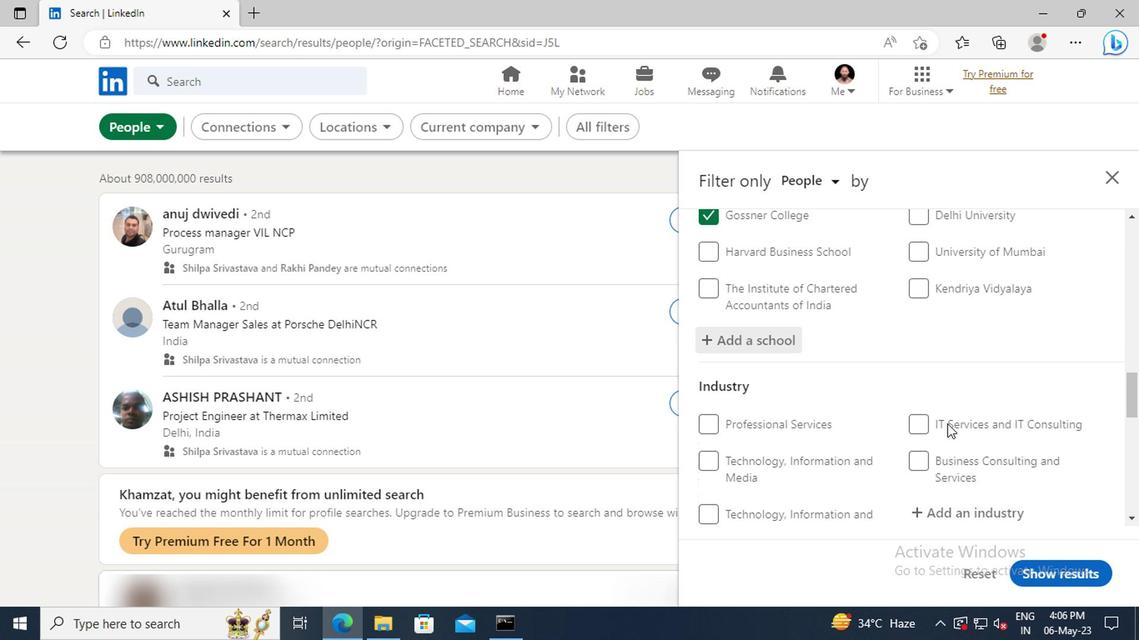 
Action: Mouse moved to (945, 424)
Screenshot: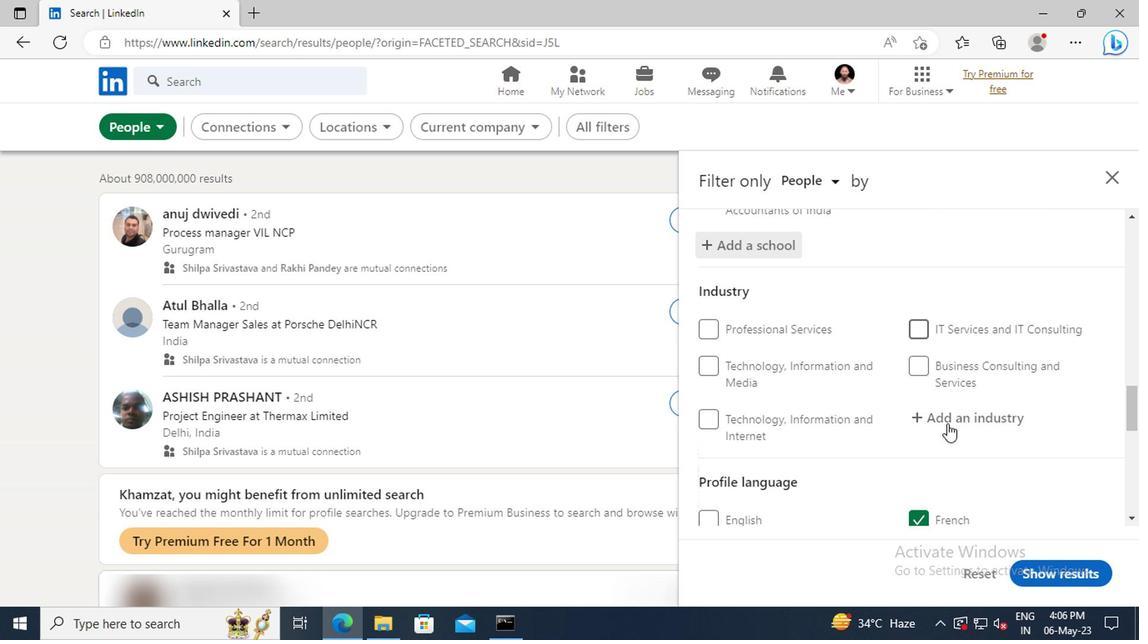 
Action: Mouse pressed left at (945, 424)
Screenshot: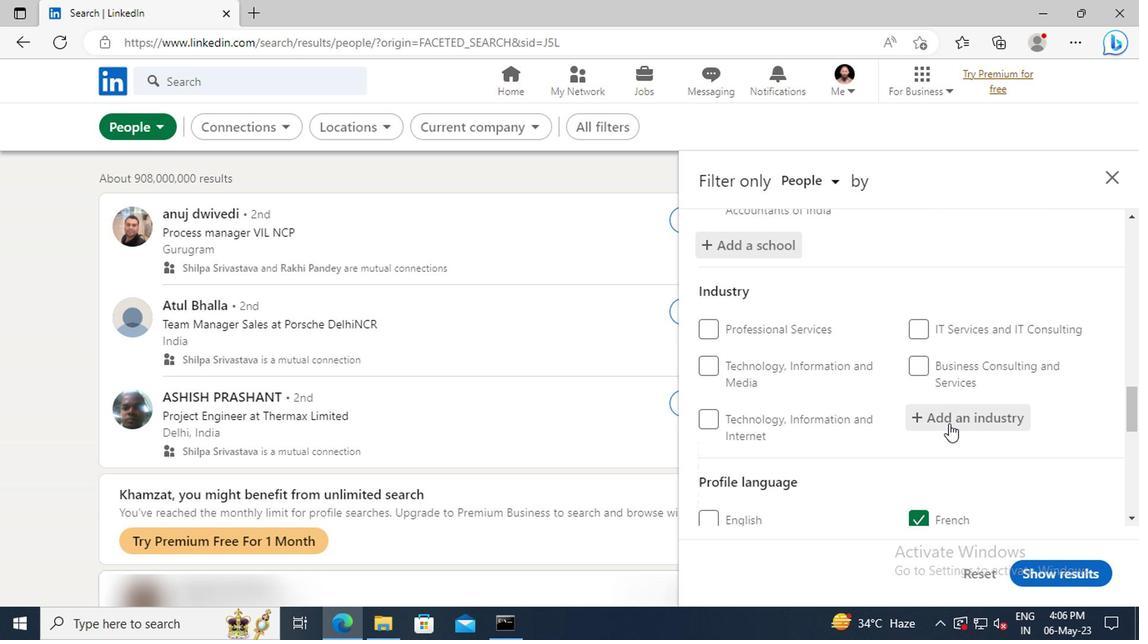 
Action: Key pressed <Key.shift>GLASS<Key.space><Key.shift>PR
Screenshot: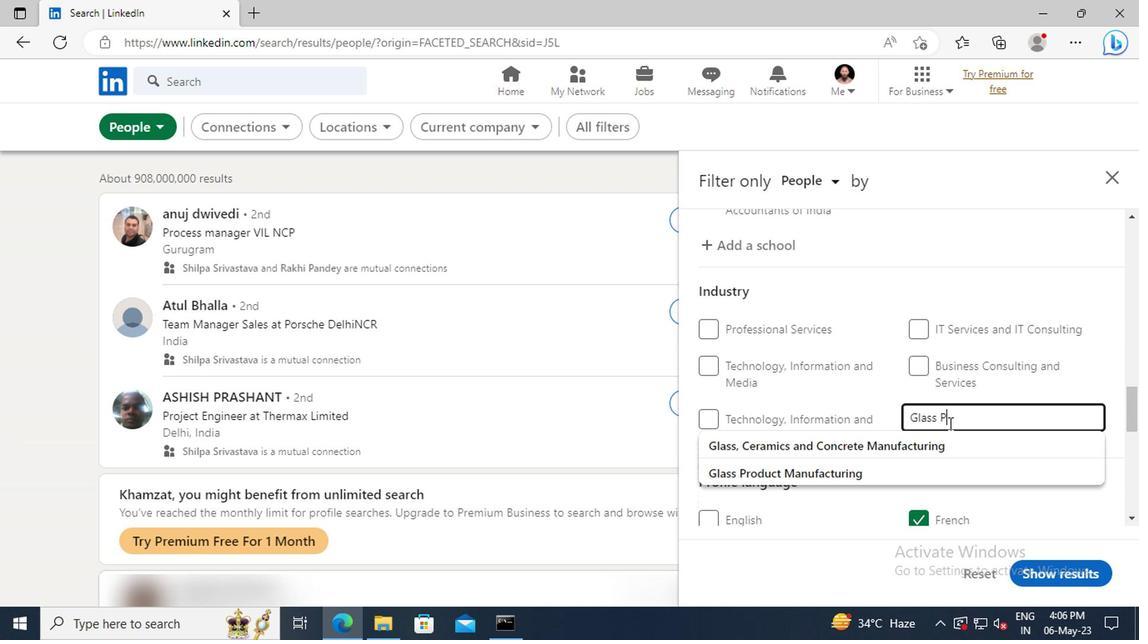 
Action: Mouse moved to (947, 439)
Screenshot: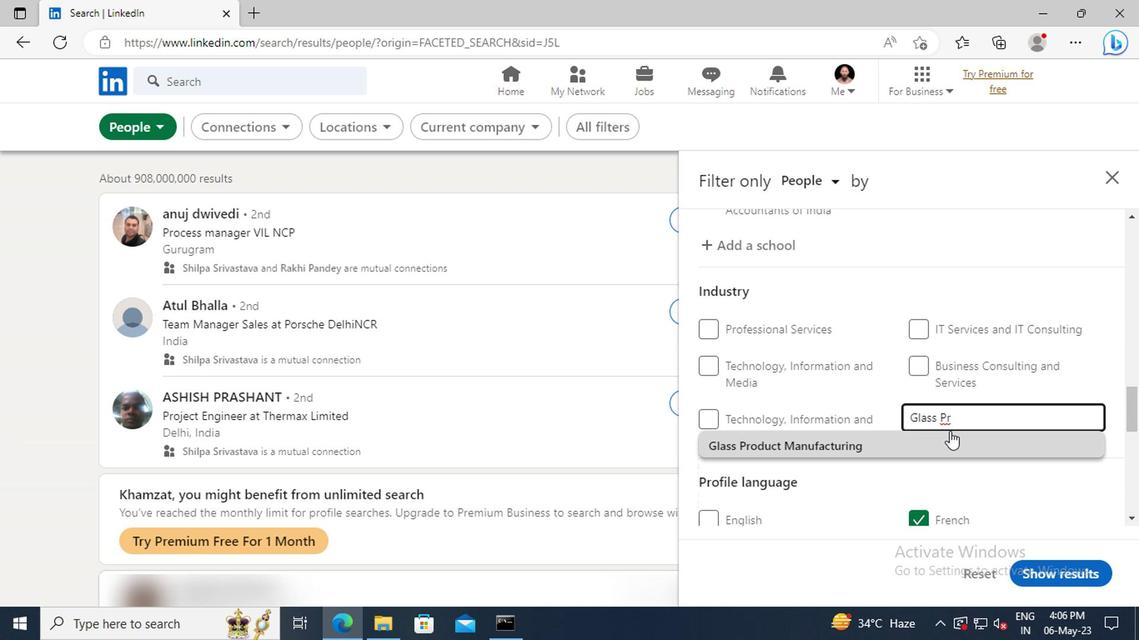 
Action: Mouse pressed left at (947, 439)
Screenshot: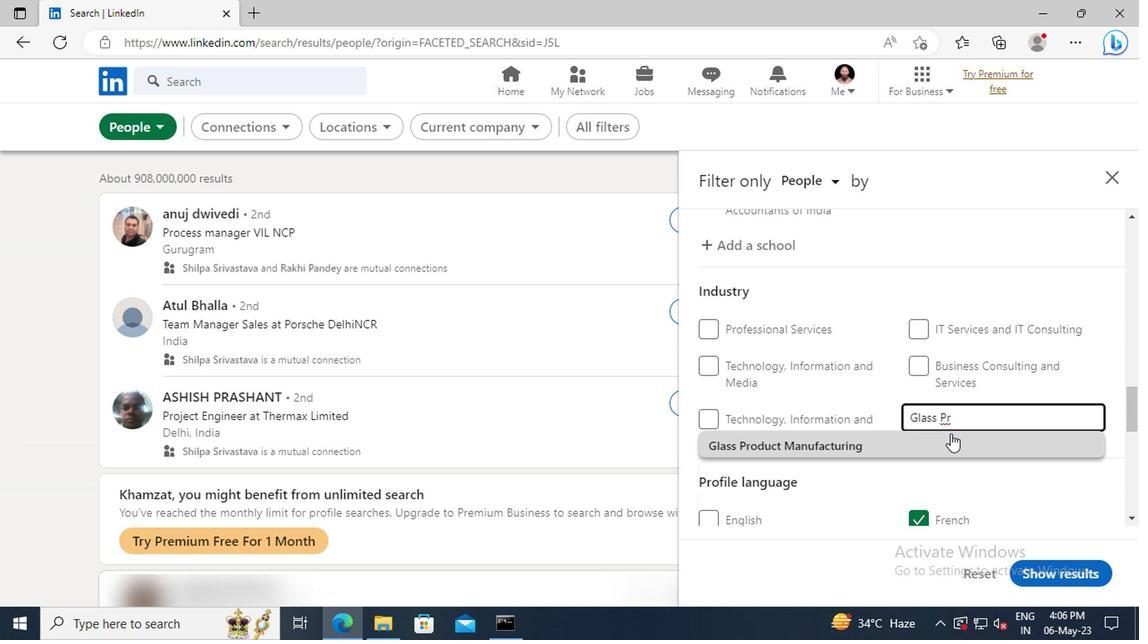 
Action: Mouse scrolled (947, 437) with delta (0, -1)
Screenshot: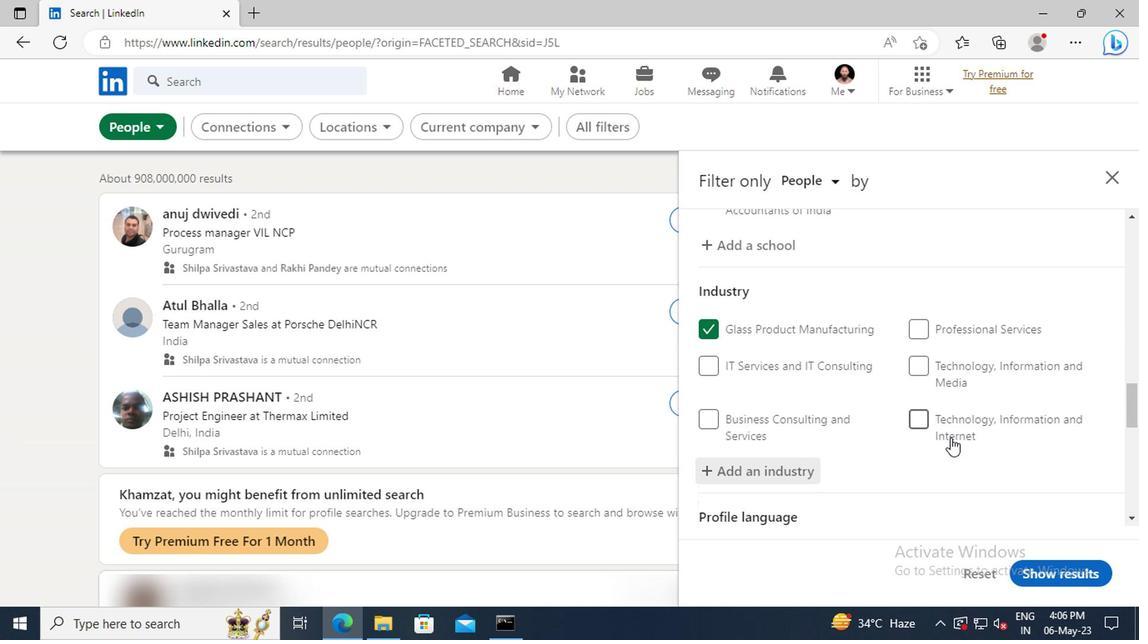 
Action: Mouse scrolled (947, 437) with delta (0, -1)
Screenshot: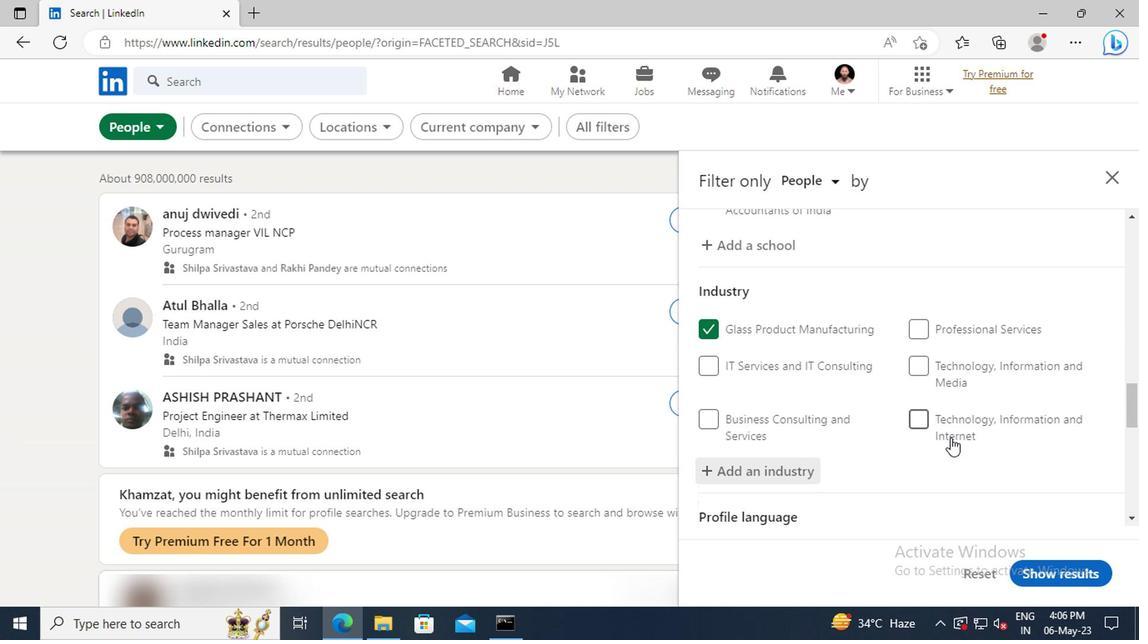 
Action: Mouse scrolled (947, 437) with delta (0, -1)
Screenshot: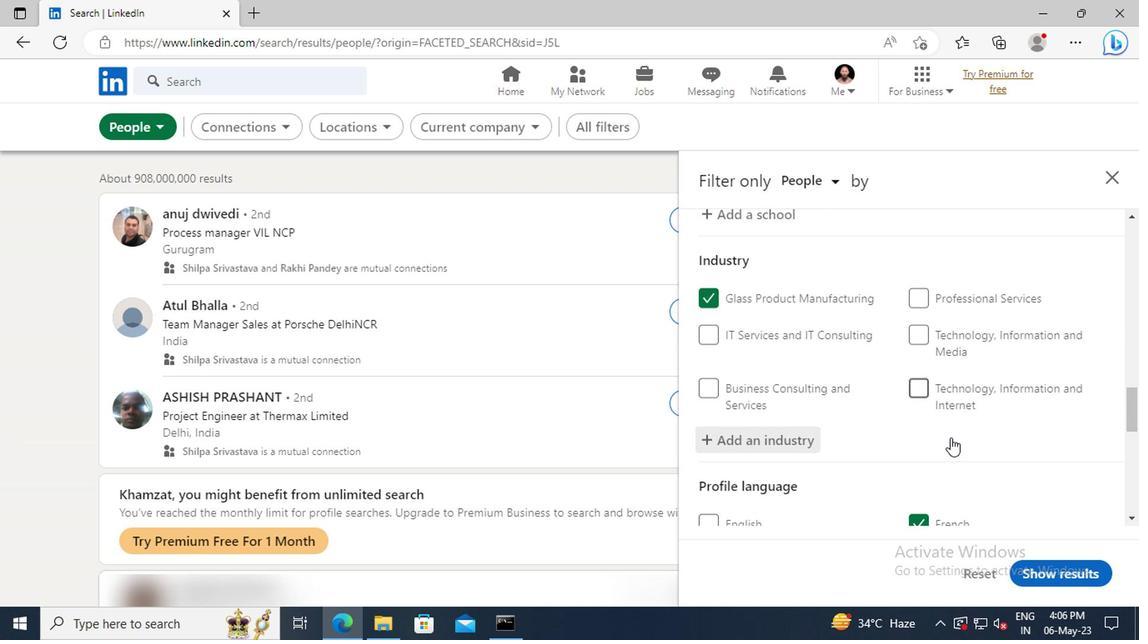 
Action: Mouse scrolled (947, 437) with delta (0, -1)
Screenshot: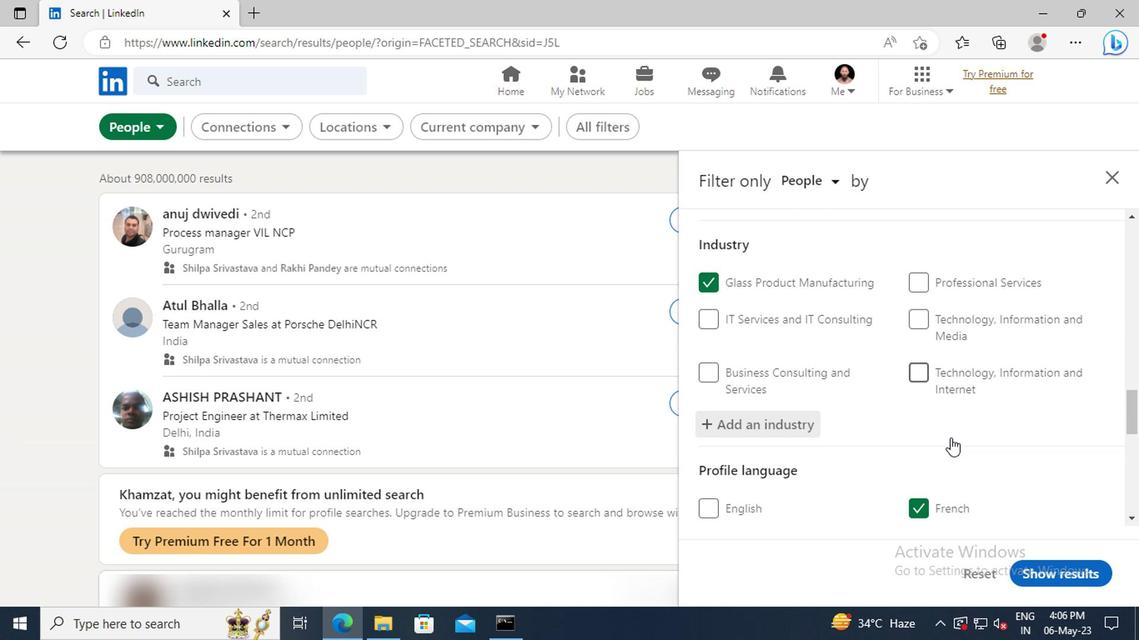 
Action: Mouse scrolled (947, 437) with delta (0, -1)
Screenshot: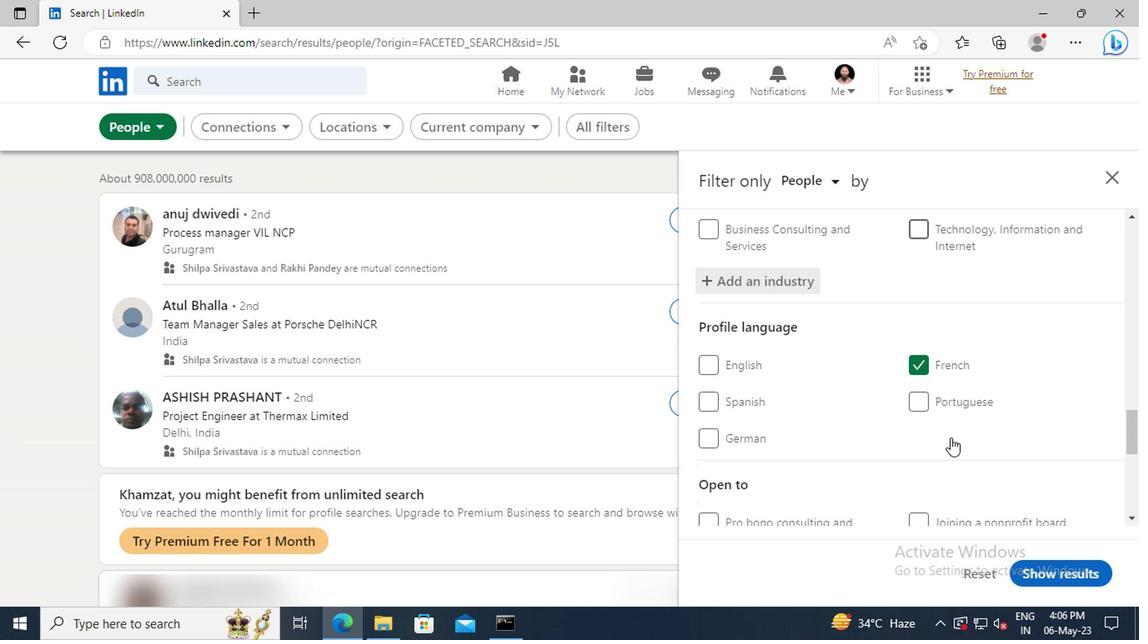 
Action: Mouse scrolled (947, 437) with delta (0, -1)
Screenshot: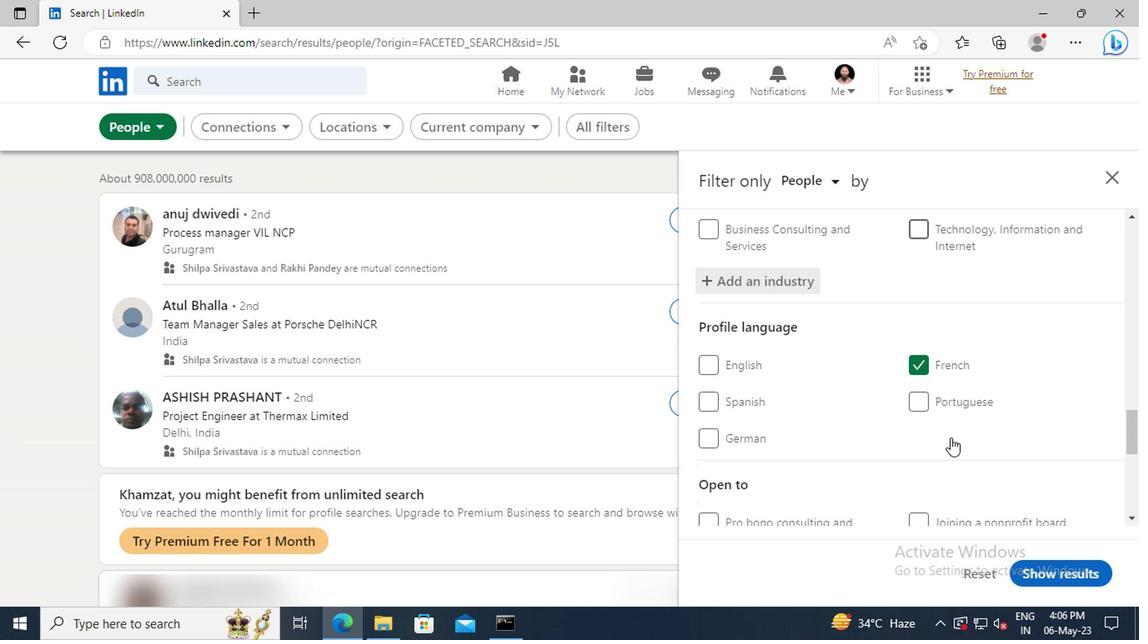 
Action: Mouse scrolled (947, 437) with delta (0, -1)
Screenshot: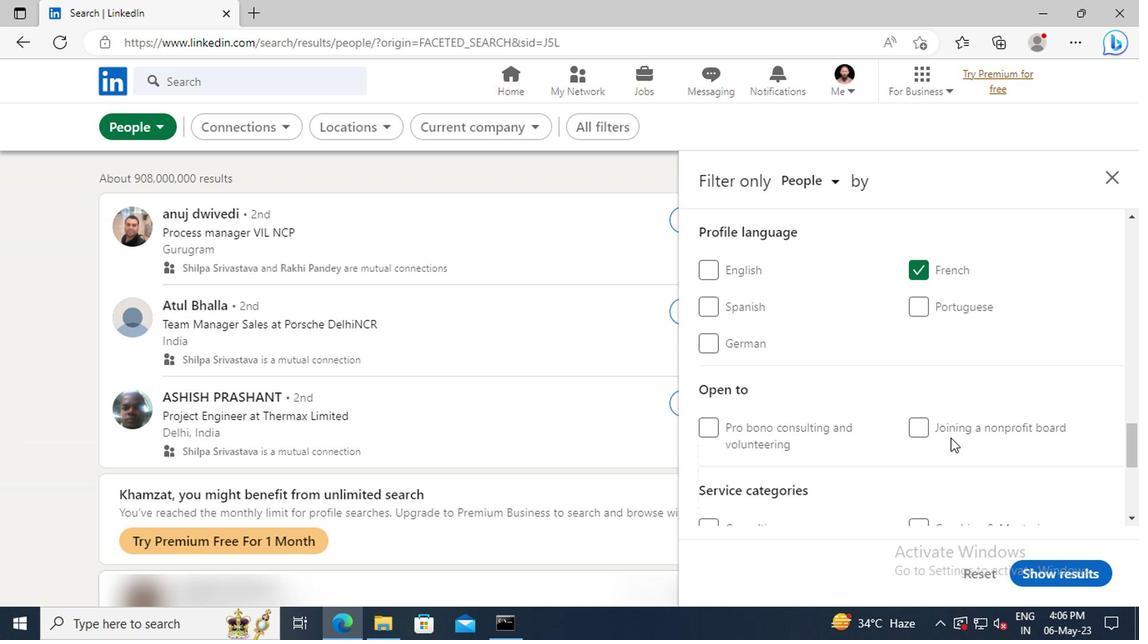 
Action: Mouse scrolled (947, 437) with delta (0, -1)
Screenshot: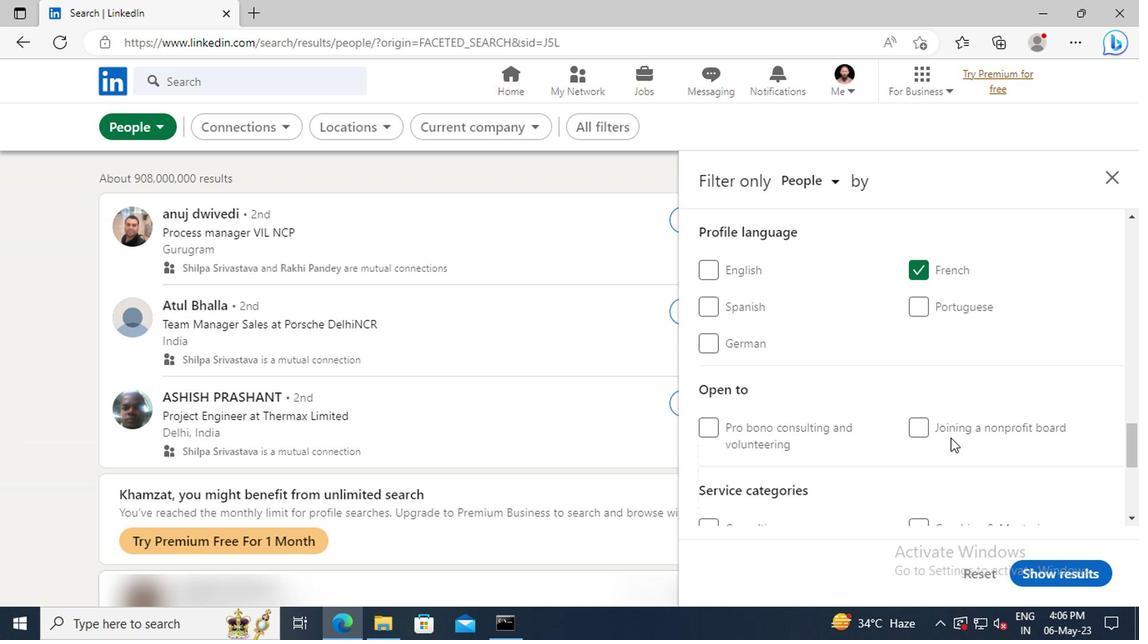 
Action: Mouse moved to (947, 433)
Screenshot: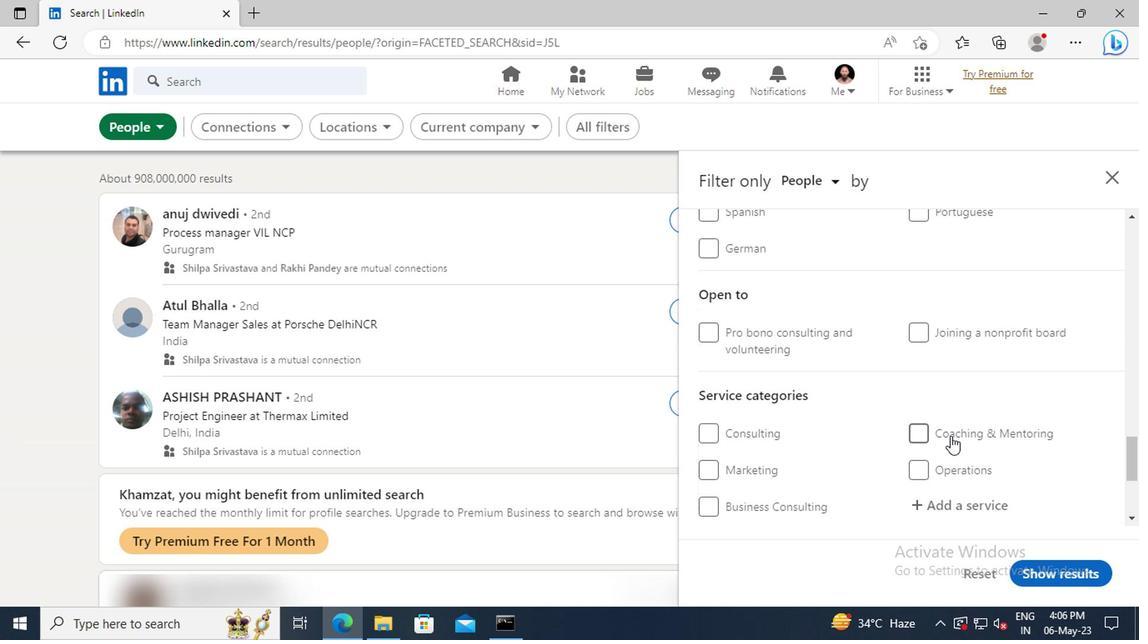 
Action: Mouse scrolled (947, 432) with delta (0, 0)
Screenshot: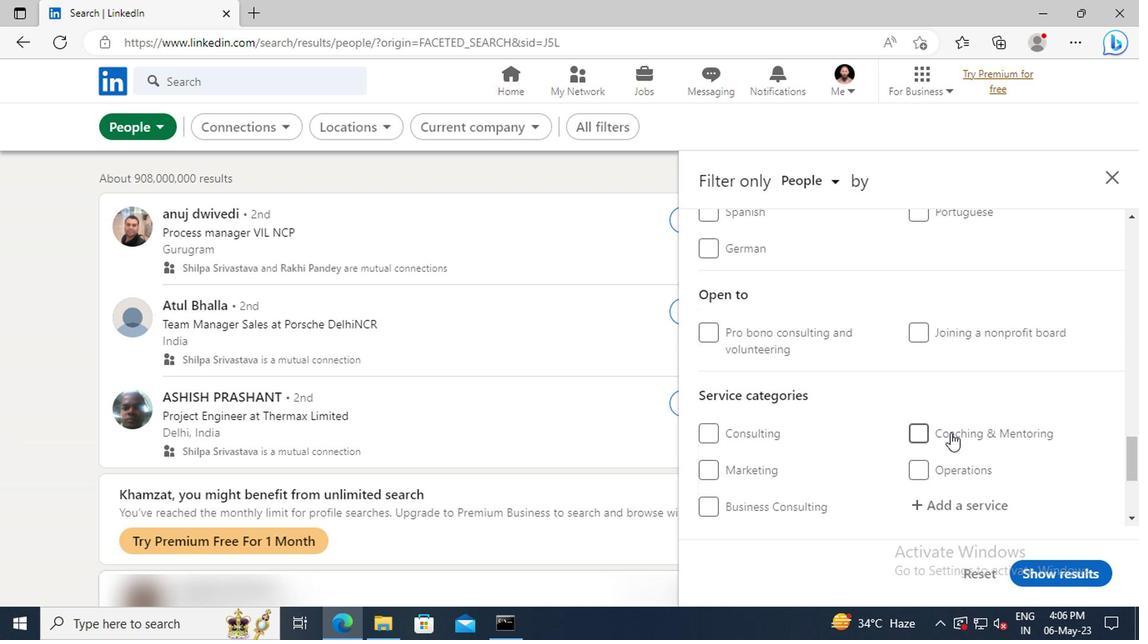 
Action: Mouse scrolled (947, 432) with delta (0, 0)
Screenshot: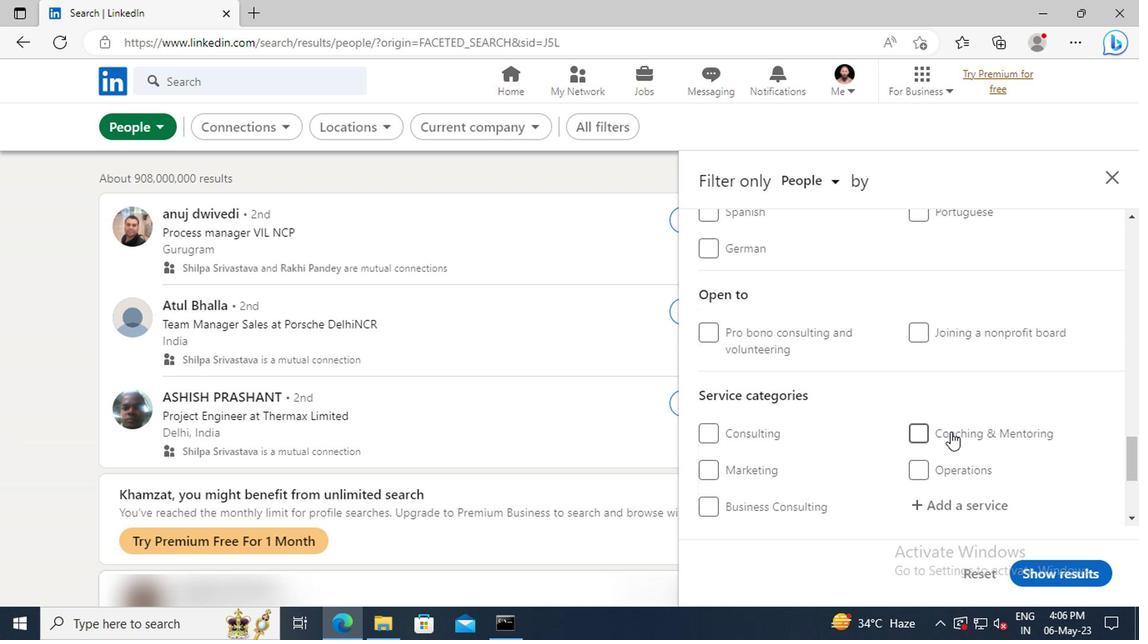 
Action: Mouse moved to (949, 420)
Screenshot: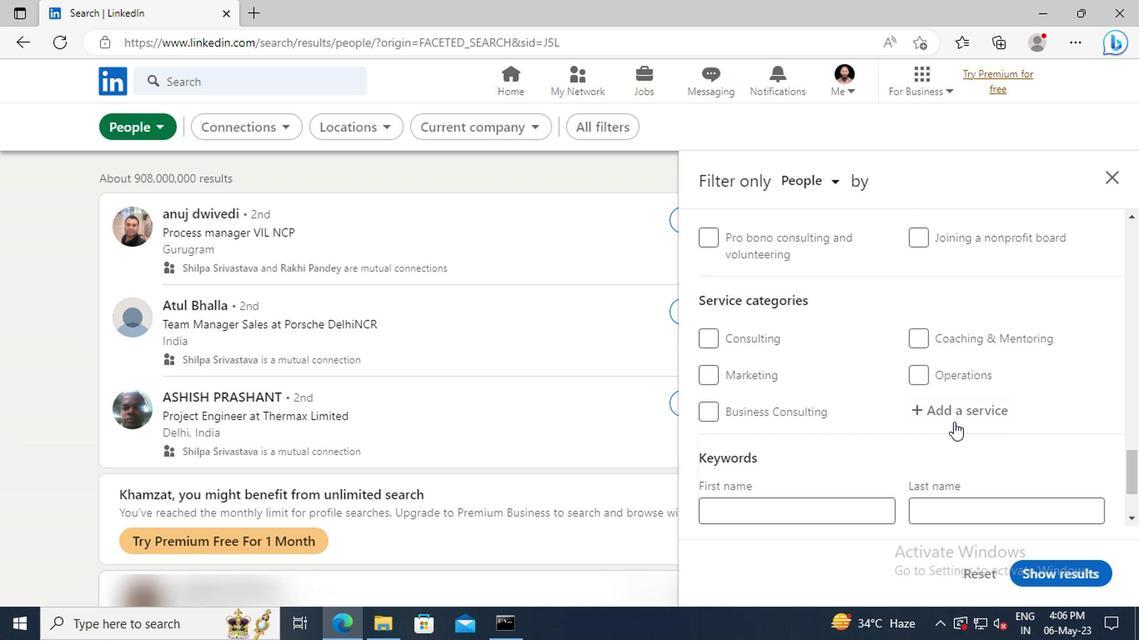 
Action: Mouse pressed left at (949, 420)
Screenshot: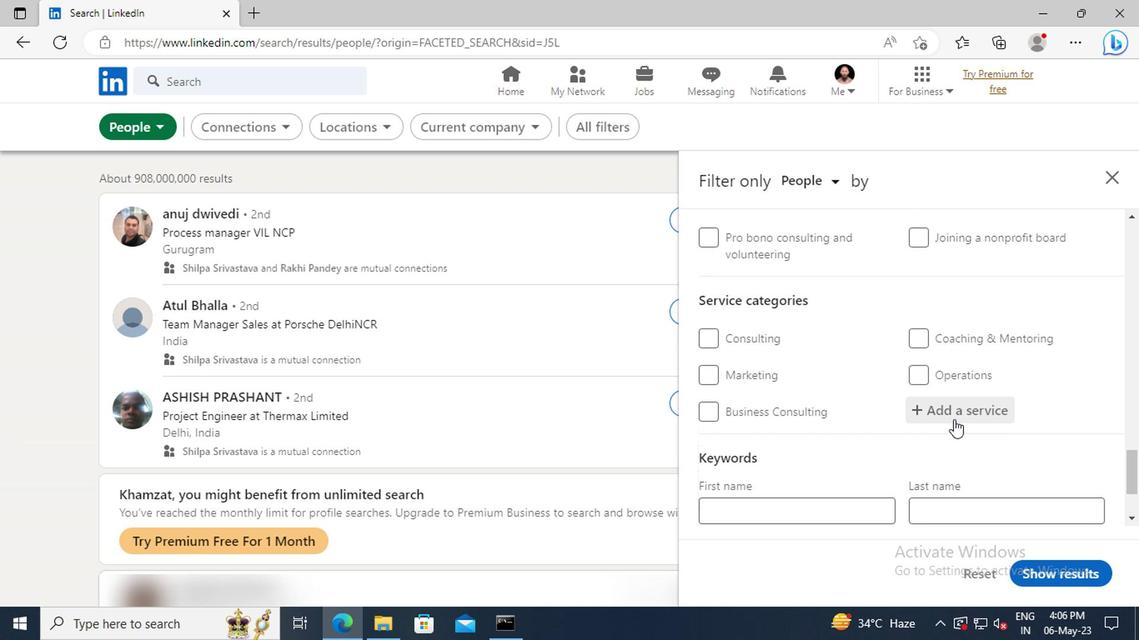 
Action: Key pressed <Key.shift>EDI
Screenshot: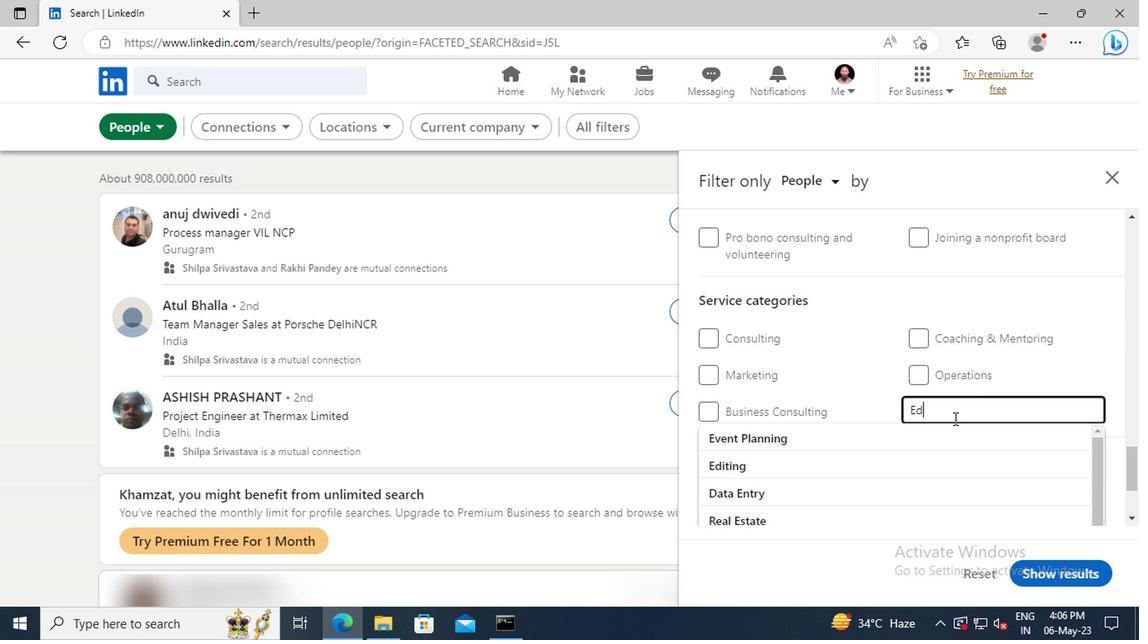 
Action: Mouse moved to (953, 432)
Screenshot: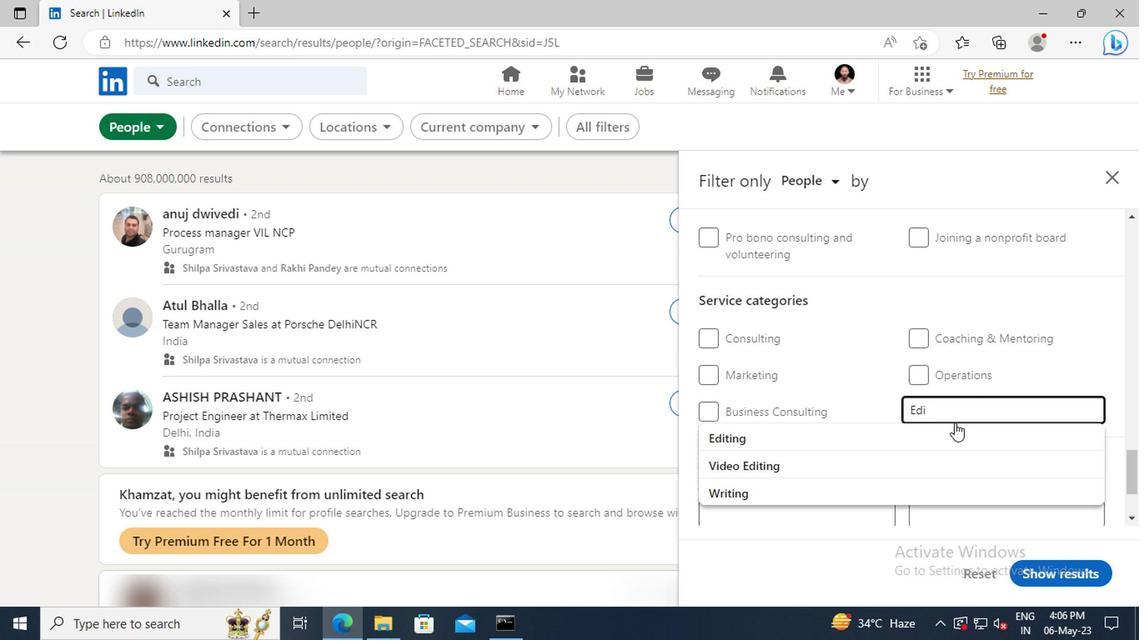 
Action: Mouse pressed left at (953, 432)
Screenshot: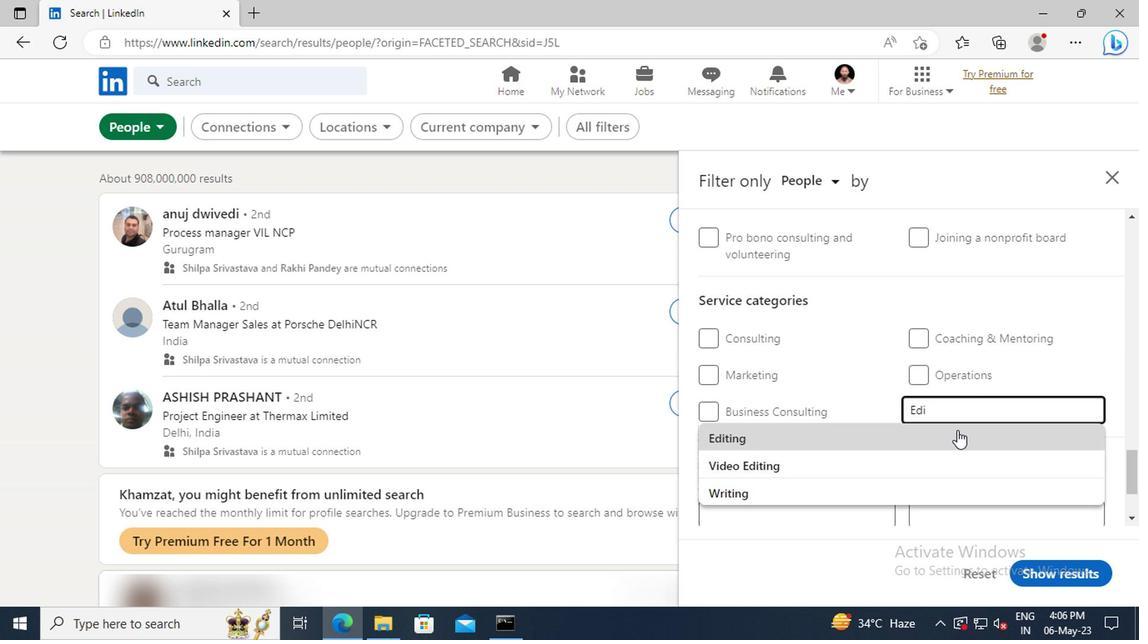 
Action: Mouse scrolled (953, 431) with delta (0, -1)
Screenshot: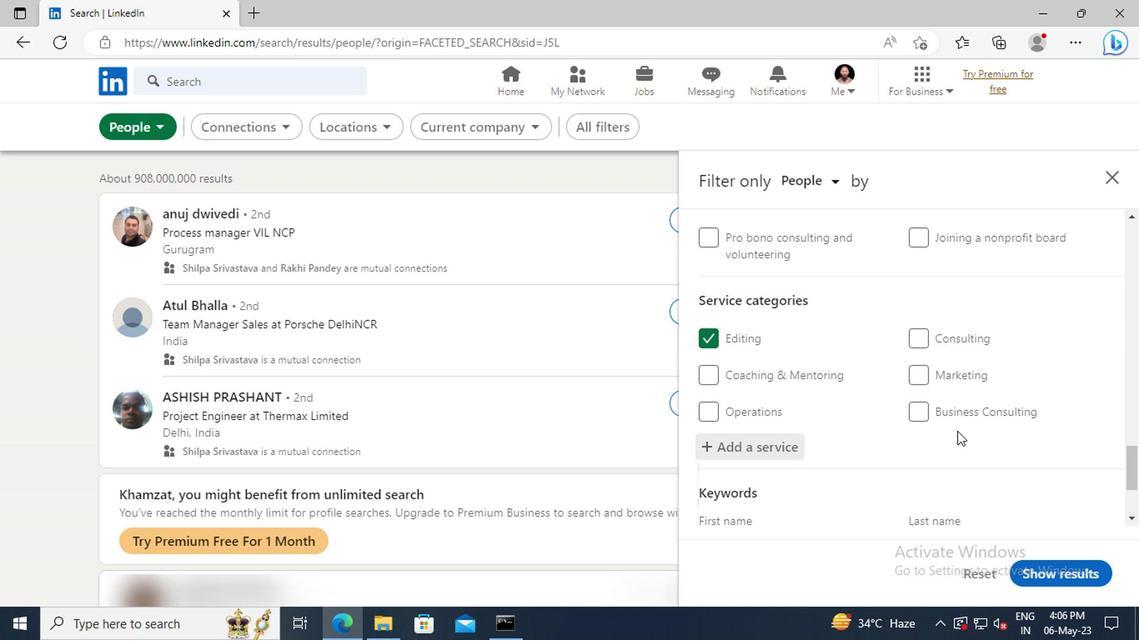 
Action: Mouse scrolled (953, 431) with delta (0, -1)
Screenshot: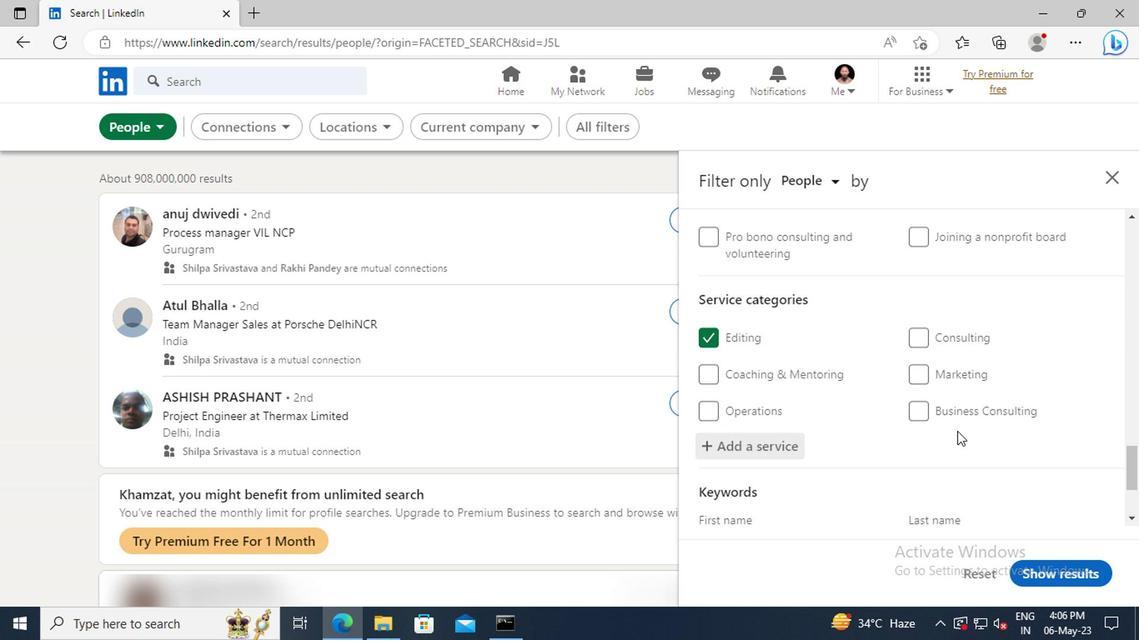 
Action: Mouse scrolled (953, 431) with delta (0, -1)
Screenshot: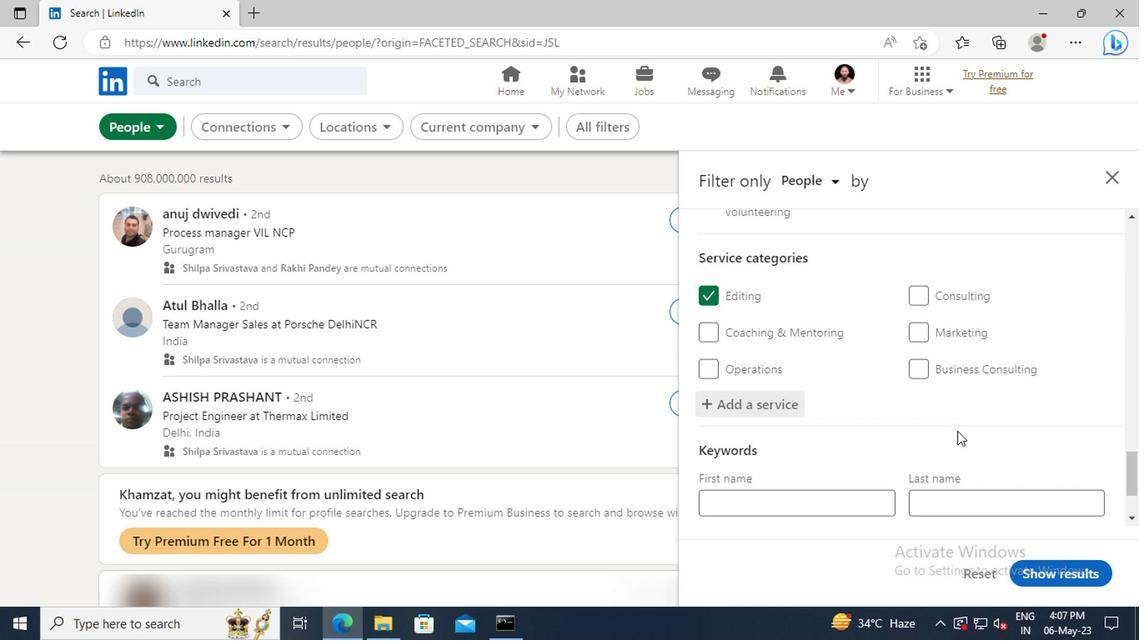 
Action: Mouse scrolled (953, 431) with delta (0, -1)
Screenshot: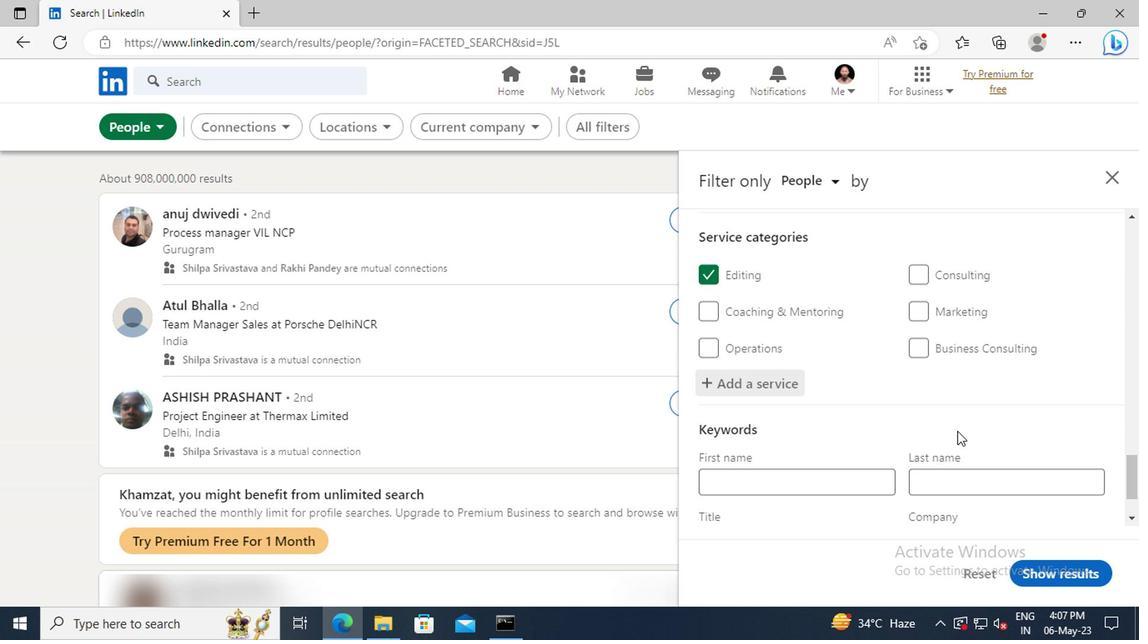 
Action: Mouse moved to (833, 449)
Screenshot: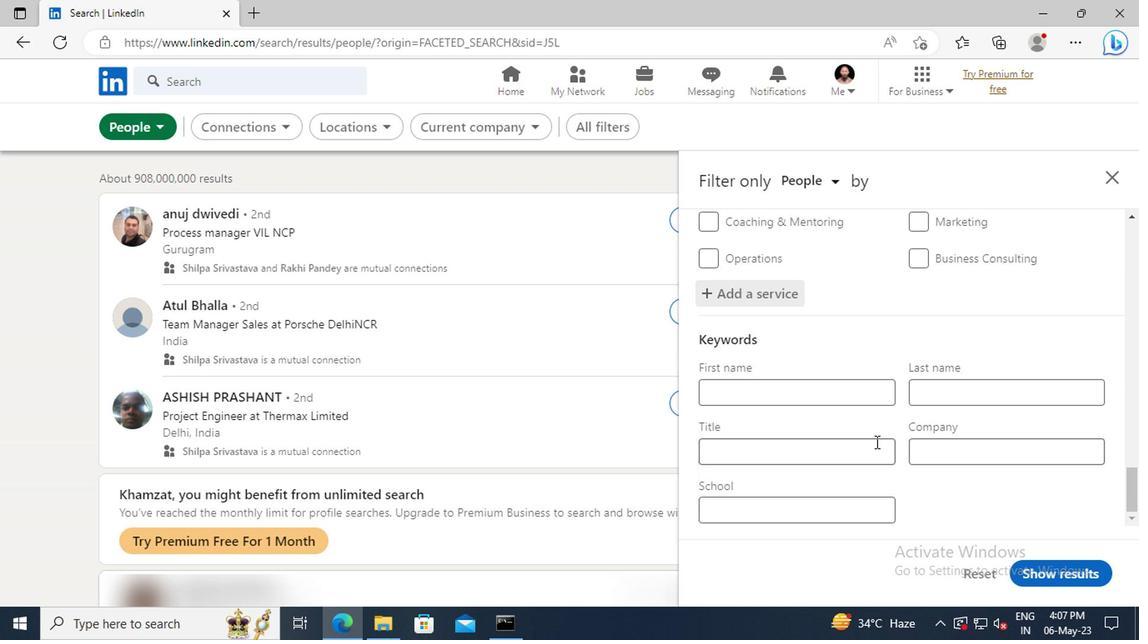 
Action: Mouse pressed left at (833, 449)
Screenshot: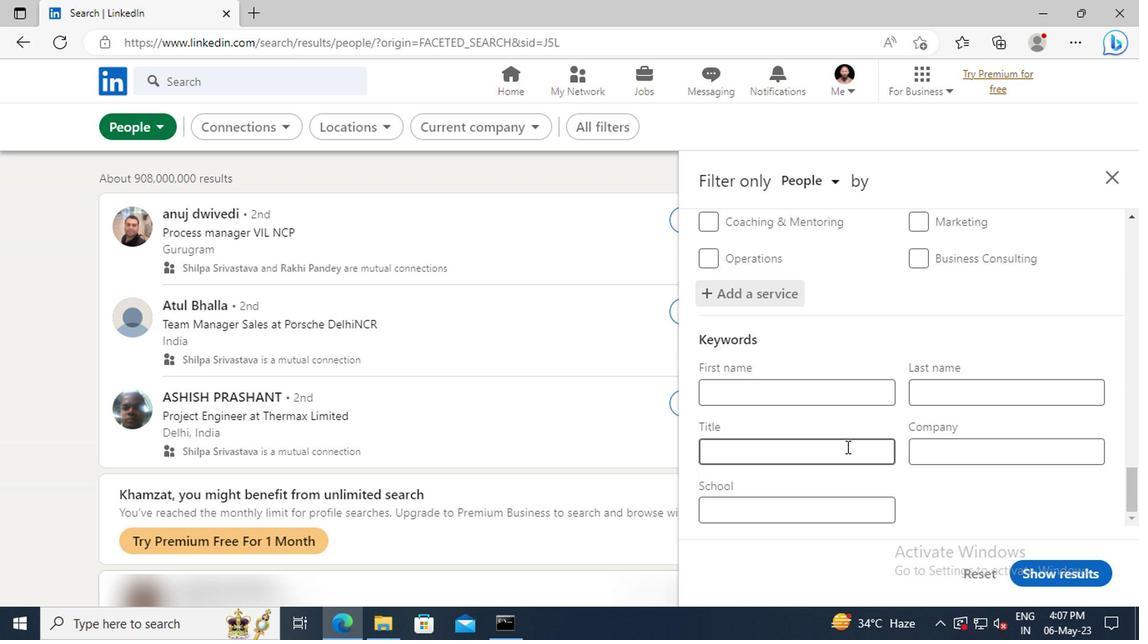 
Action: Key pressed <Key.shift>
Screenshot: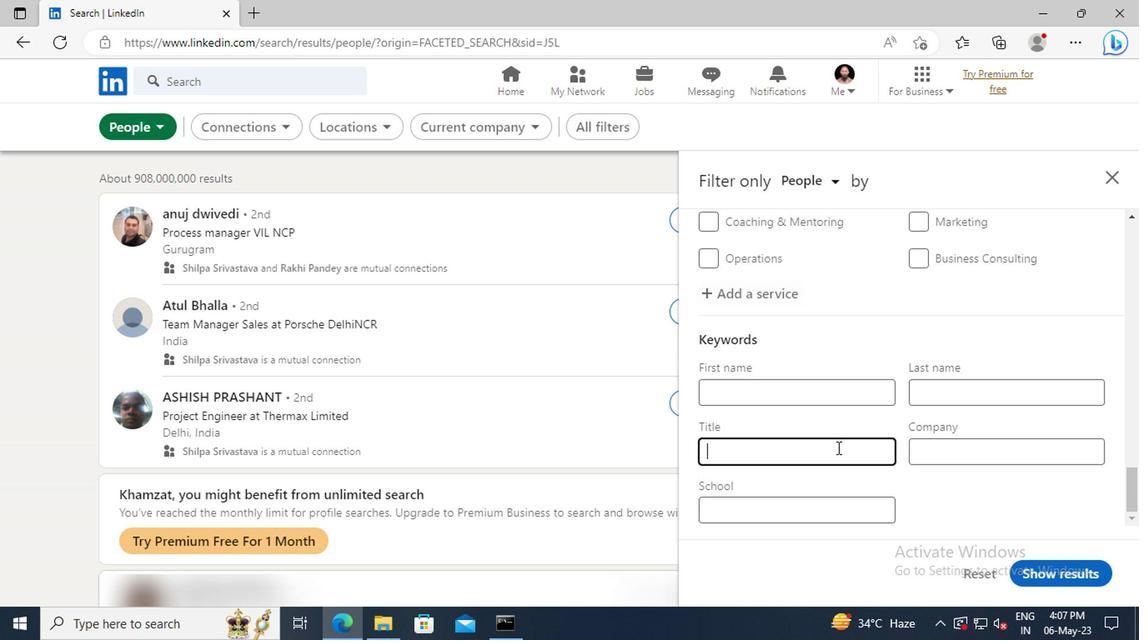 
Action: Mouse moved to (833, 449)
Screenshot: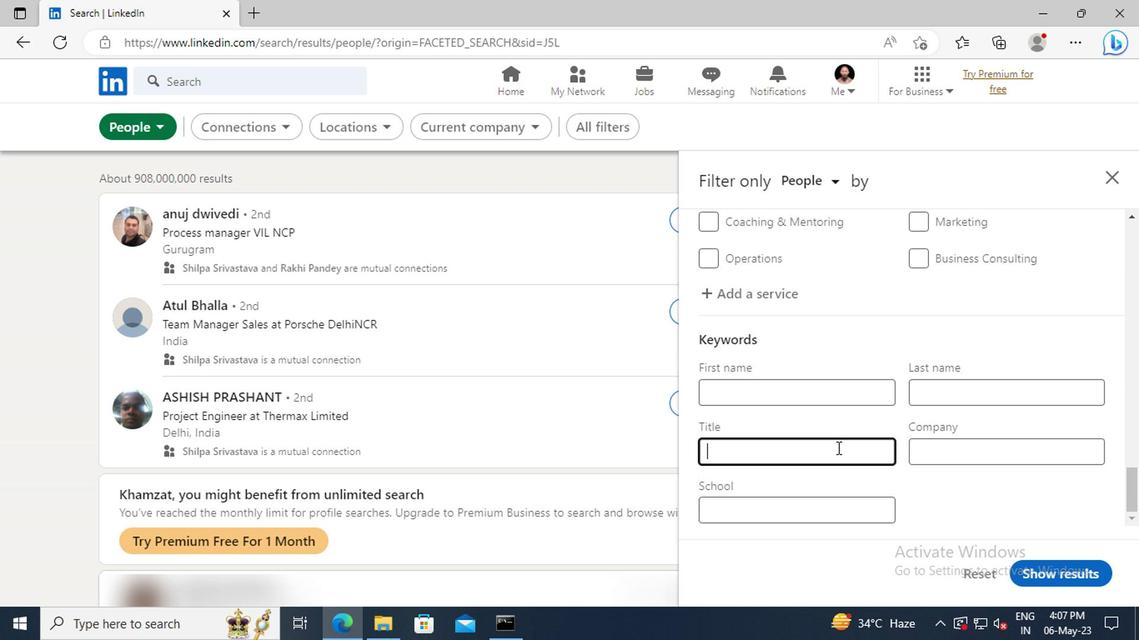 
Action: Key pressed SCRUM<Key.space><Key.shift>MASTER<Key.enter>
Screenshot: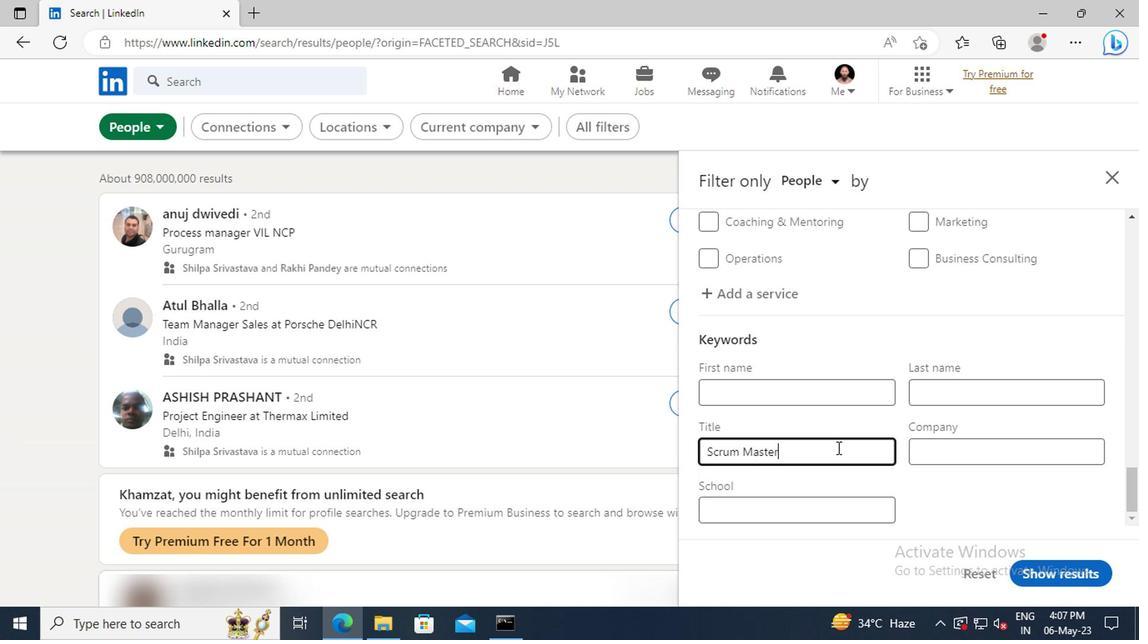 
Action: Mouse moved to (1037, 573)
Screenshot: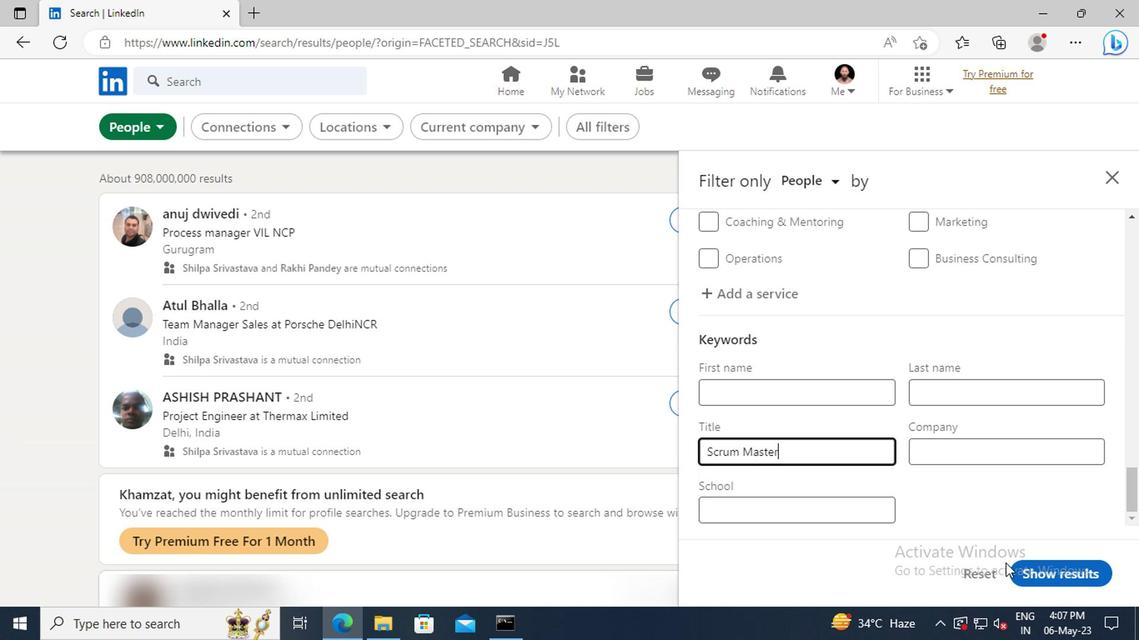 
Action: Mouse pressed left at (1037, 573)
Screenshot: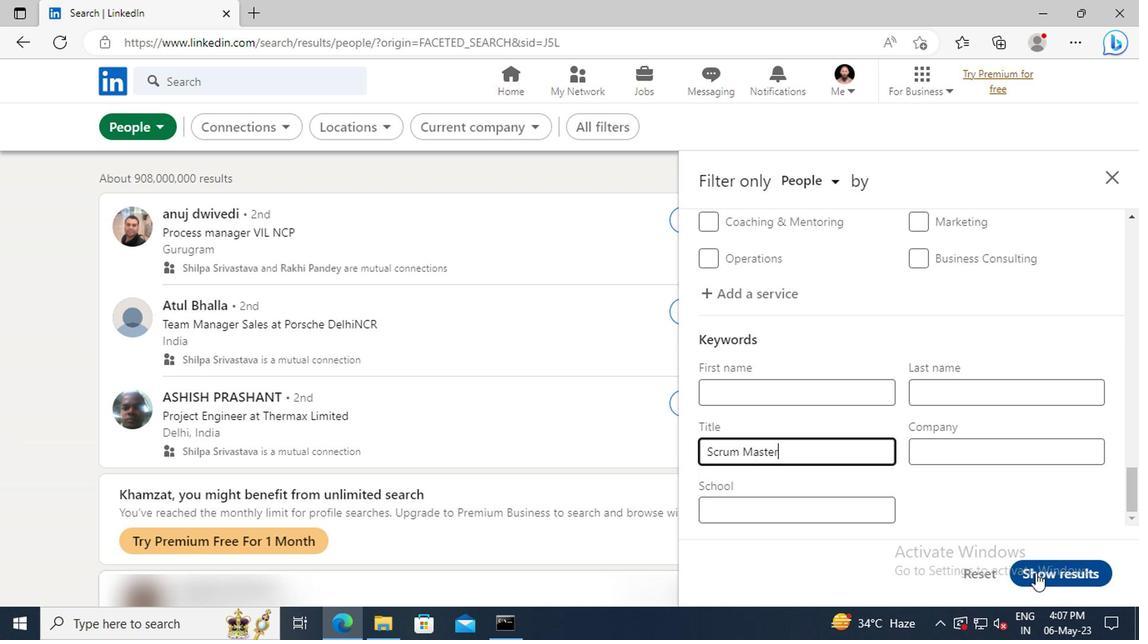 
